 Task: Slide 20 - Thanks!.
Action: Mouse moved to (26, 78)
Screenshot: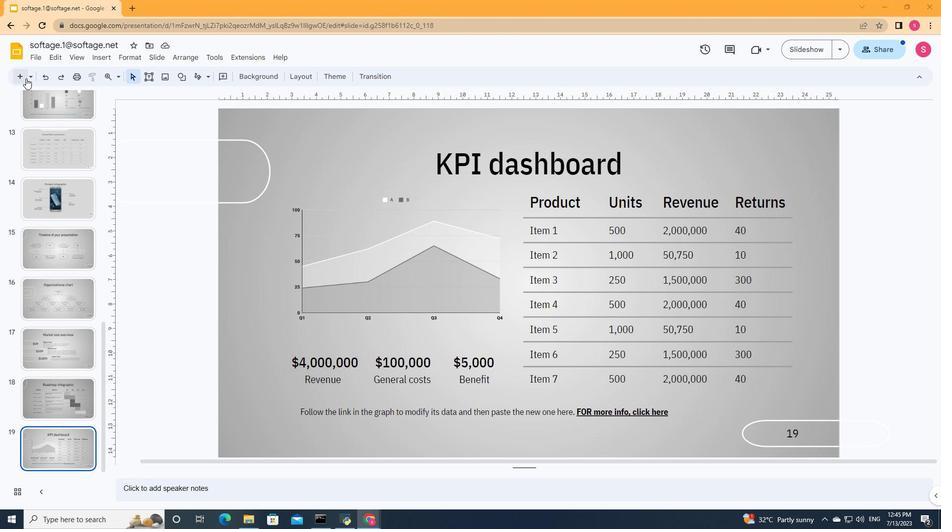 
Action: Mouse pressed left at (26, 78)
Screenshot: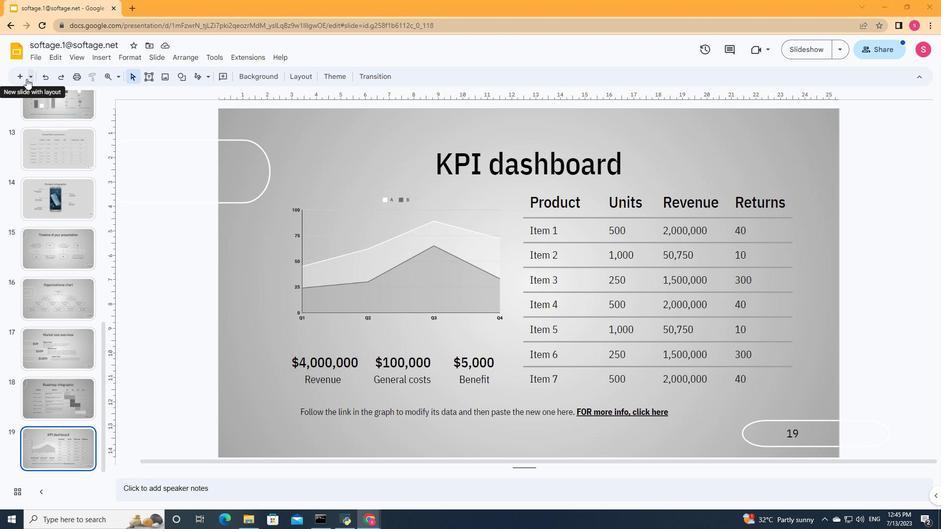 
Action: Mouse moved to (101, 154)
Screenshot: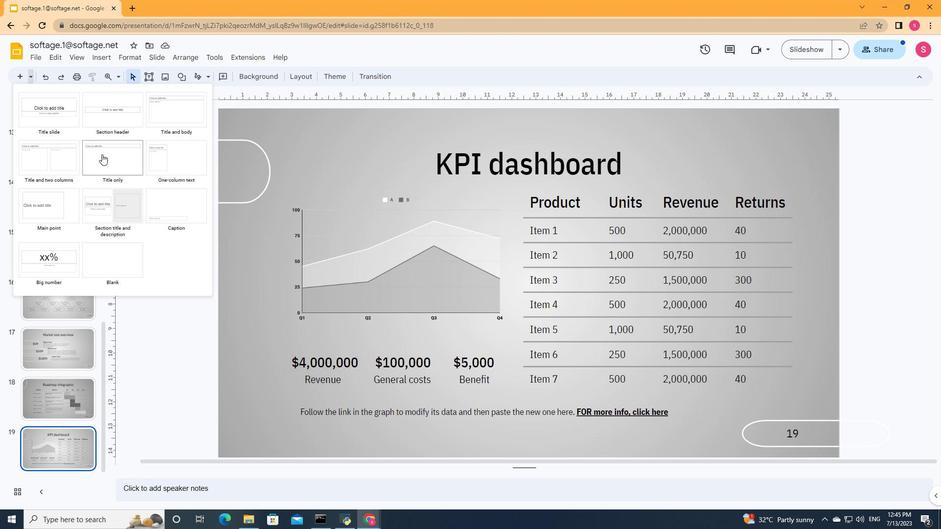 
Action: Mouse pressed left at (101, 154)
Screenshot: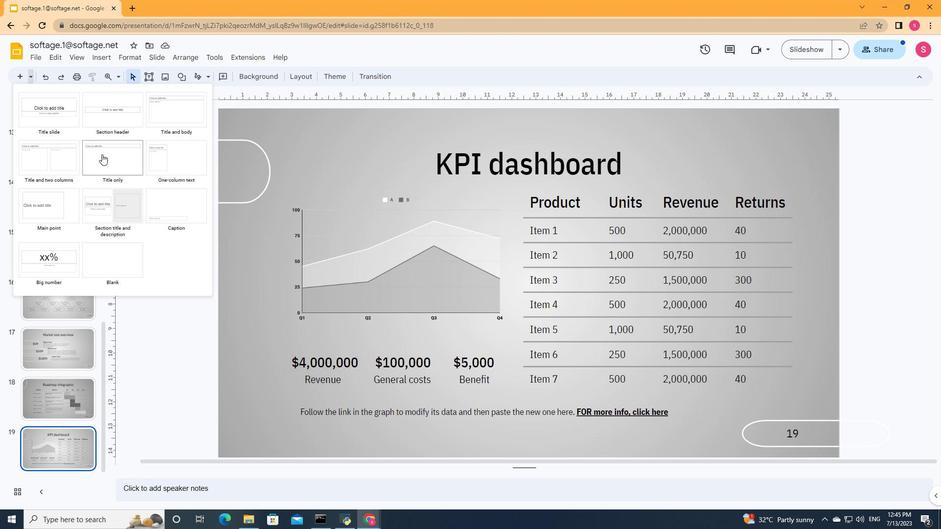 
Action: Mouse moved to (270, 166)
Screenshot: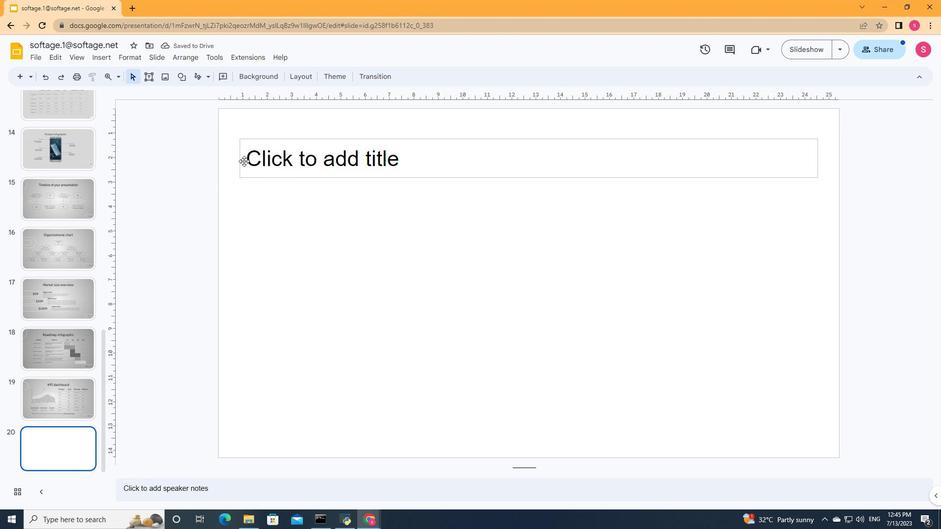 
Action: Mouse pressed left at (270, 166)
Screenshot: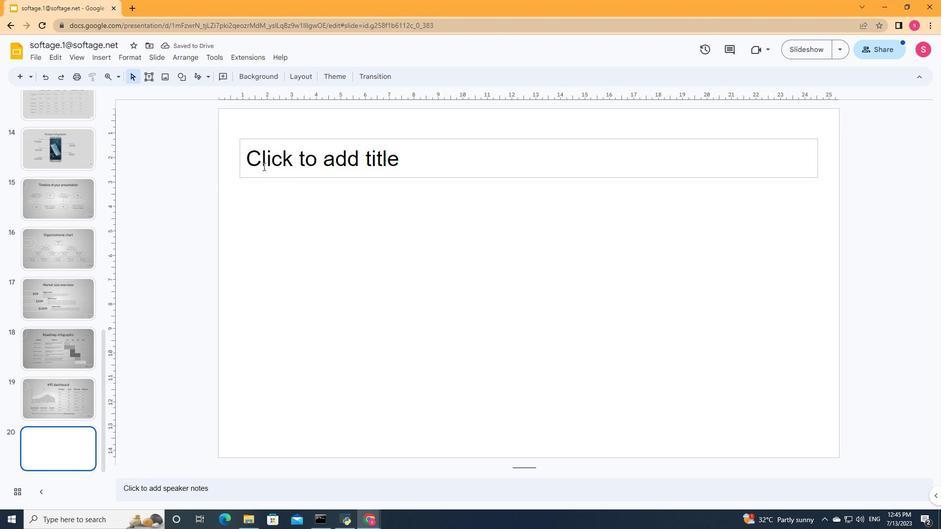 
Action: Key pressed <Key.shift>Thanks<Key.shift><Key.shift><Key.shift><Key.shift><Key.shift><Key.shift><Key.shift><Key.shift><Key.shift><Key.shift>!
Screenshot: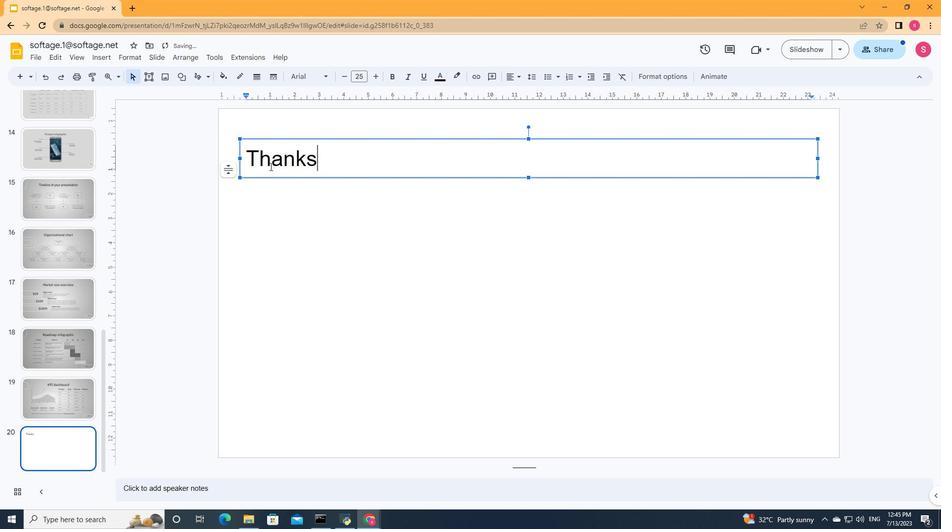 
Action: Mouse moved to (240, 158)
Screenshot: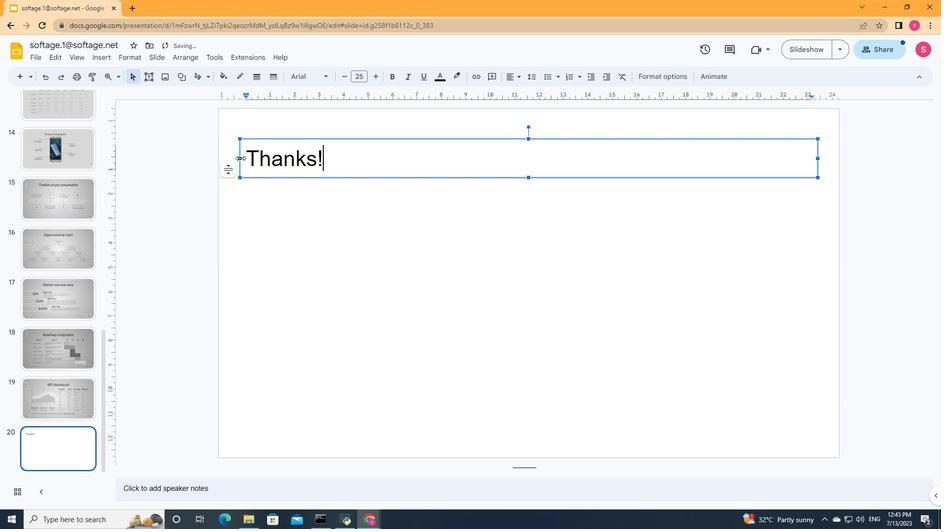
Action: Mouse pressed left at (240, 158)
Screenshot: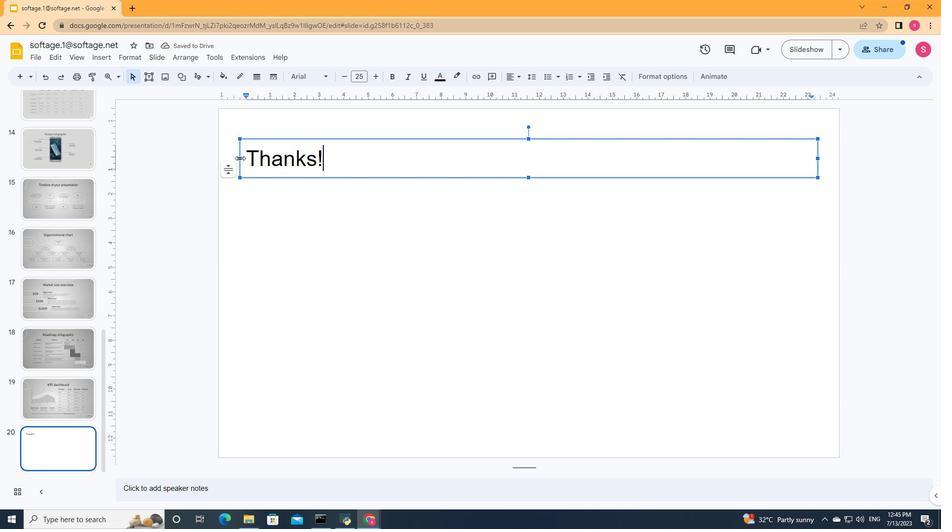 
Action: Mouse moved to (818, 156)
Screenshot: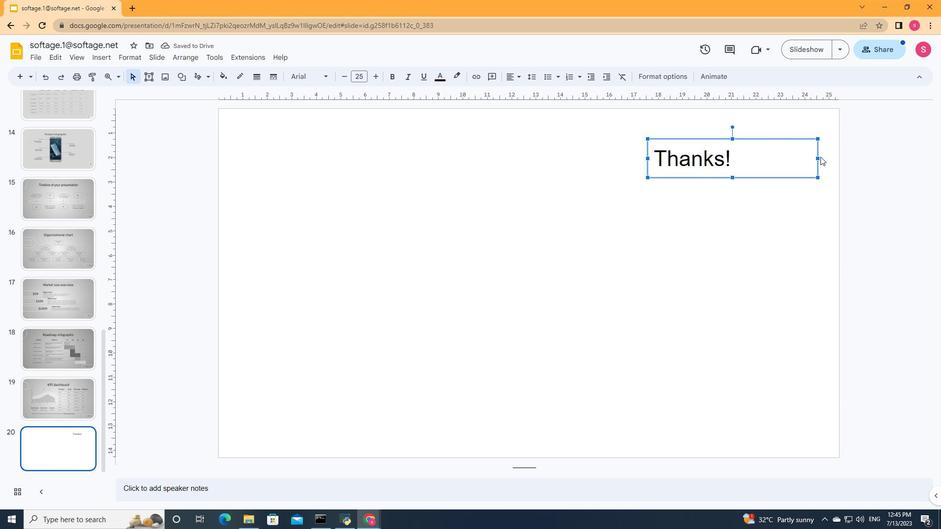 
Action: Mouse pressed left at (818, 156)
Screenshot: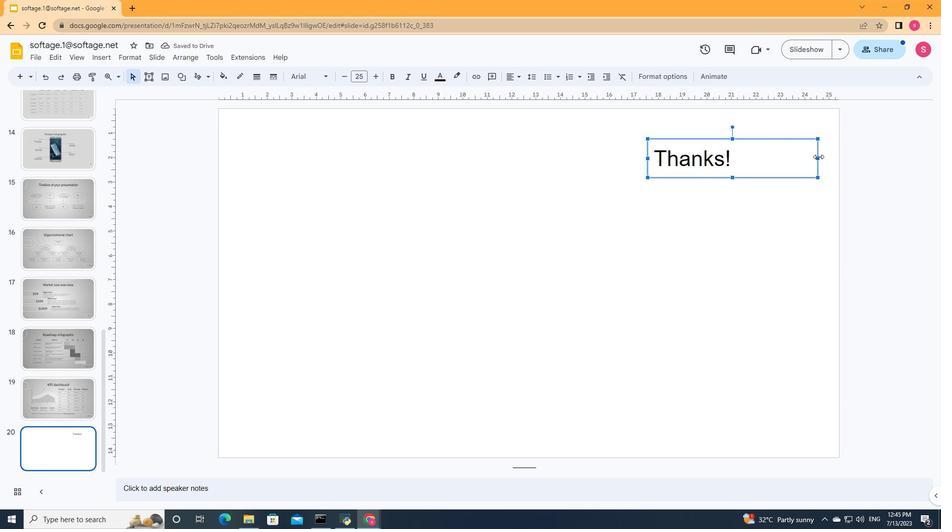 
Action: Mouse moved to (647, 159)
Screenshot: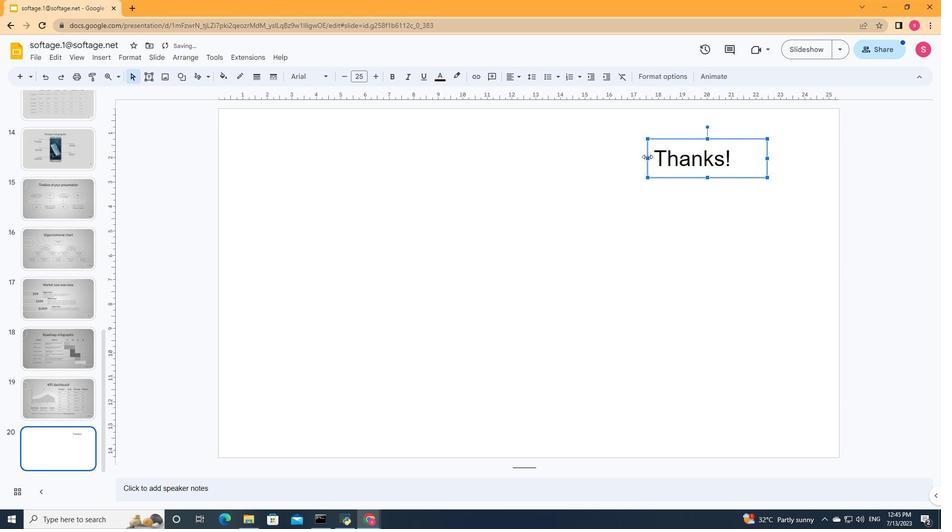 
Action: Mouse pressed left at (647, 159)
Screenshot: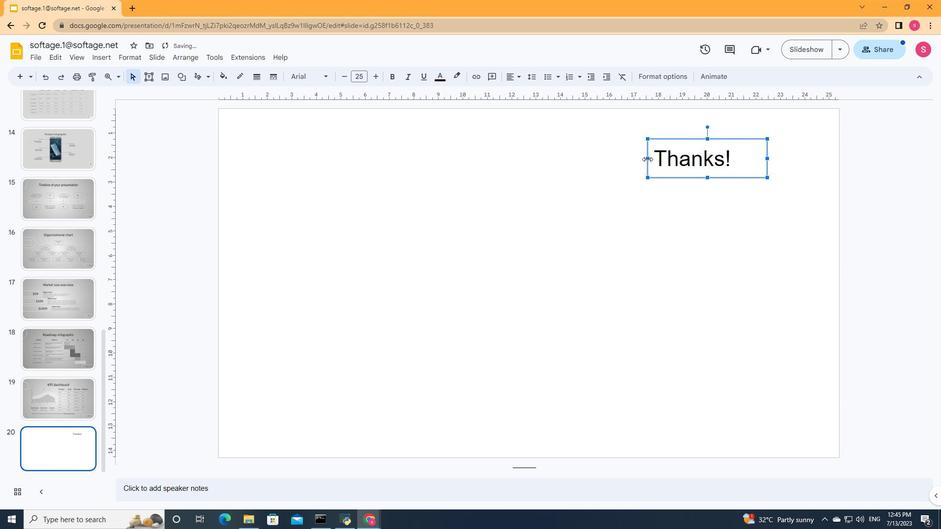 
Action: Mouse moved to (663, 159)
Screenshot: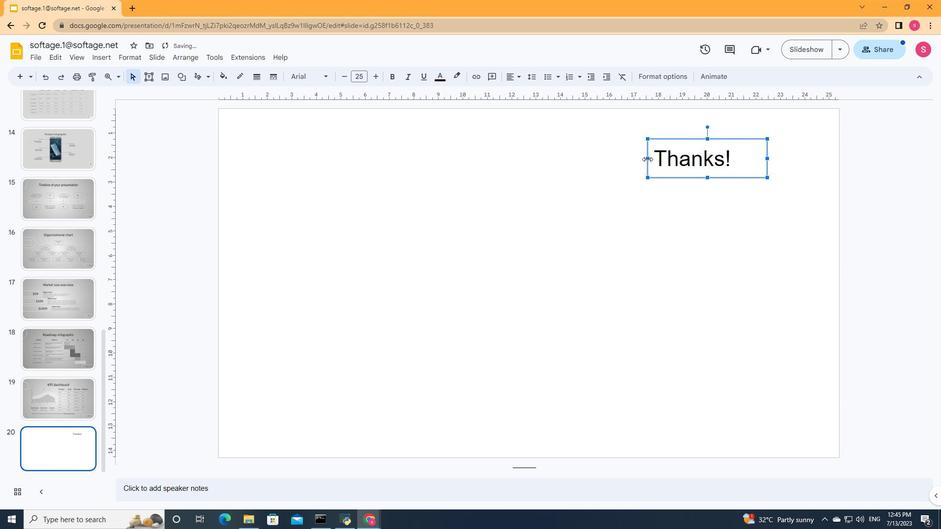 
Action: Mouse pressed left at (663, 159)
Screenshot: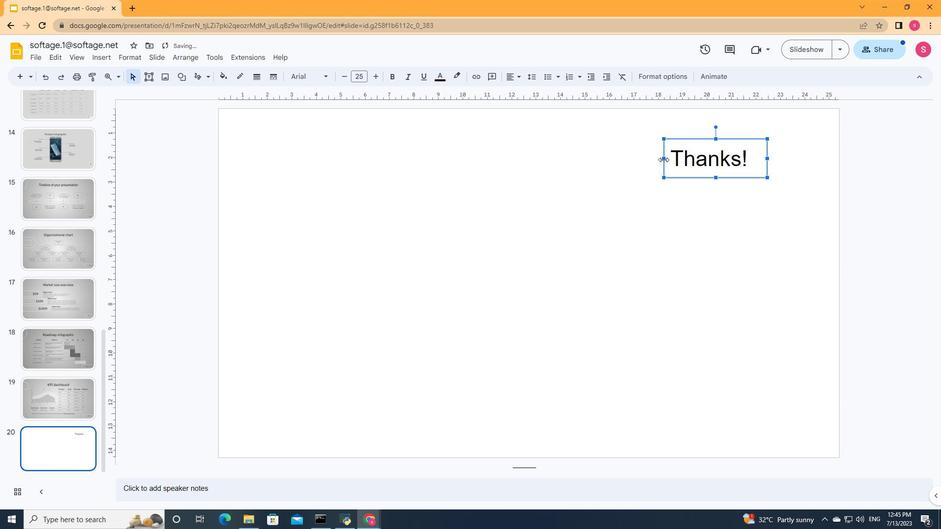 
Action: Mouse moved to (757, 160)
Screenshot: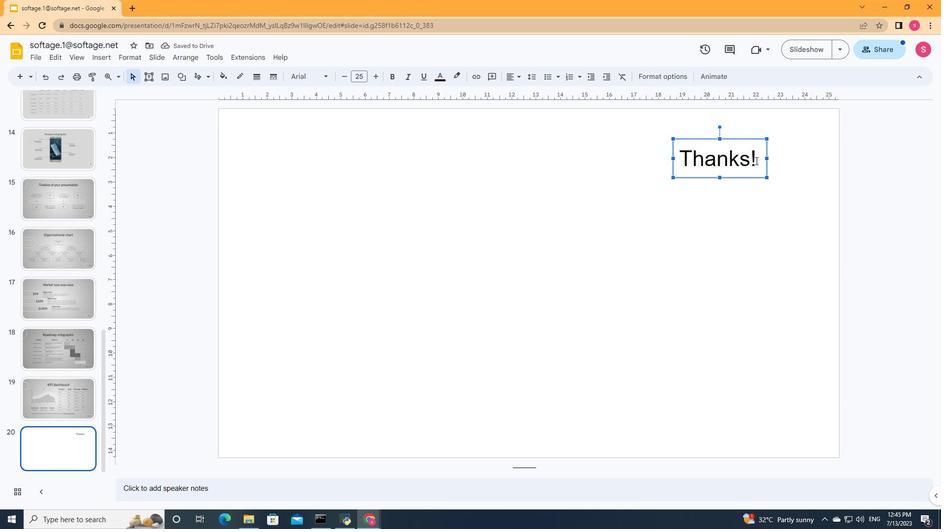 
Action: Mouse pressed left at (757, 160)
Screenshot: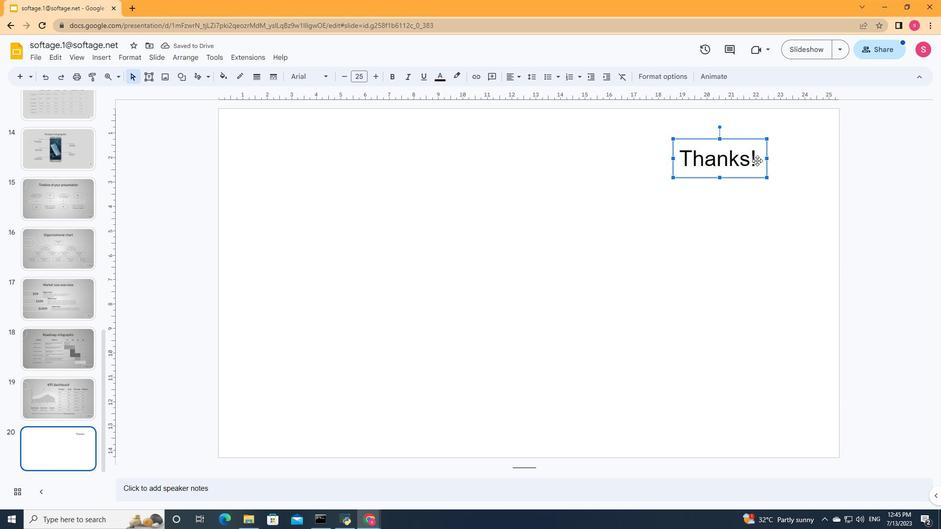
Action: Mouse pressed left at (757, 160)
Screenshot: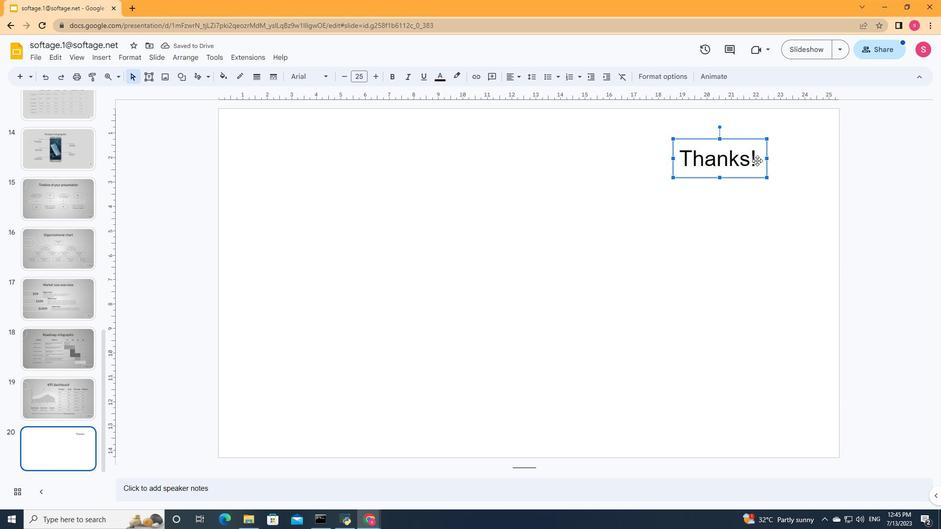 
Action: Key pressed ctrl+A
Screenshot: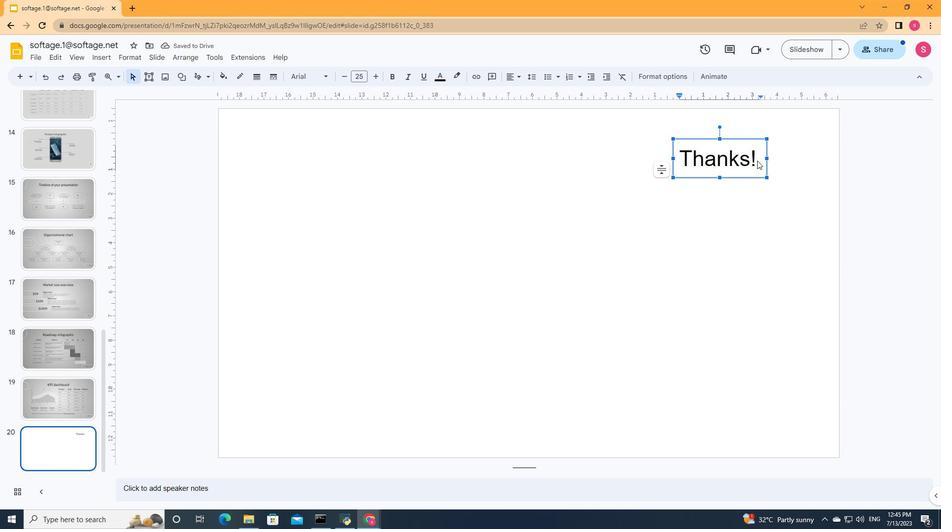
Action: Mouse moved to (373, 76)
Screenshot: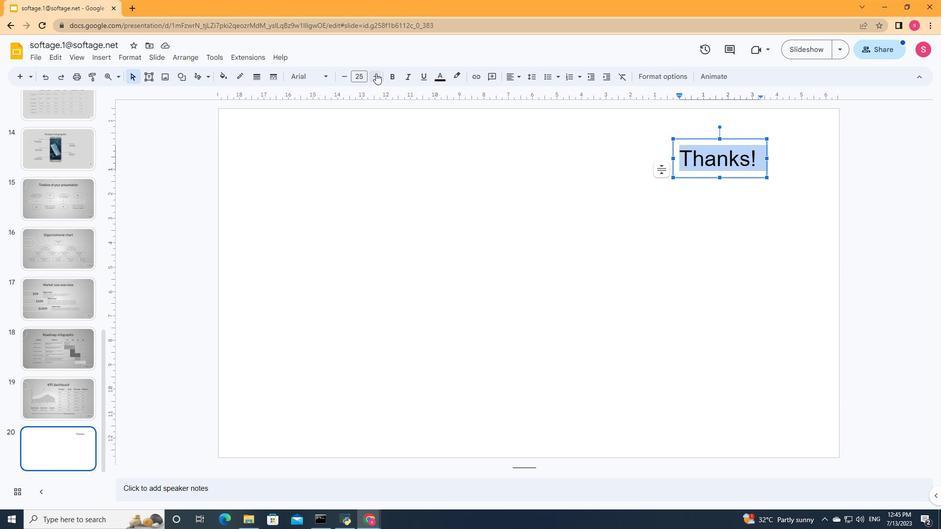 
Action: Mouse pressed left at (373, 76)
Screenshot: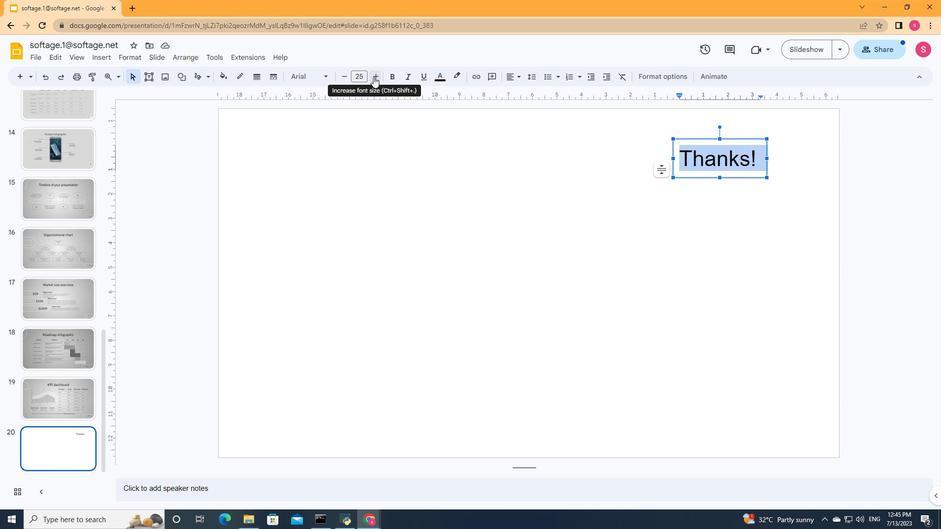 
Action: Mouse pressed left at (373, 76)
Screenshot: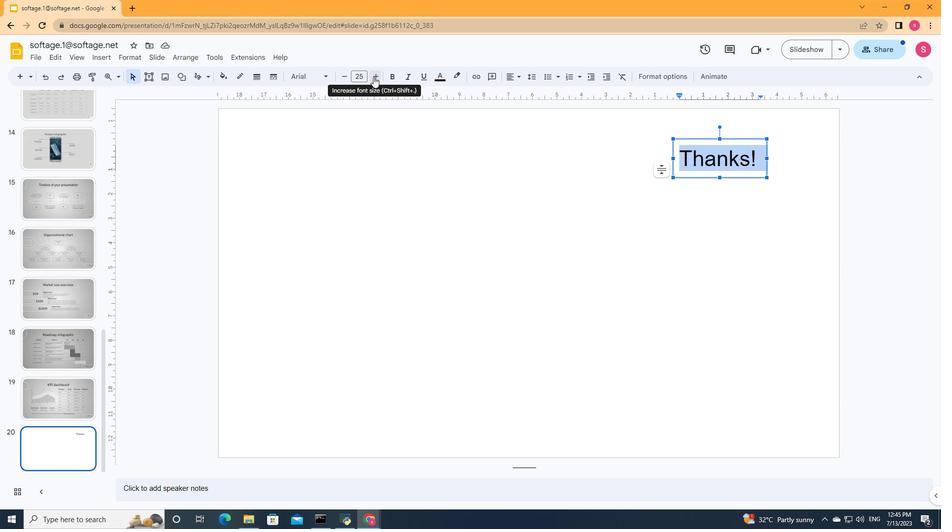 
Action: Mouse pressed left at (373, 76)
Screenshot: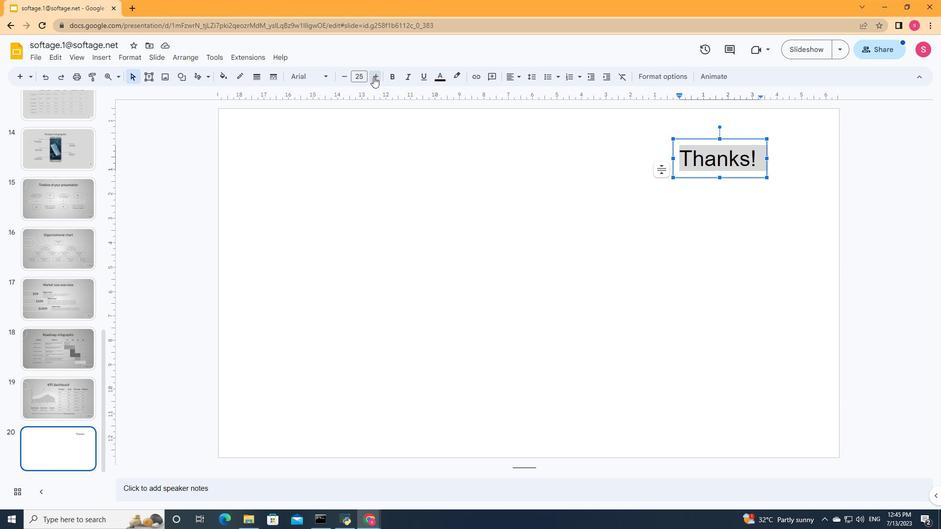 
Action: Mouse pressed left at (373, 76)
Screenshot: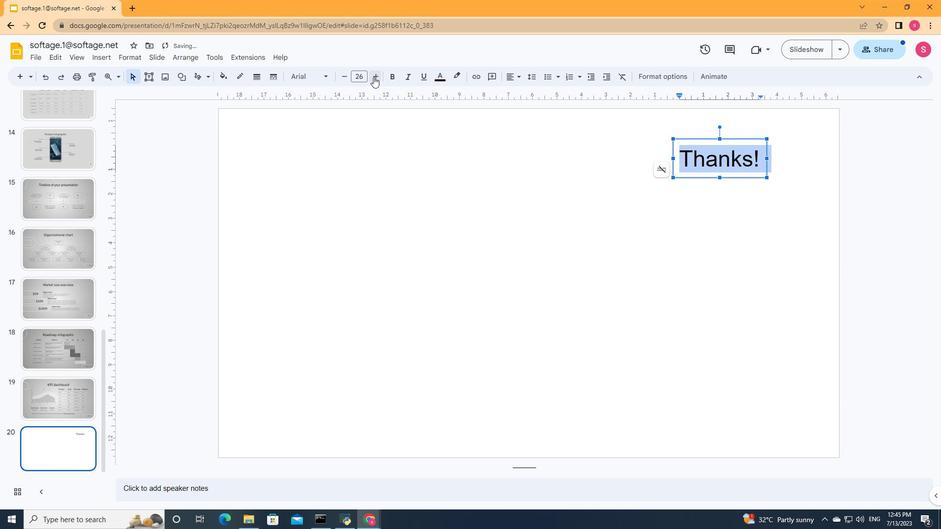 
Action: Mouse pressed left at (373, 76)
Screenshot: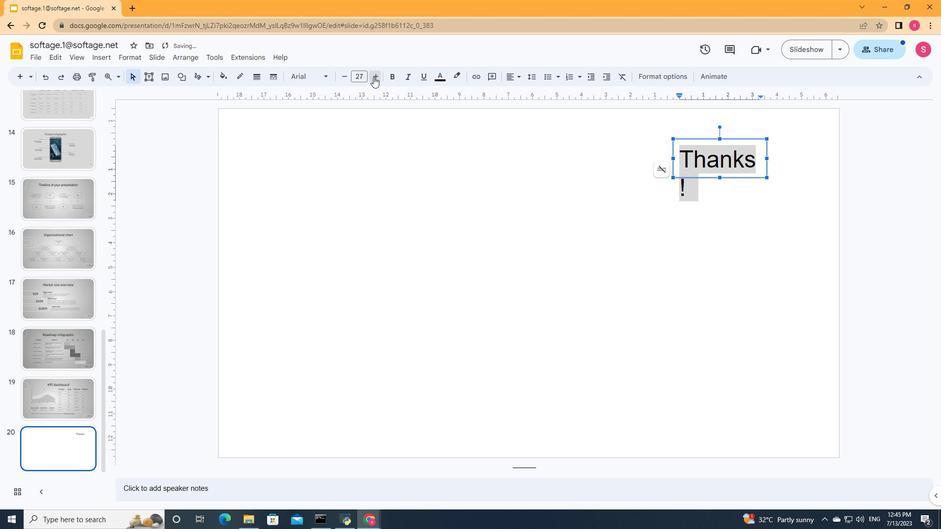 
Action: Mouse pressed left at (373, 76)
Screenshot: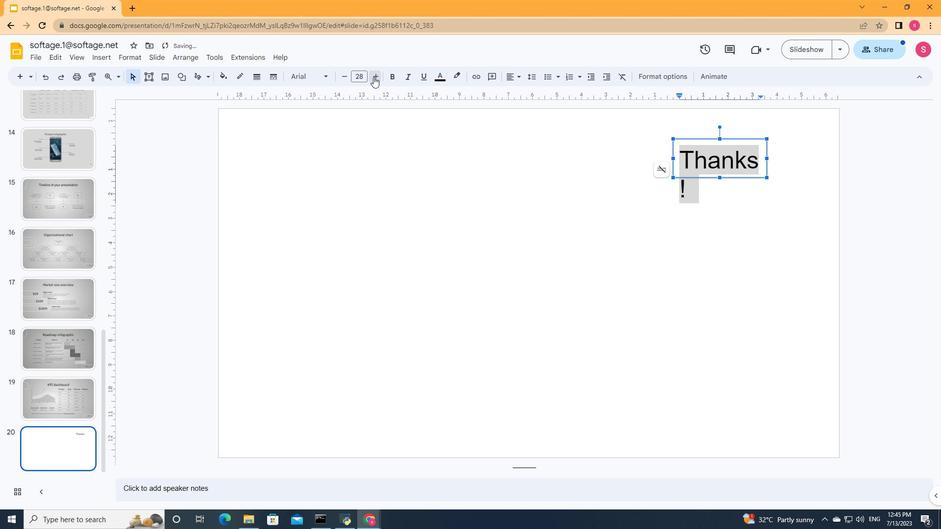 
Action: Mouse pressed left at (373, 76)
Screenshot: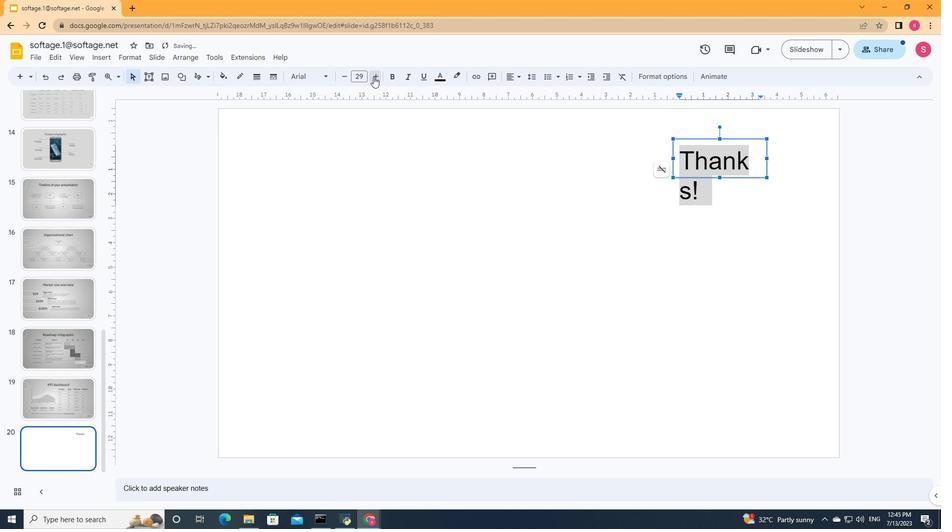 
Action: Mouse pressed left at (373, 76)
Screenshot: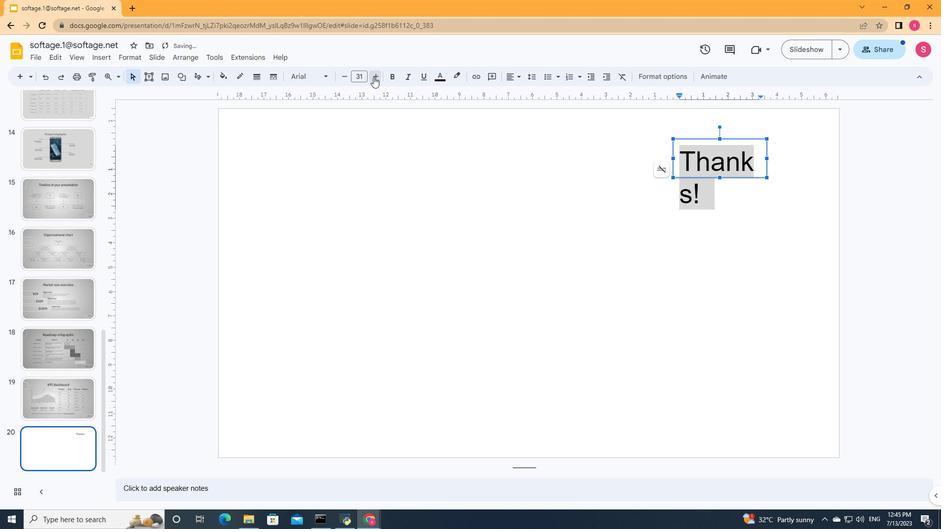 
Action: Mouse pressed left at (373, 76)
Screenshot: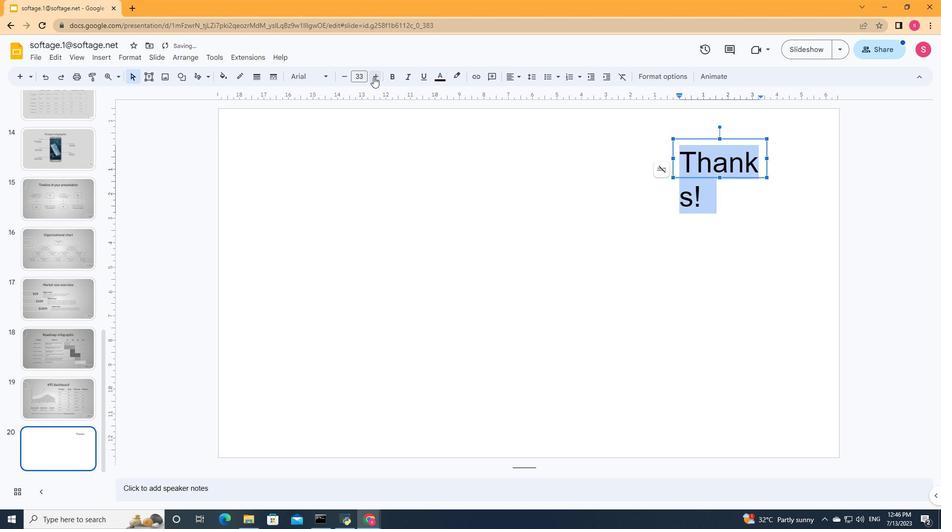 
Action: Mouse pressed left at (373, 76)
Screenshot: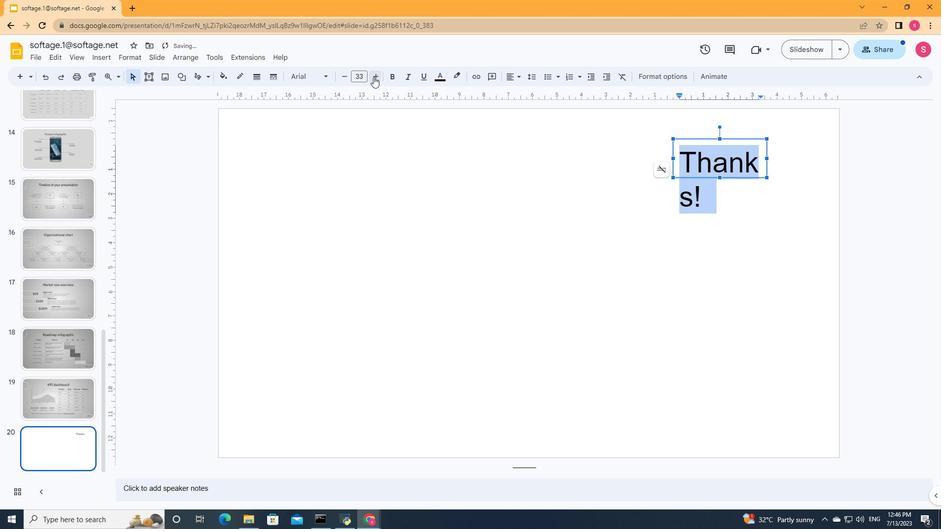
Action: Mouse moved to (673, 158)
Screenshot: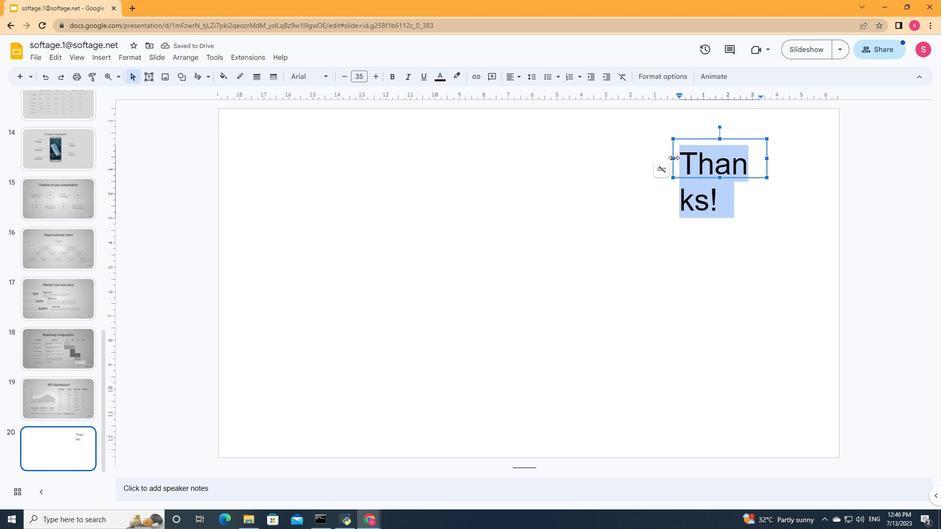 
Action: Mouse pressed left at (673, 158)
Screenshot: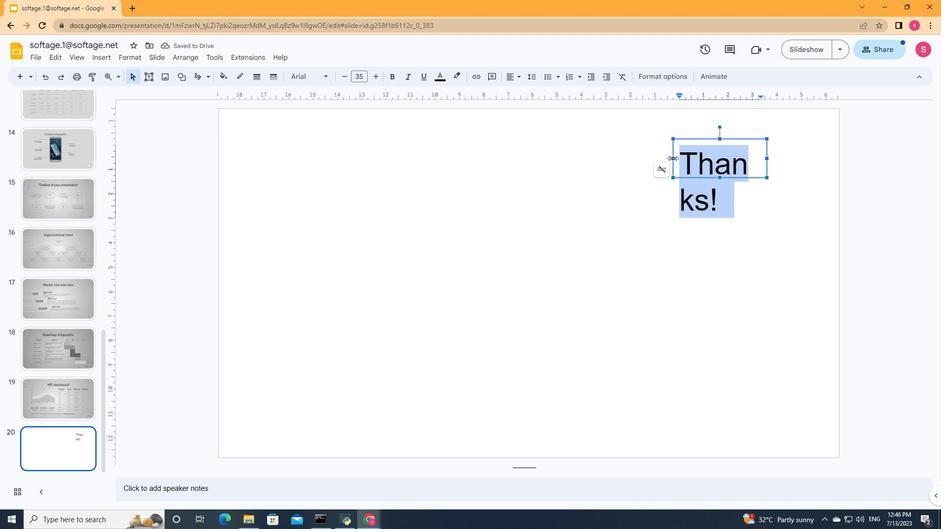 
Action: Mouse moved to (711, 197)
Screenshot: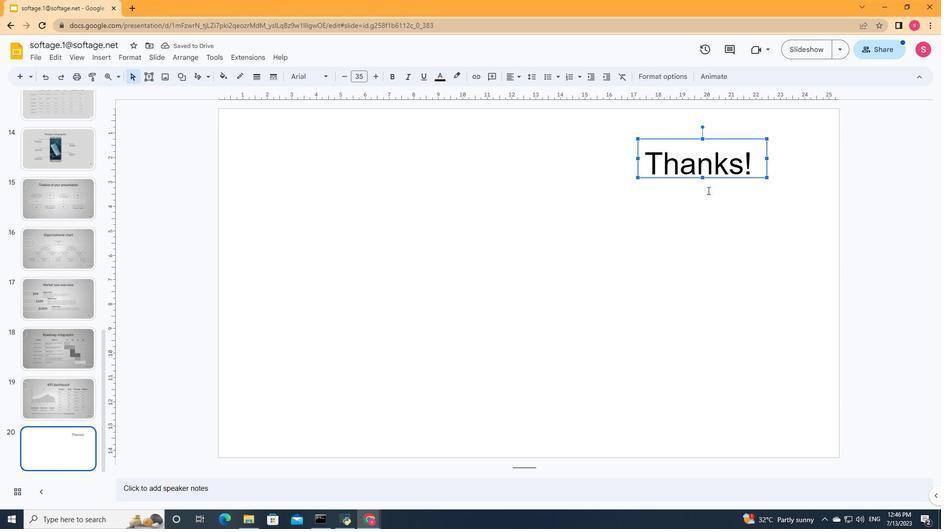 
Action: Mouse pressed left at (711, 197)
Screenshot: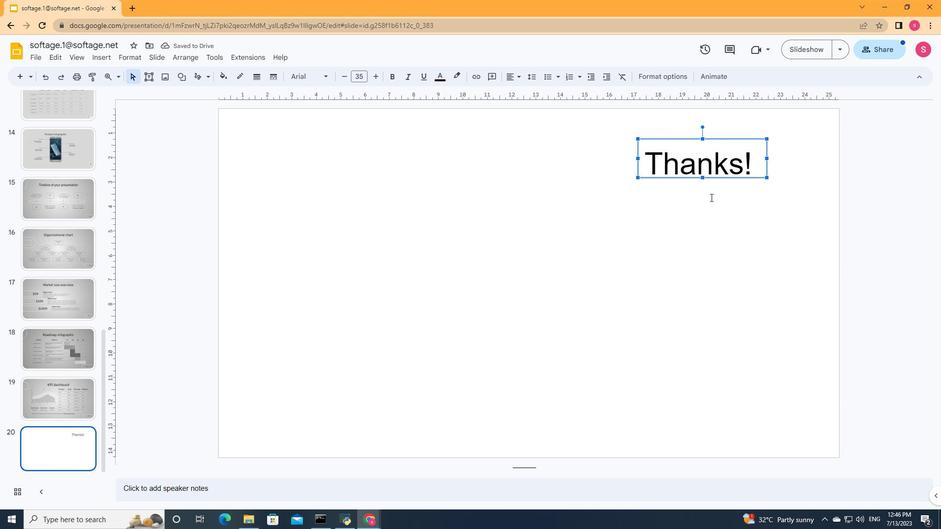 
Action: Mouse moved to (712, 208)
Screenshot: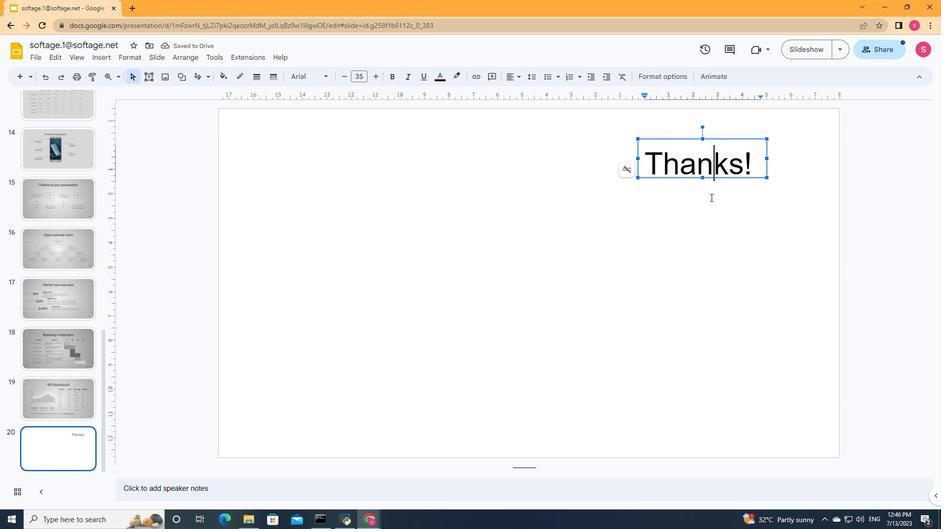 
Action: Mouse pressed left at (712, 208)
Screenshot: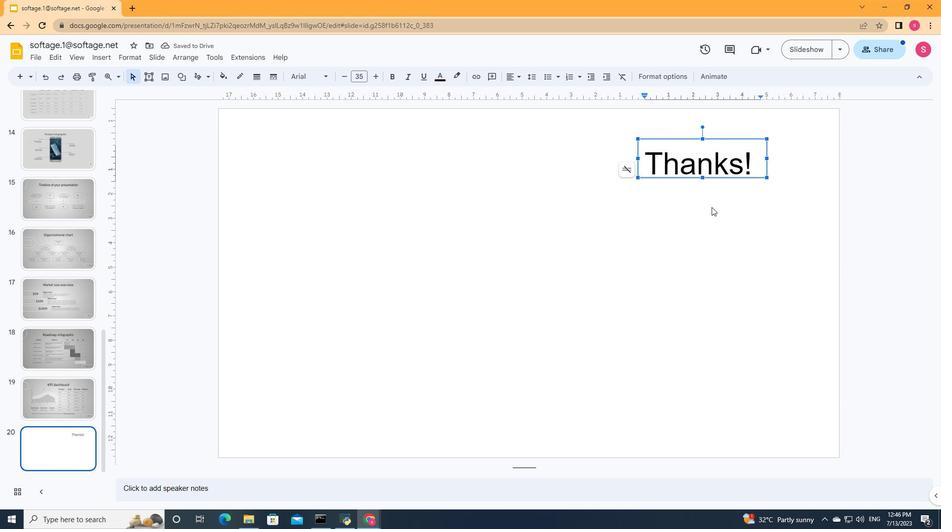 
Action: Mouse moved to (712, 208)
Screenshot: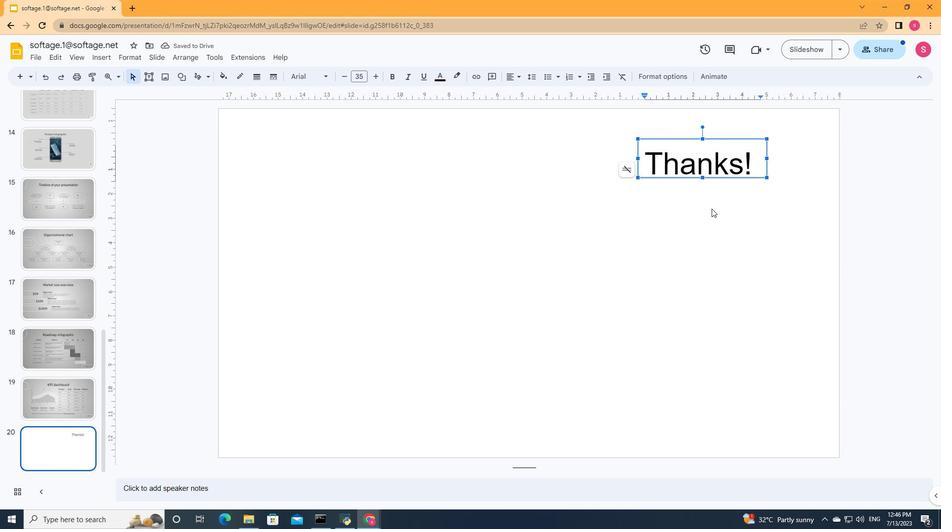 
Action: Mouse pressed left at (712, 208)
Screenshot: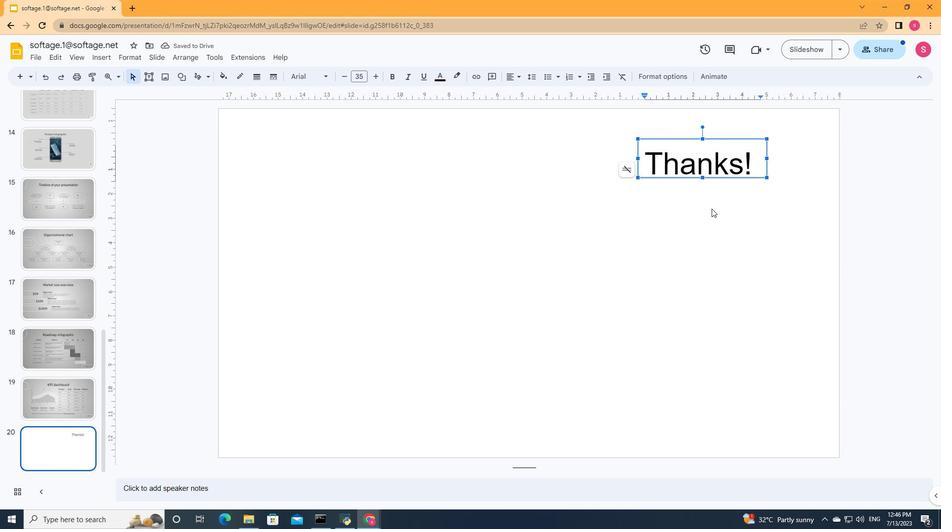 
Action: Mouse moved to (721, 168)
Screenshot: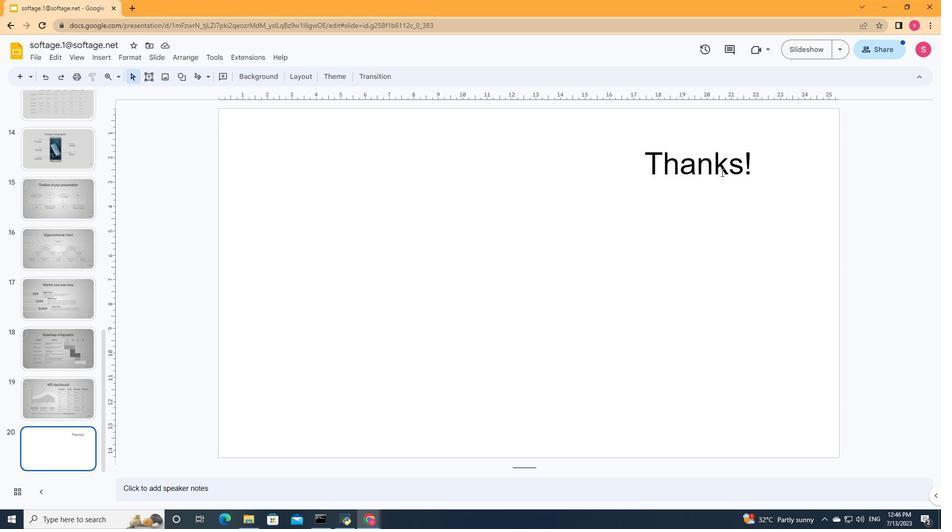 
Action: Mouse pressed left at (721, 168)
Screenshot: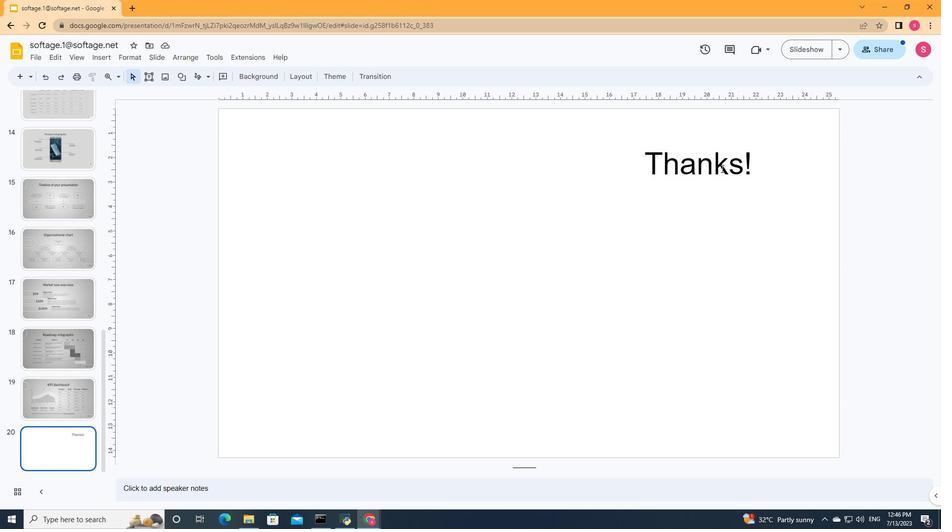 
Action: Mouse moved to (329, 76)
Screenshot: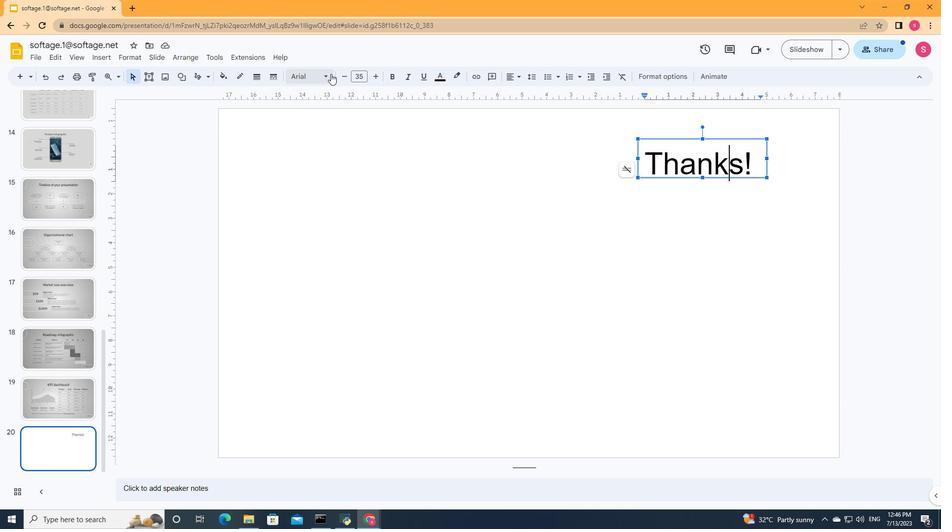 
Action: Mouse pressed left at (329, 76)
Screenshot: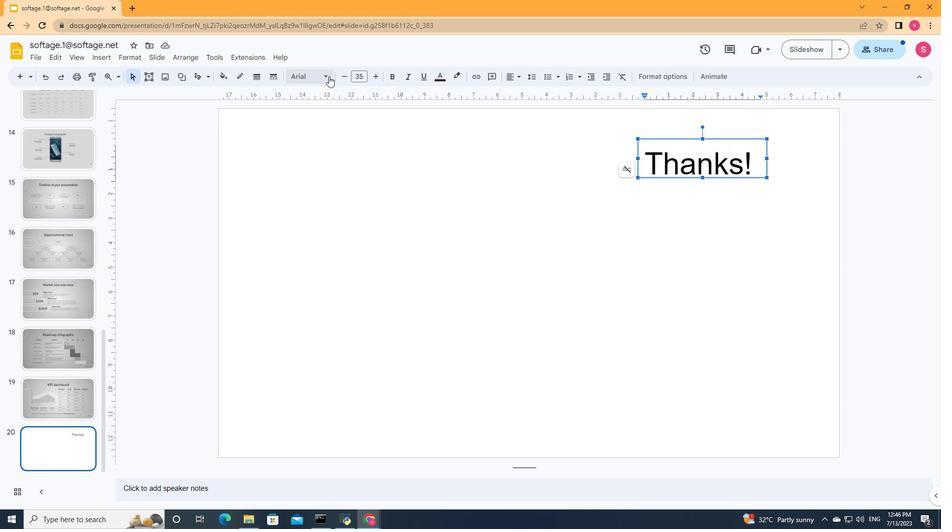 
Action: Mouse moved to (687, 137)
Screenshot: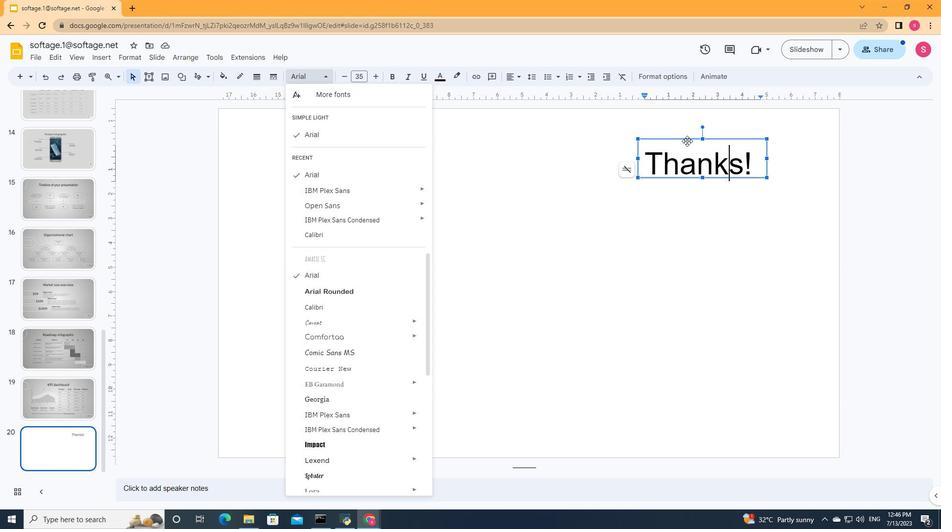 
Action: Mouse pressed left at (687, 137)
Screenshot: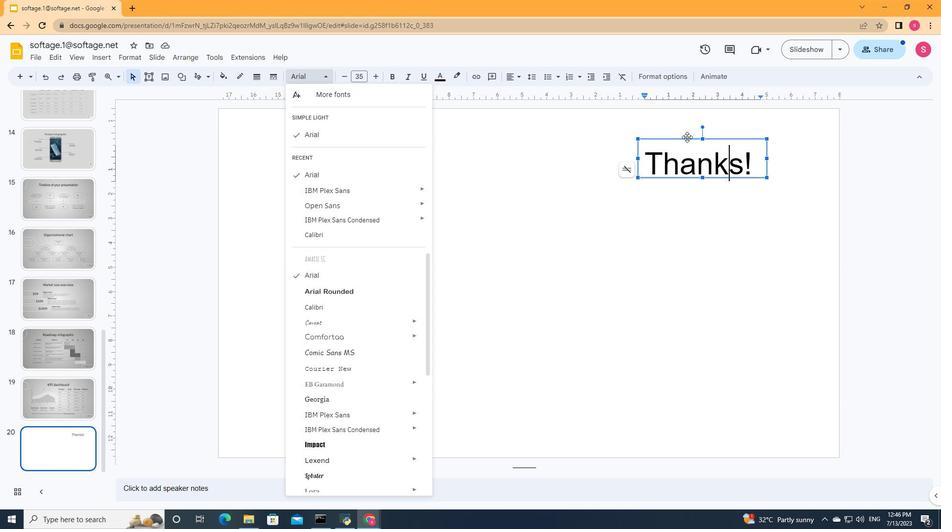 
Action: Mouse moved to (324, 74)
Screenshot: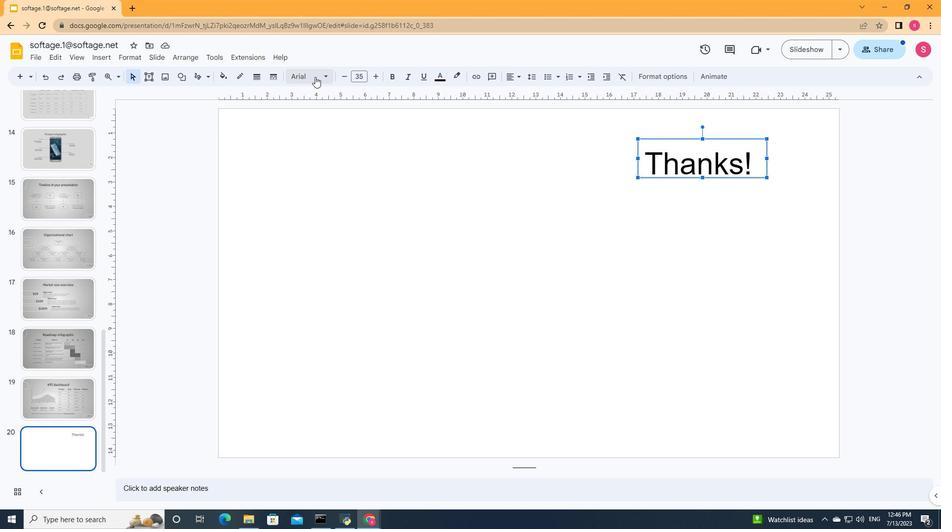
Action: Mouse pressed left at (324, 74)
Screenshot: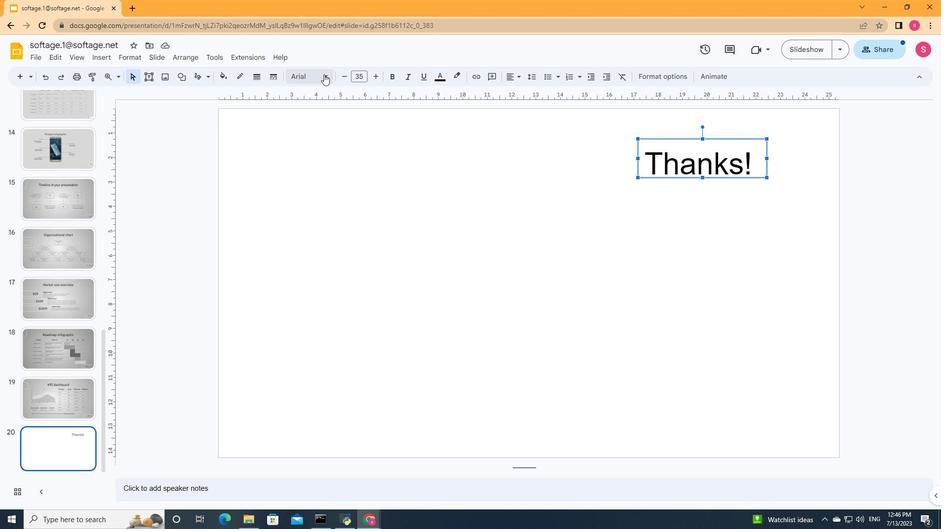 
Action: Mouse moved to (332, 216)
Screenshot: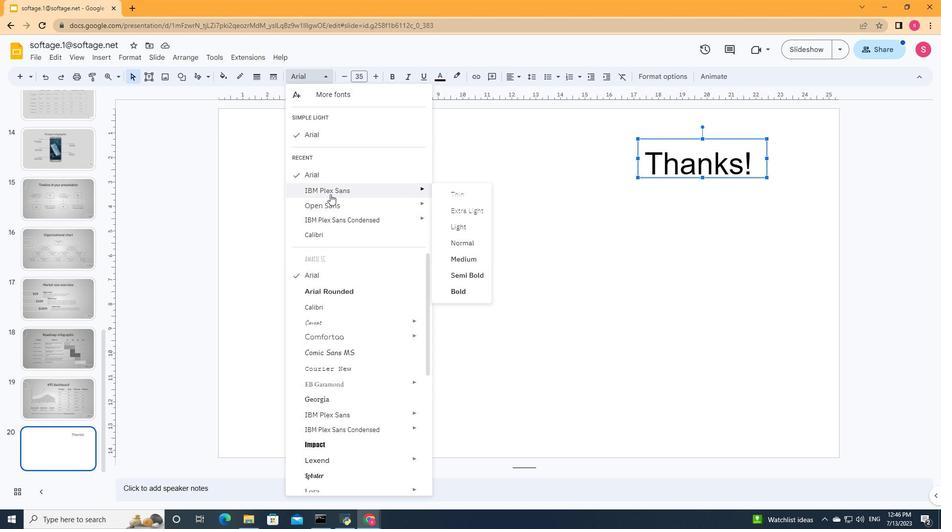 
Action: Mouse pressed left at (332, 216)
Screenshot: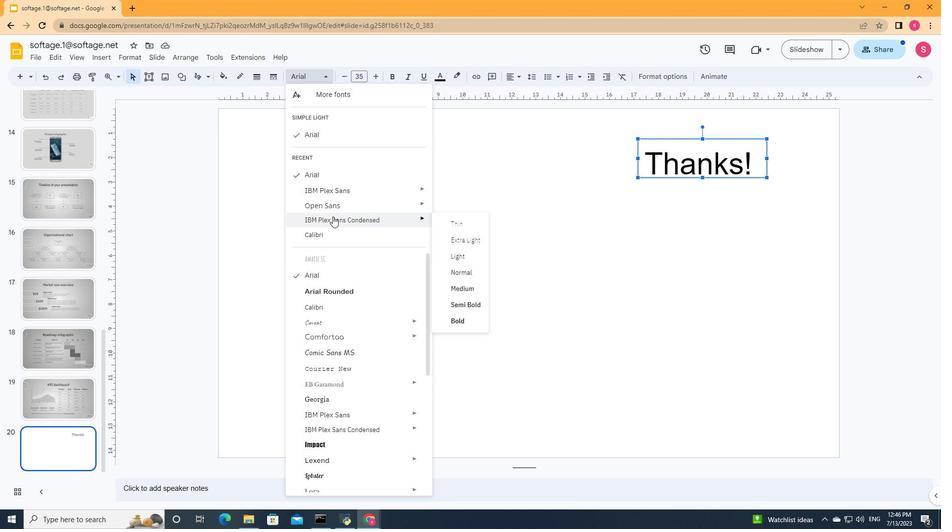 
Action: Mouse moved to (328, 79)
Screenshot: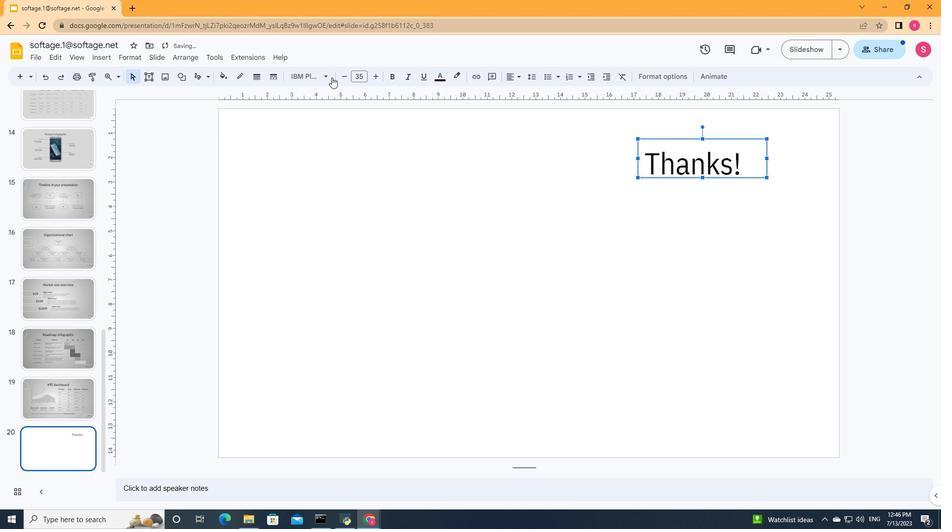 
Action: Mouse pressed left at (328, 79)
Screenshot: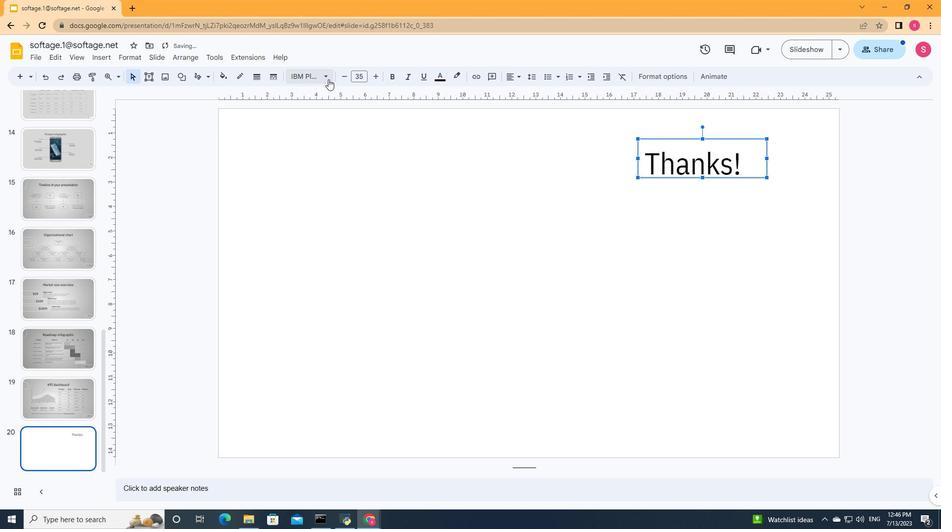 
Action: Mouse moved to (463, 246)
Screenshot: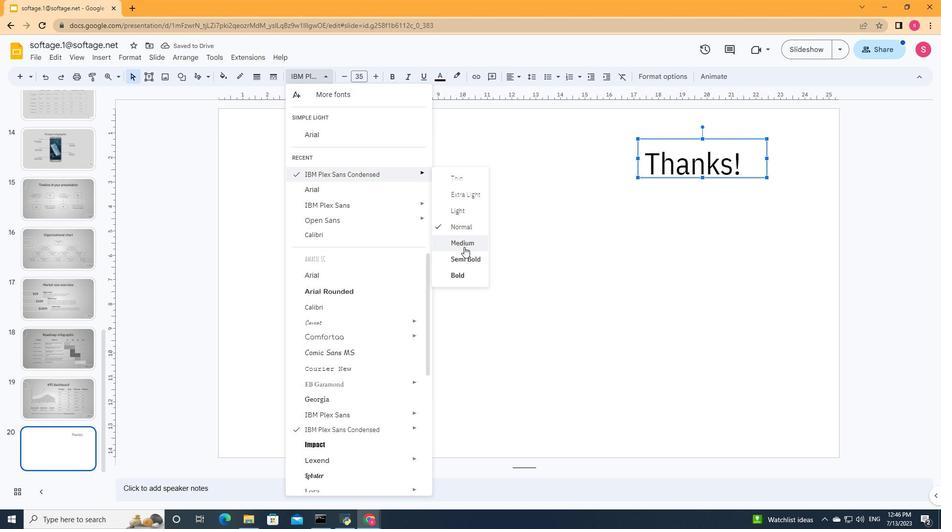 
Action: Mouse pressed left at (463, 246)
Screenshot: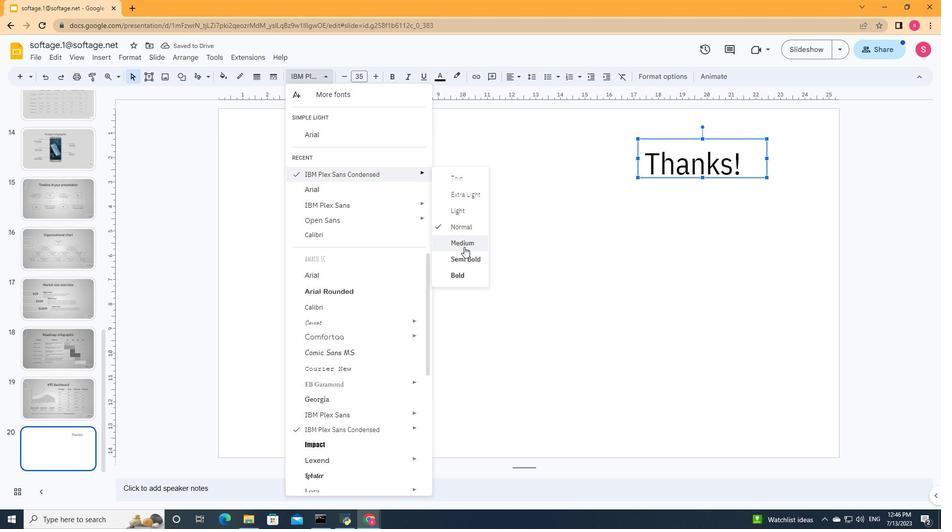 
Action: Mouse moved to (152, 80)
Screenshot: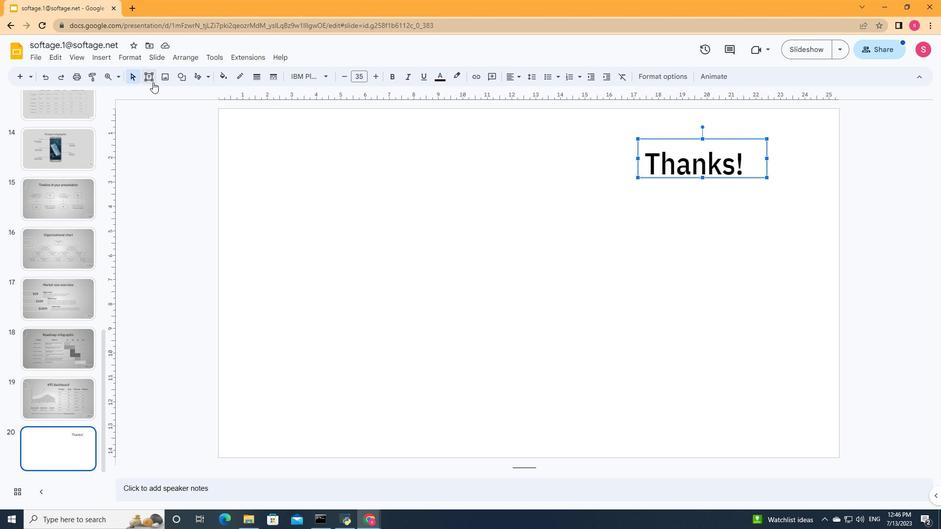 
Action: Mouse pressed left at (152, 80)
Screenshot: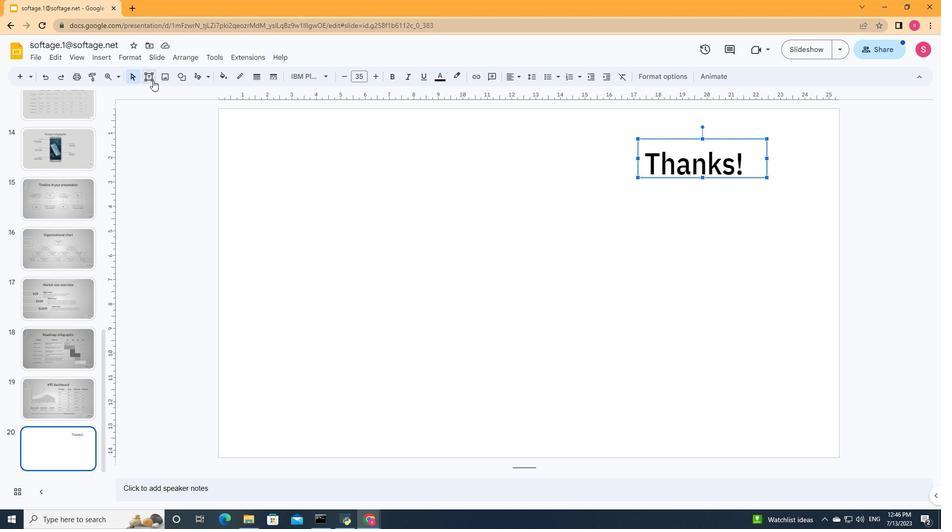 
Action: Mouse moved to (632, 198)
Screenshot: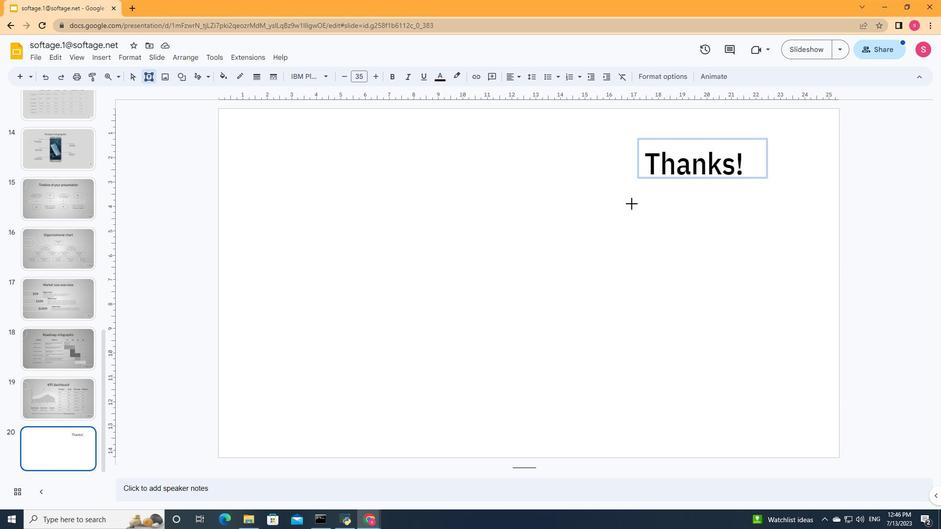 
Action: Mouse pressed left at (632, 198)
Screenshot: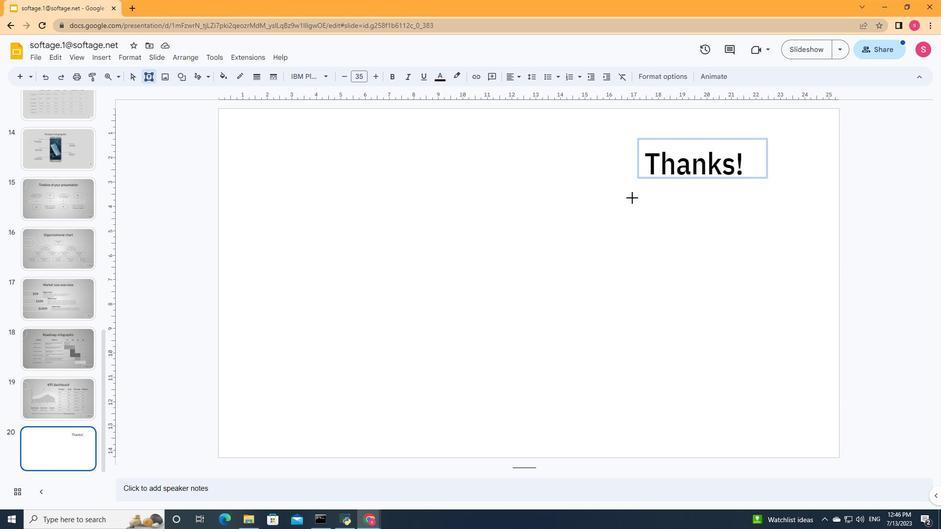 
Action: Mouse moved to (709, 214)
Screenshot: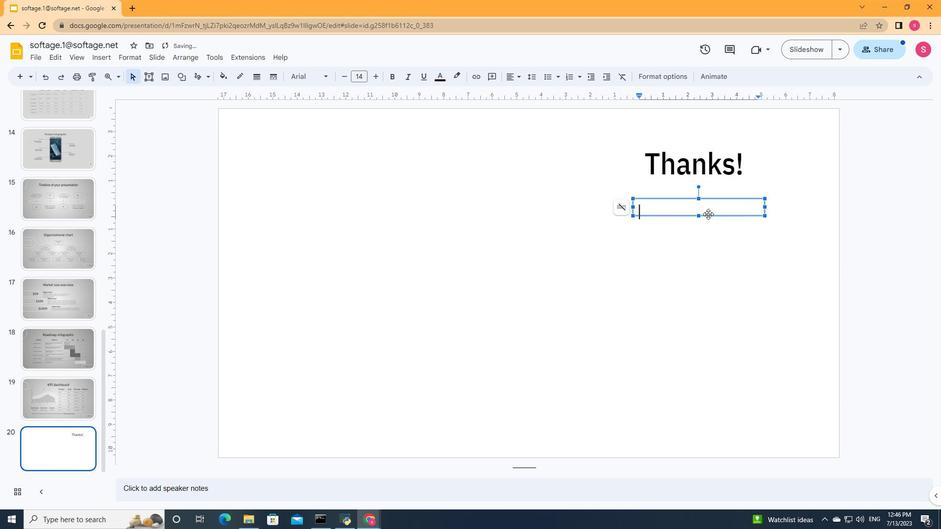
Action: Key pressed <Key.shift>Do<Key.space>you<Key.space>have<Key.space>any<Key.space>questions
Screenshot: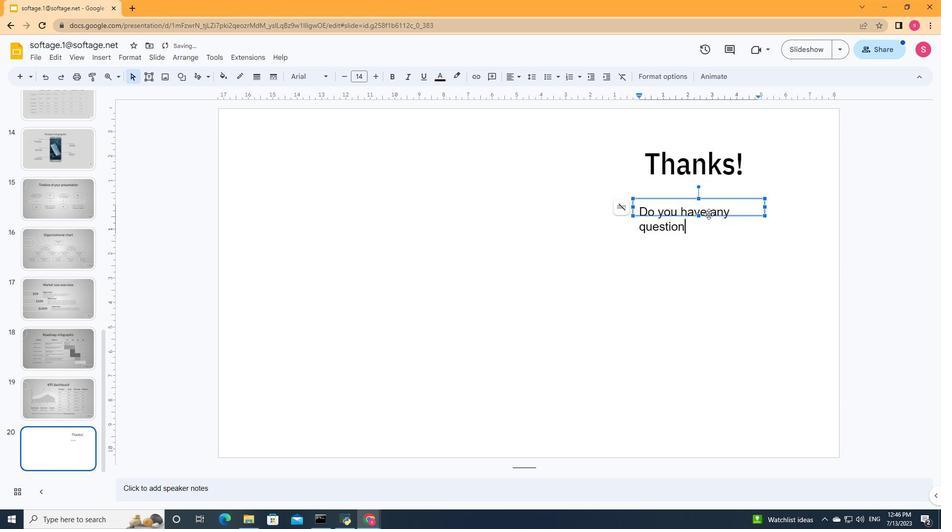 
Action: Mouse moved to (727, 205)
Screenshot: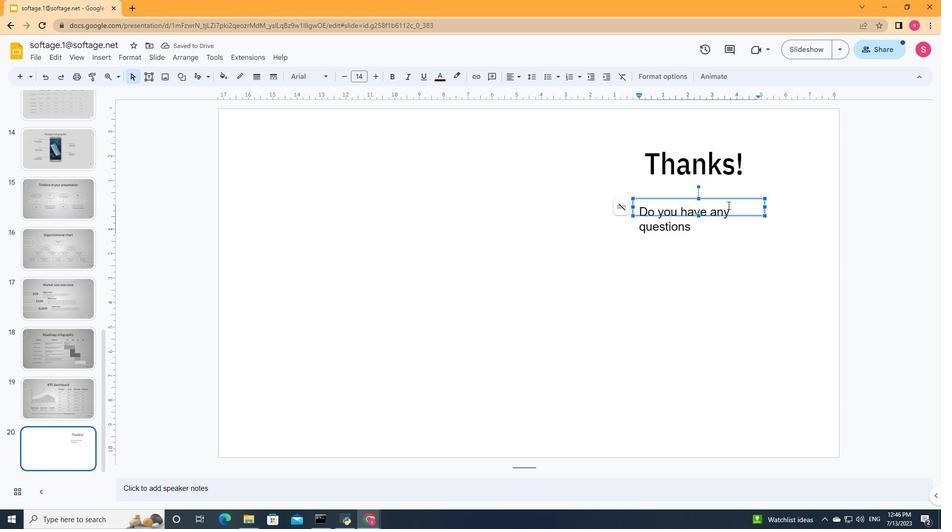 
Action: Key pressed <Key.shift><Key.shift><Key.shift><Key.shift><Key.shift><Key.shift><Key.shift><Key.shift><Key.shift><Key.shift><Key.shift><Key.shift><Key.shift>?
Screenshot: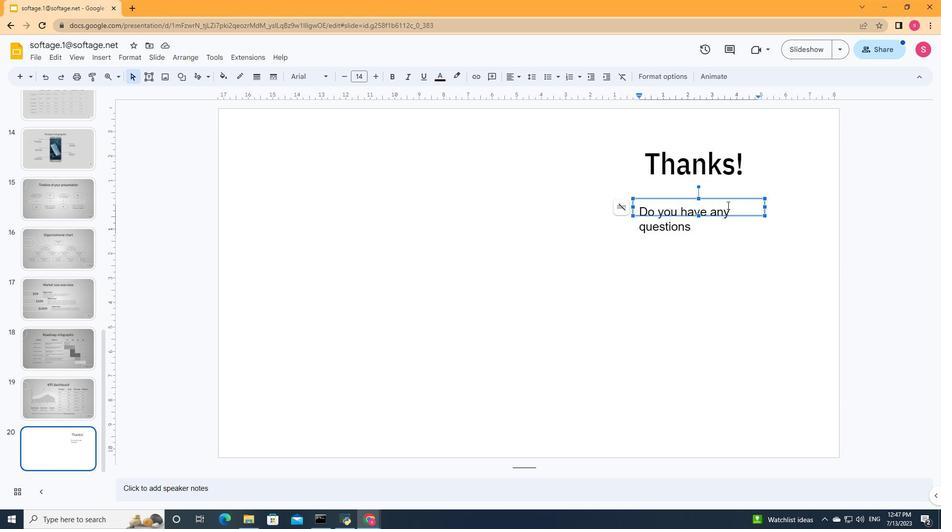 
Action: Mouse moved to (731, 215)
Screenshot: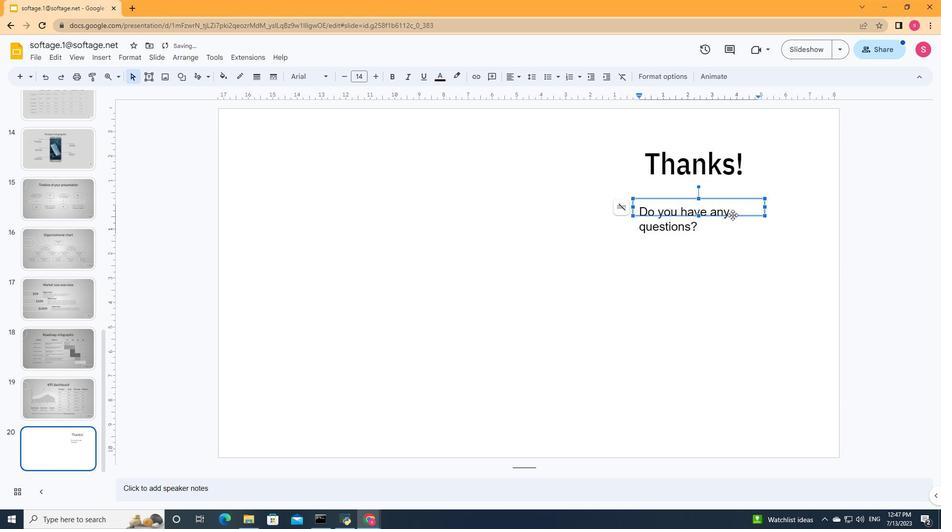 
Action: Key pressed ctrl+A
Screenshot: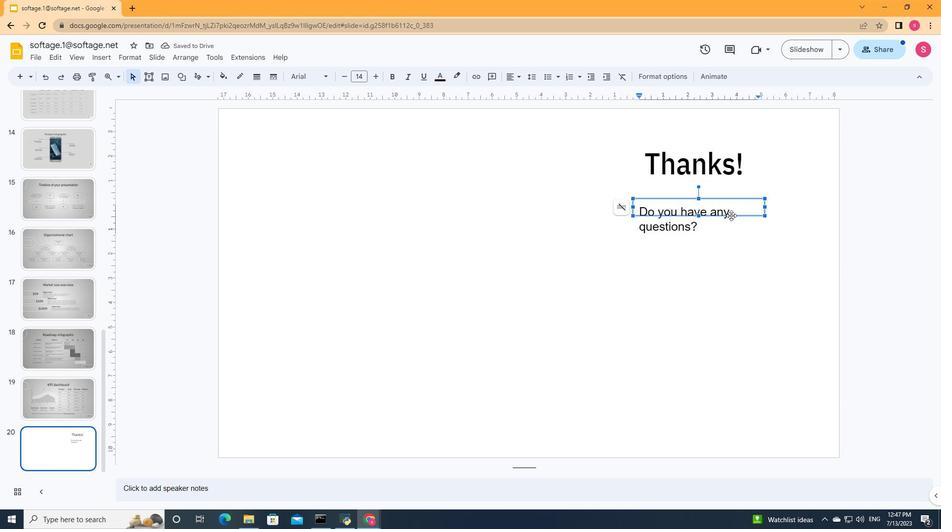 
Action: Mouse moved to (342, 78)
Screenshot: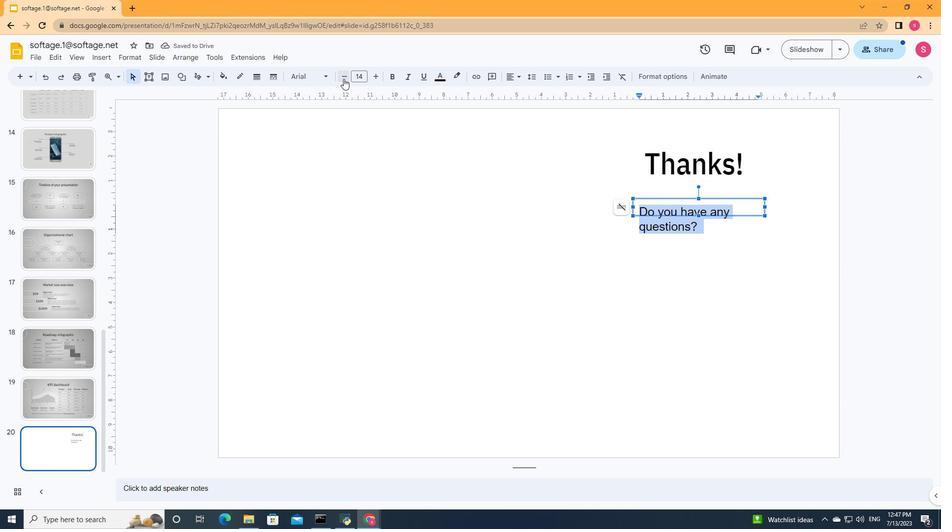 
Action: Mouse pressed left at (342, 78)
Screenshot: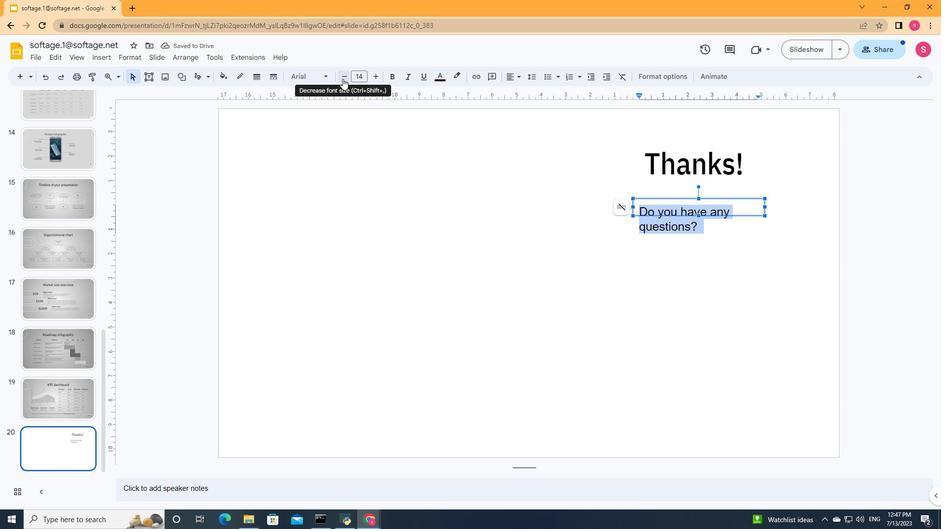 
Action: Mouse pressed left at (342, 78)
Screenshot: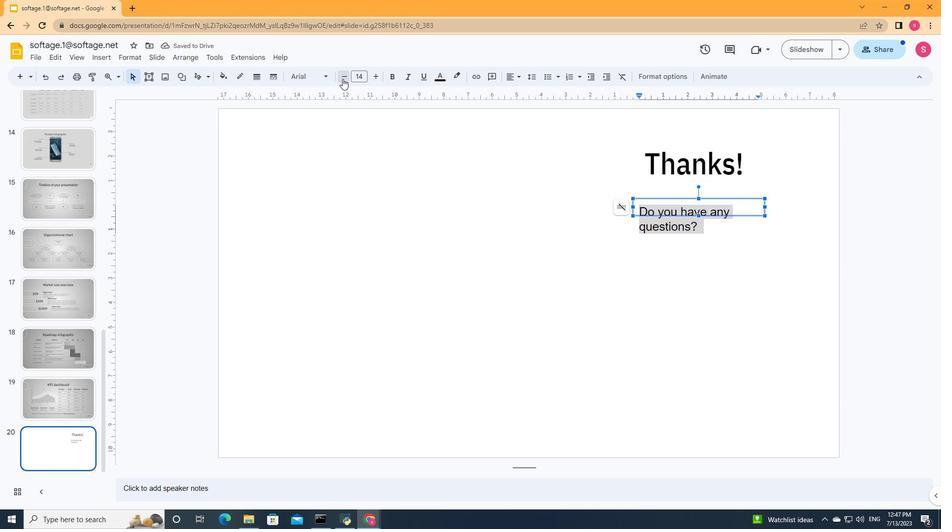 
Action: Mouse moved to (765, 208)
Screenshot: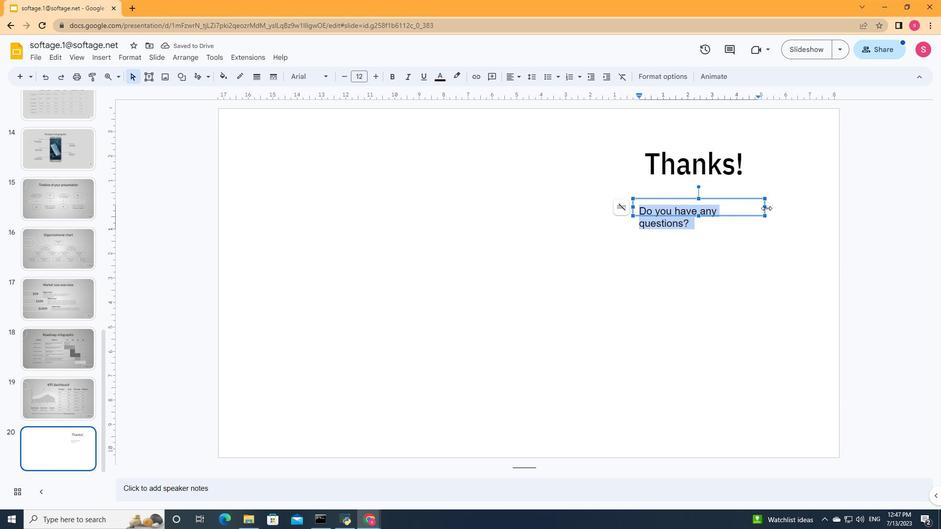 
Action: Mouse pressed left at (765, 208)
Screenshot: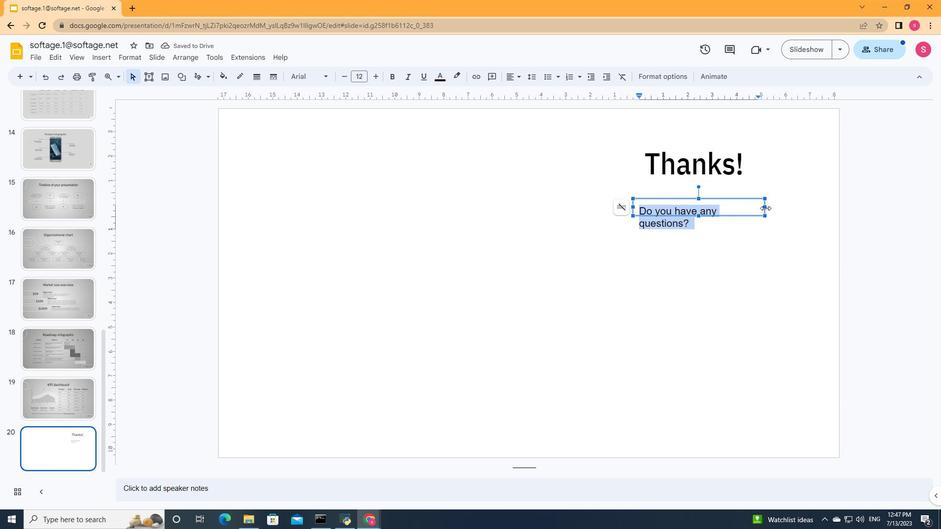 
Action: Mouse moved to (774, 207)
Screenshot: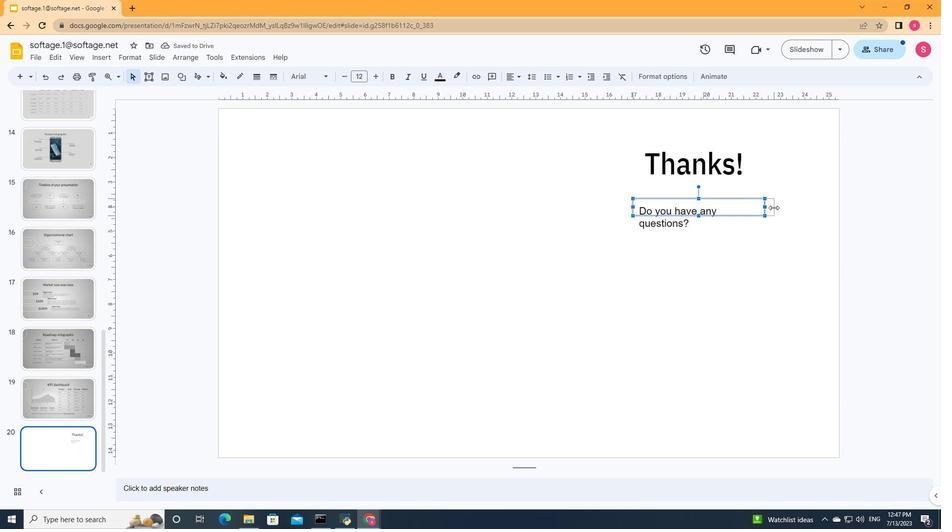 
Action: Mouse pressed left at (774, 207)
Screenshot: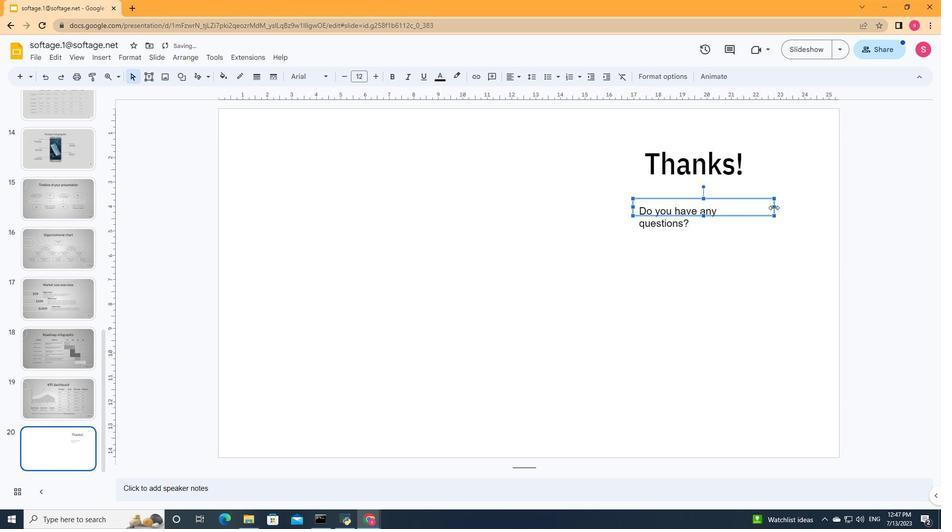 
Action: Mouse moved to (799, 207)
Screenshot: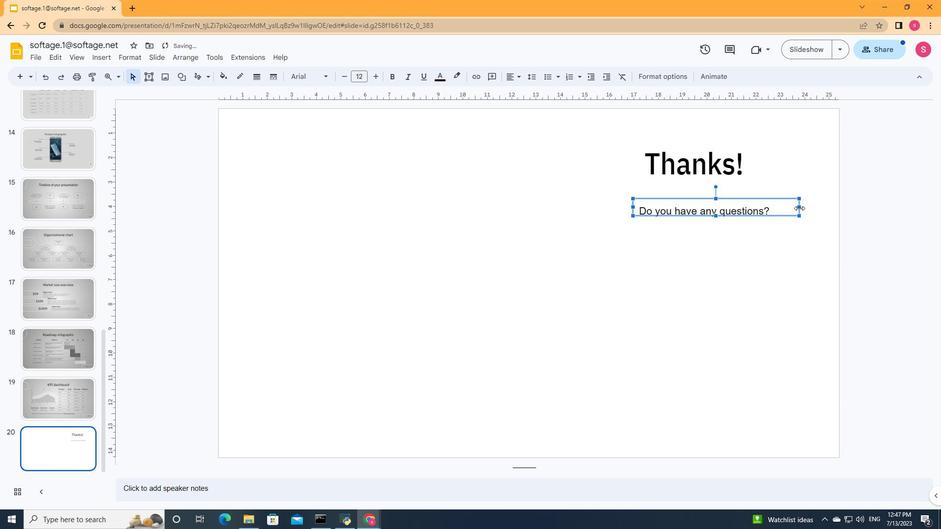 
Action: Mouse pressed left at (799, 207)
Screenshot: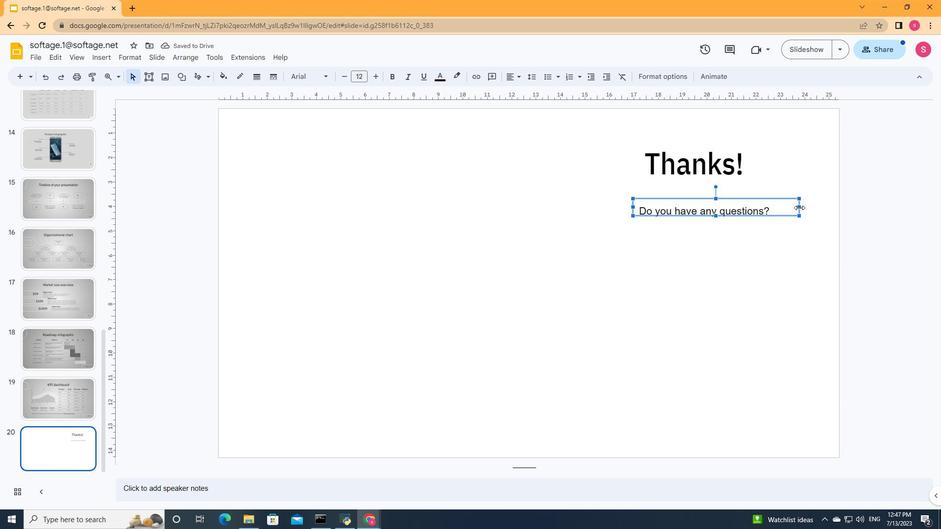 
Action: Mouse moved to (792, 207)
Screenshot: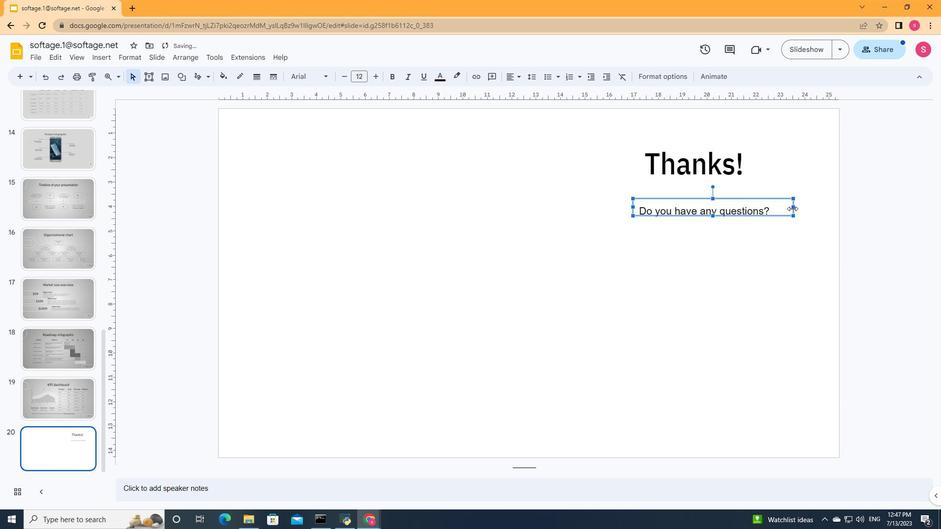 
Action: Mouse pressed left at (792, 207)
Screenshot: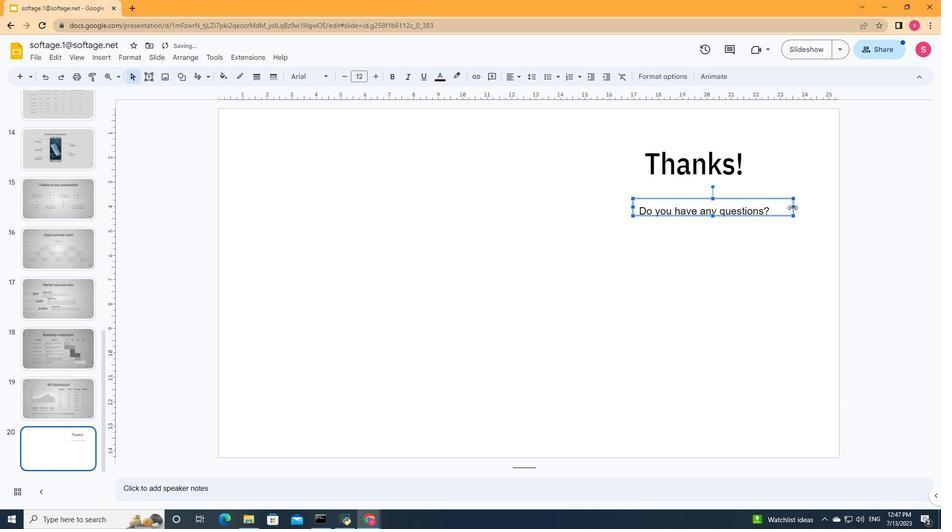 
Action: Mouse moved to (780, 206)
Screenshot: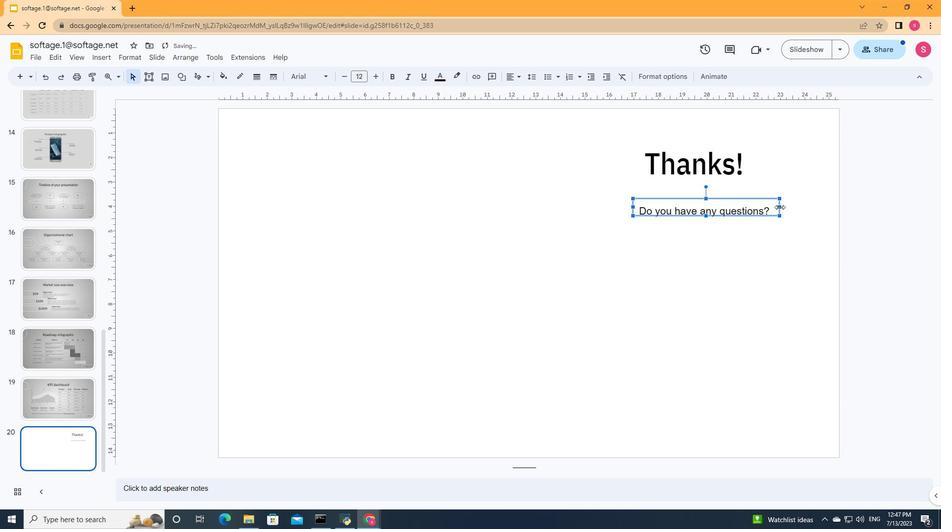 
Action: Mouse pressed left at (780, 206)
Screenshot: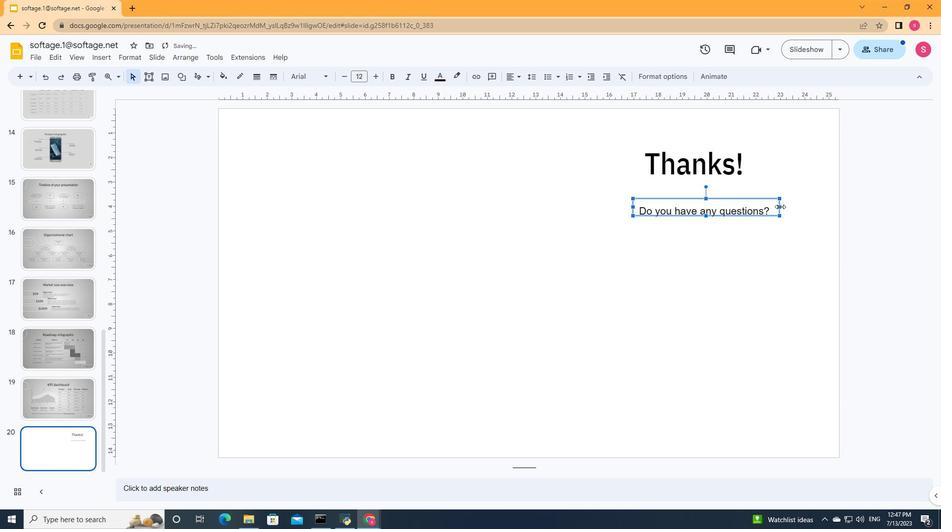 
Action: Mouse moved to (773, 208)
Screenshot: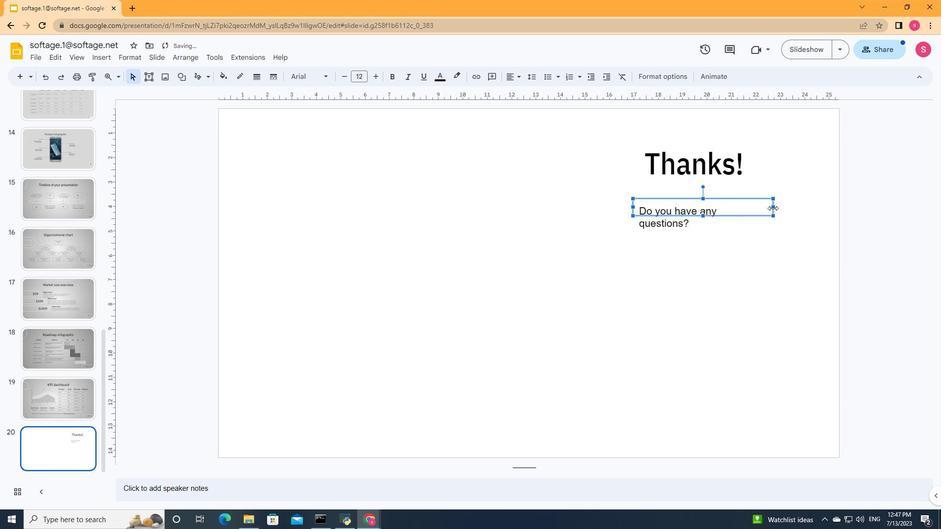 
Action: Mouse pressed left at (773, 208)
Screenshot: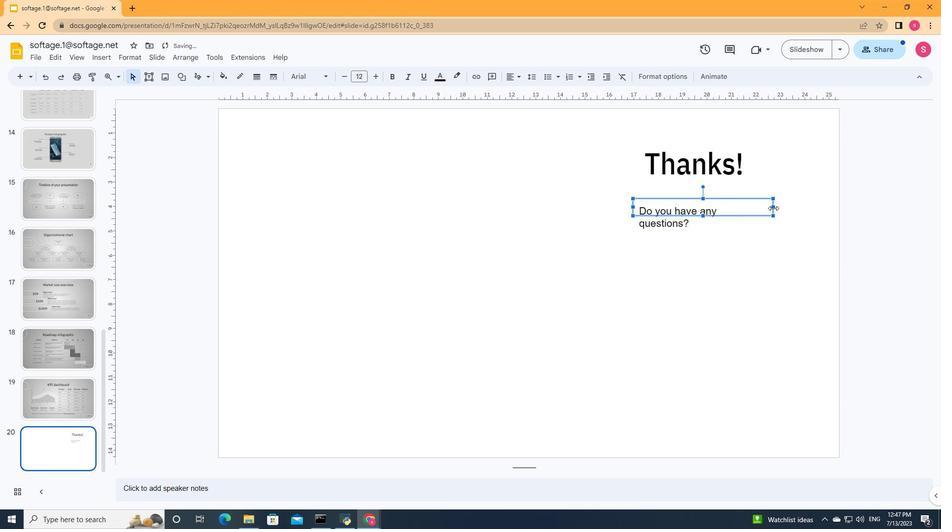 
Action: Mouse moved to (682, 202)
Screenshot: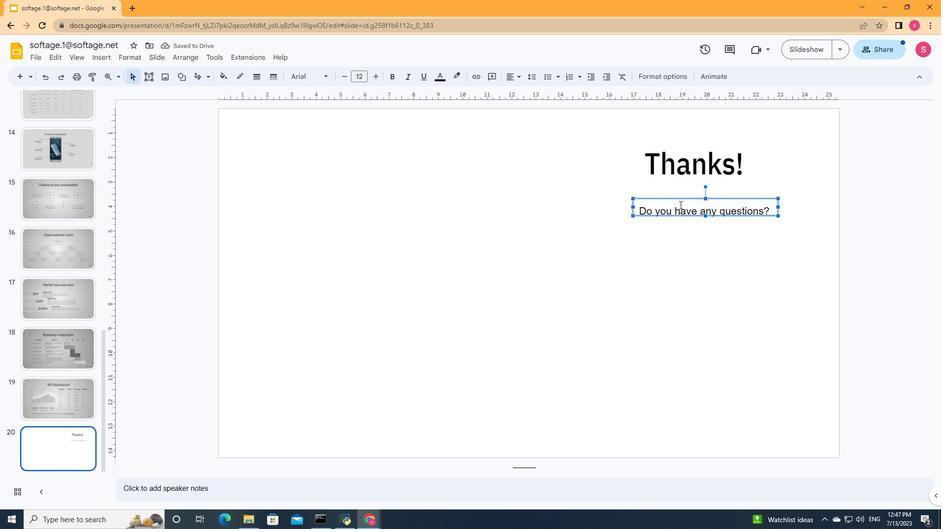 
Action: Mouse pressed left at (682, 202)
Screenshot: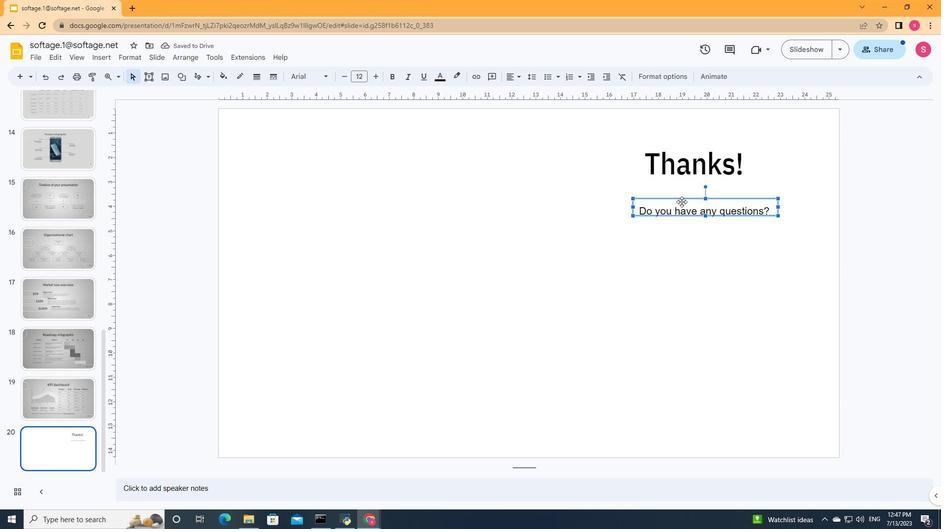 
Action: Mouse moved to (740, 203)
Screenshot: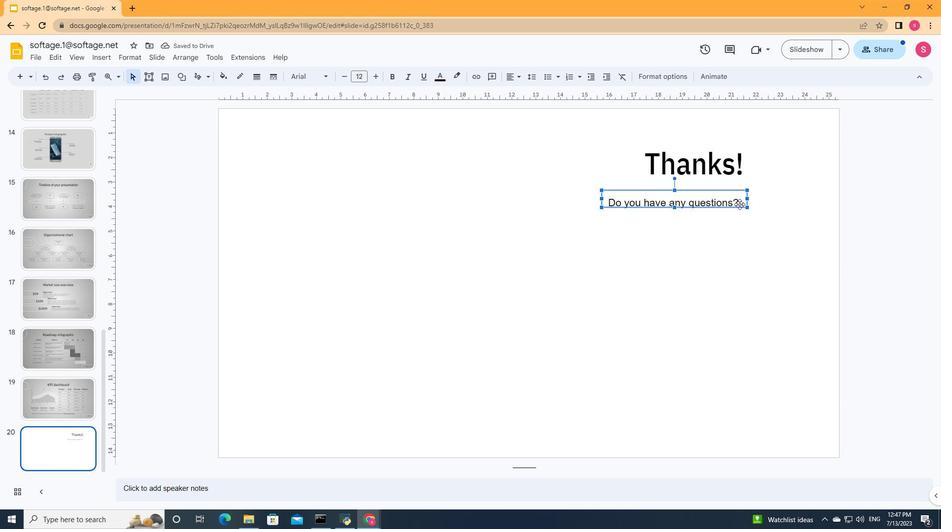 
Action: Mouse pressed left at (740, 203)
Screenshot: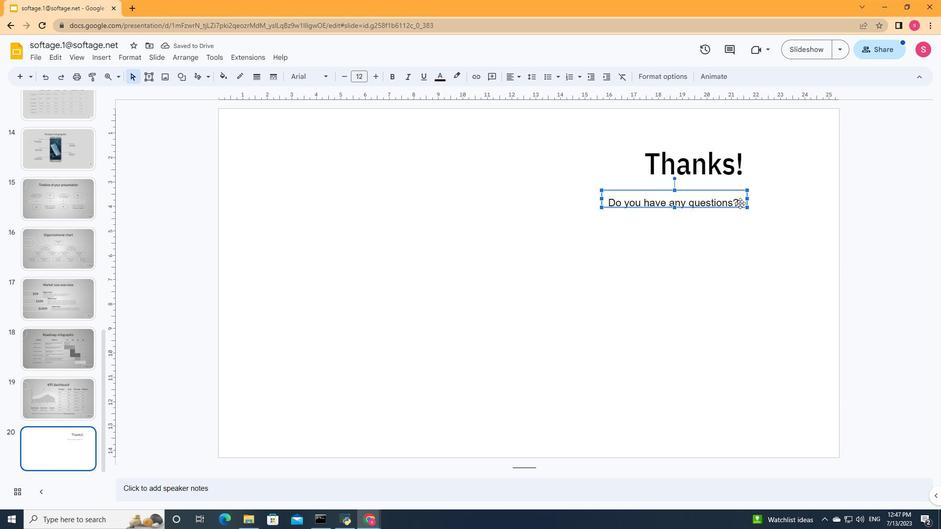 
Action: Mouse pressed left at (740, 203)
Screenshot: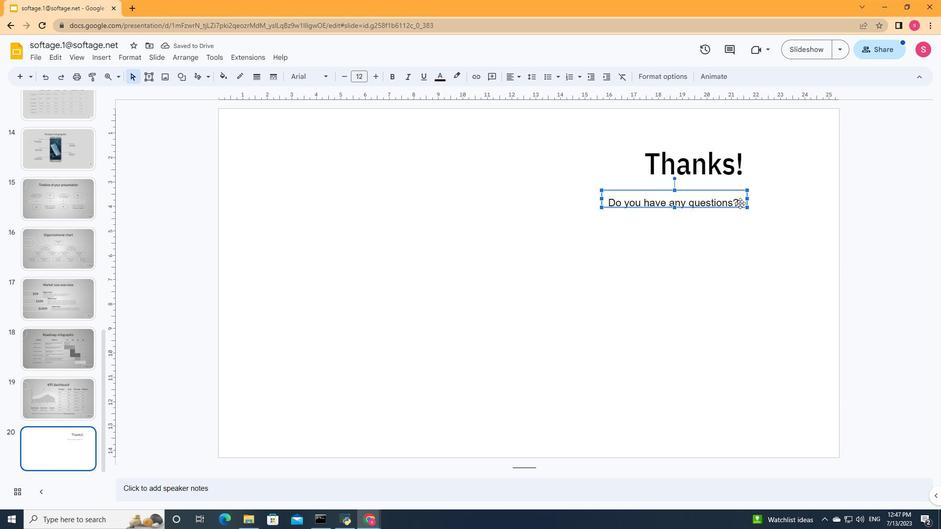 
Action: Key pressed ctrl+A
Screenshot: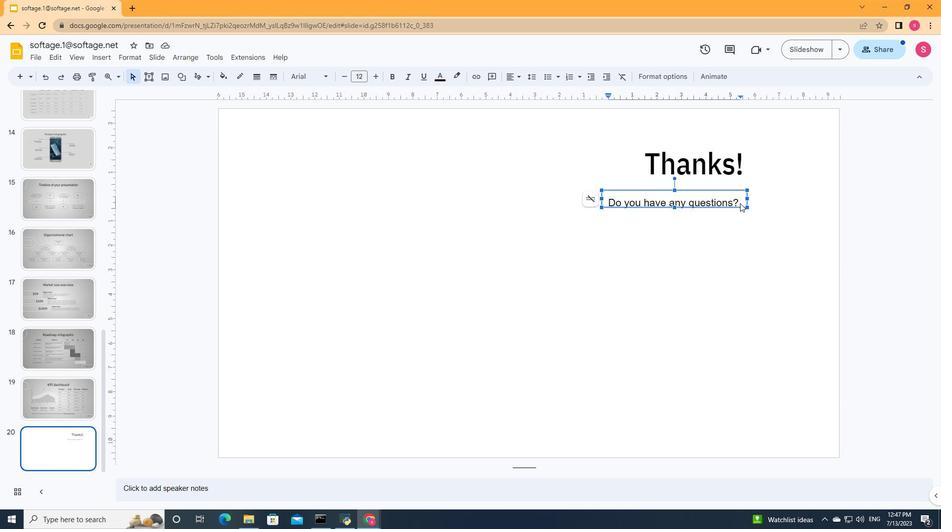
Action: Mouse moved to (324, 78)
Screenshot: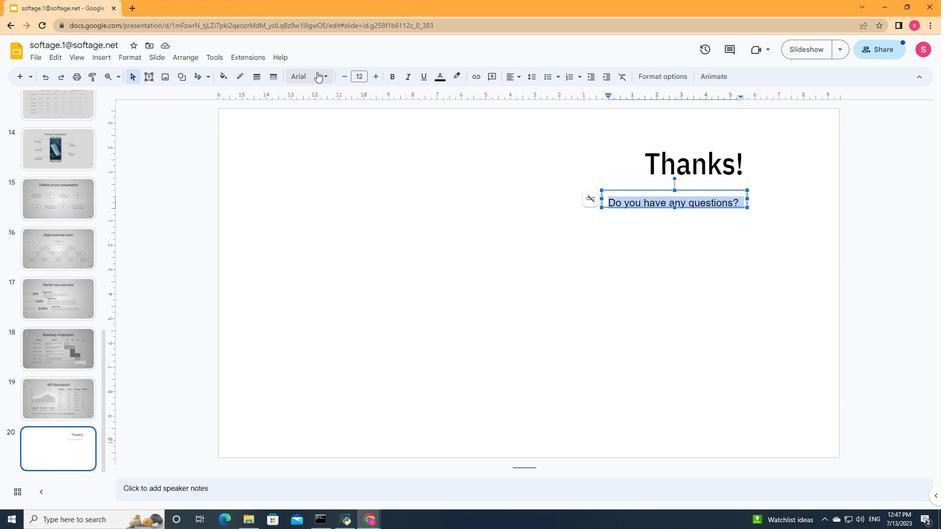 
Action: Mouse pressed left at (324, 78)
Screenshot: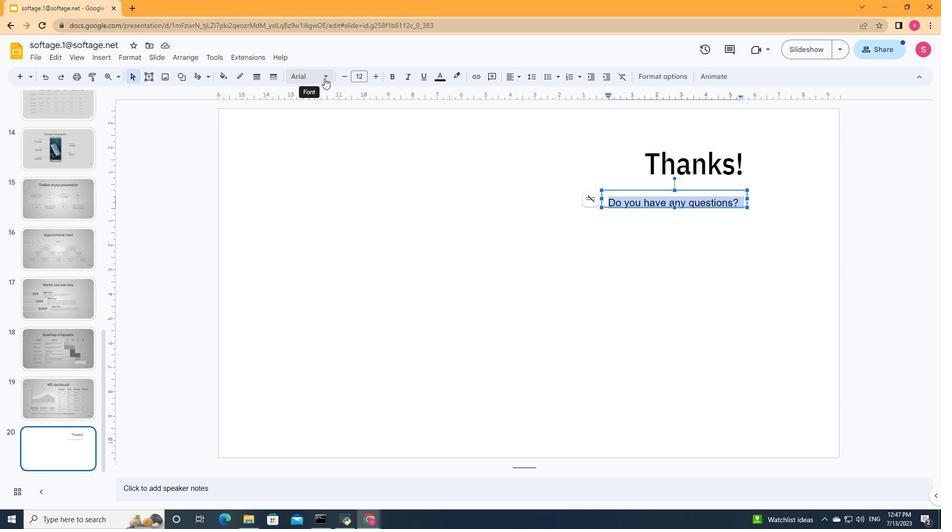 
Action: Mouse moved to (331, 178)
Screenshot: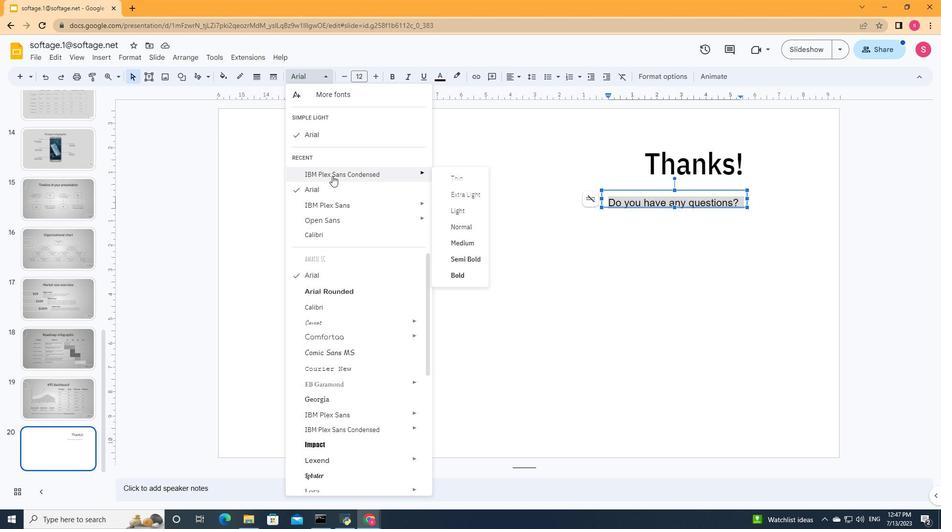 
Action: Mouse pressed left at (331, 178)
Screenshot: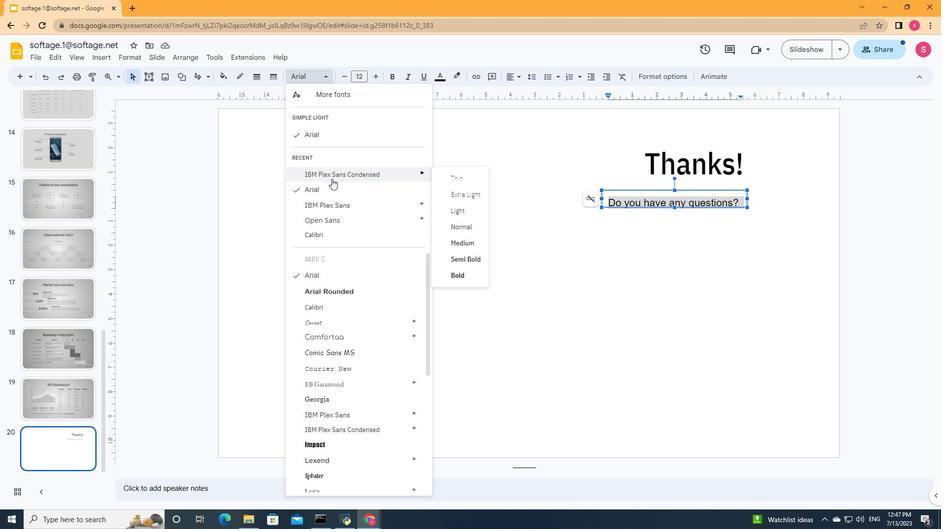 
Action: Mouse moved to (732, 228)
Screenshot: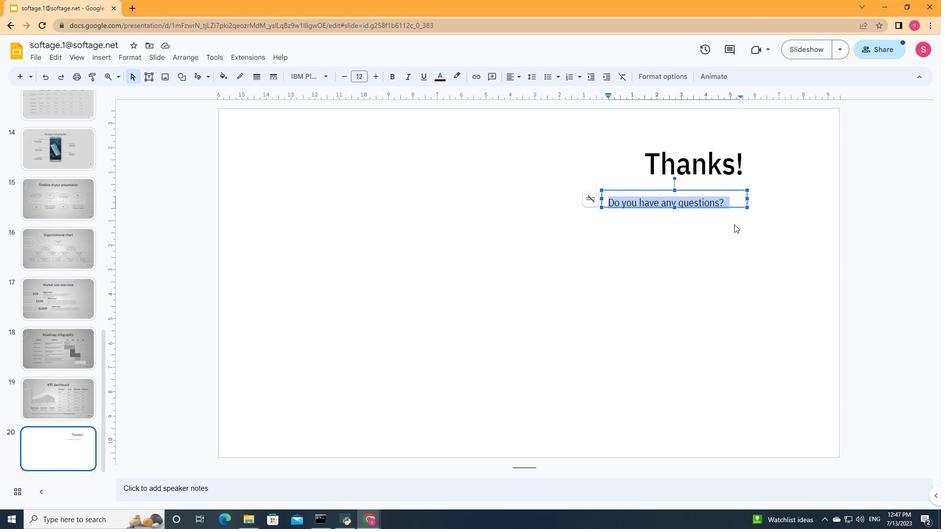 
Action: Mouse pressed left at (732, 228)
Screenshot: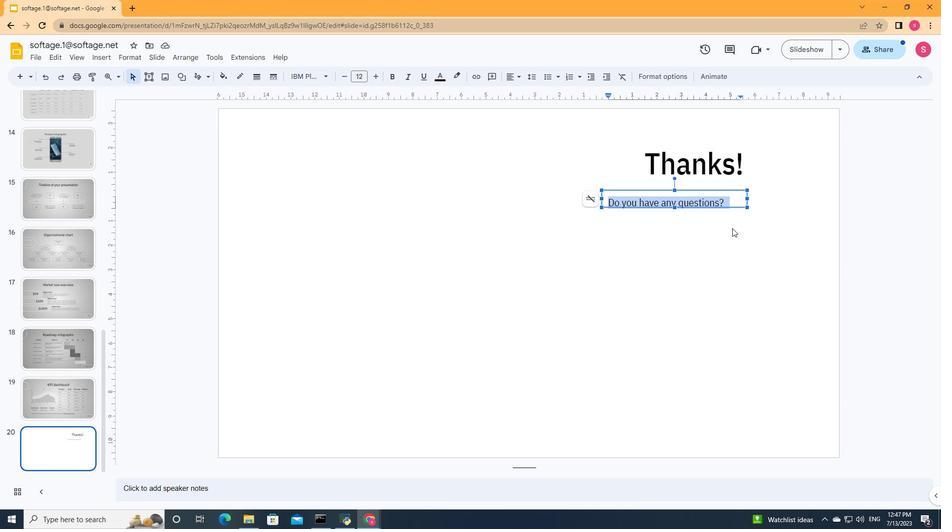
Action: Mouse moved to (732, 206)
Screenshot: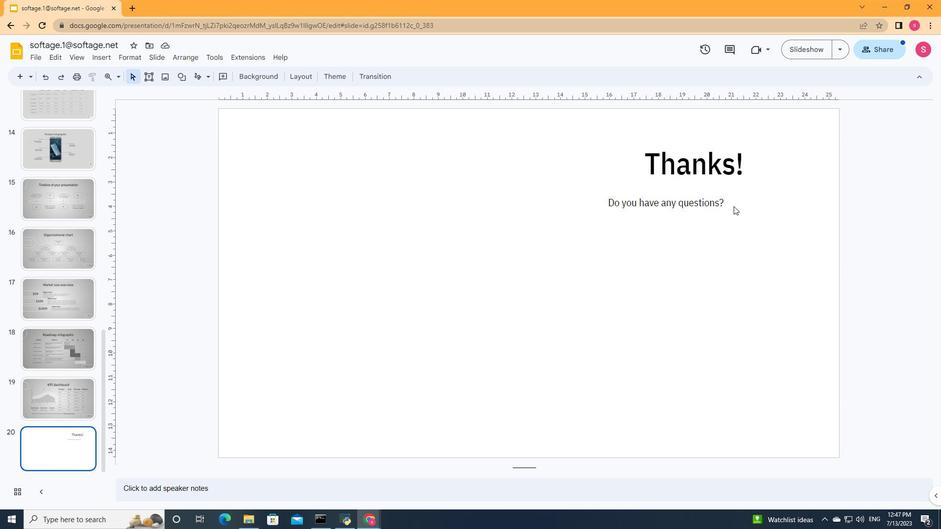 
Action: Mouse pressed left at (732, 206)
Screenshot: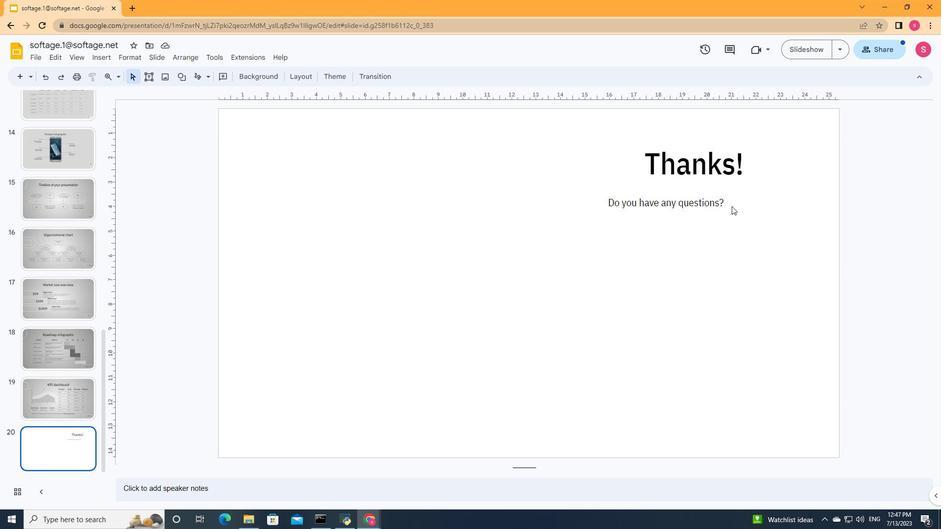 
Action: Mouse moved to (523, 173)
Screenshot: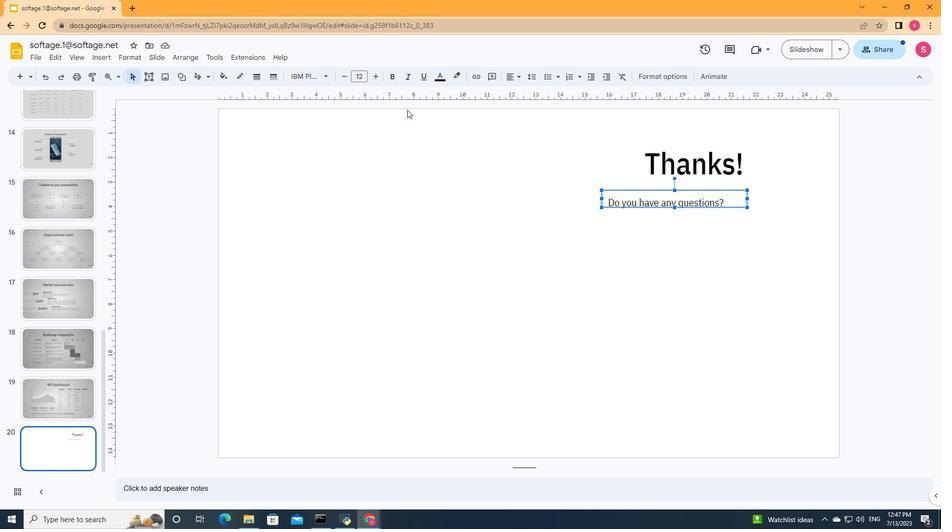 
Action: Key pressed <Key.right><Key.right><Key.right><Key.right><Key.up><Key.down><Key.left><Key.left><Key.left><Key.left><Key.left><Key.right>
Screenshot: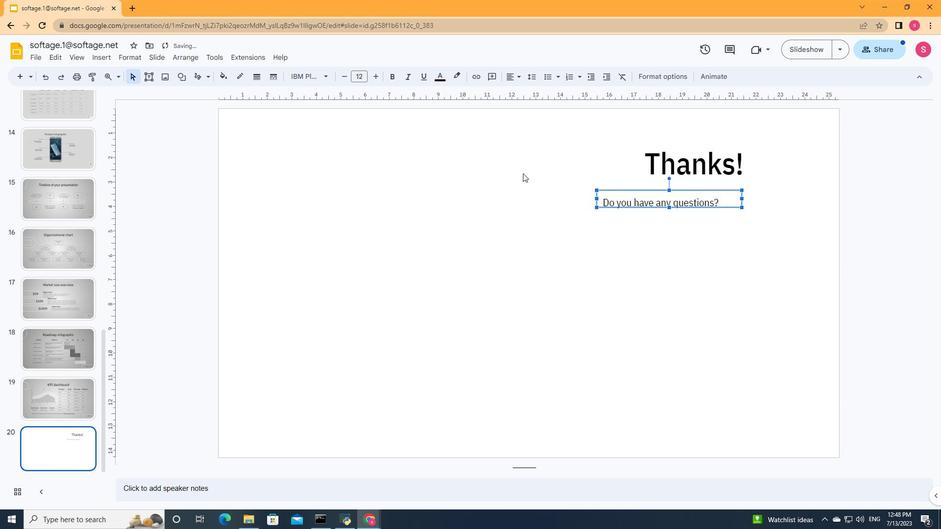 
Action: Mouse moved to (629, 201)
Screenshot: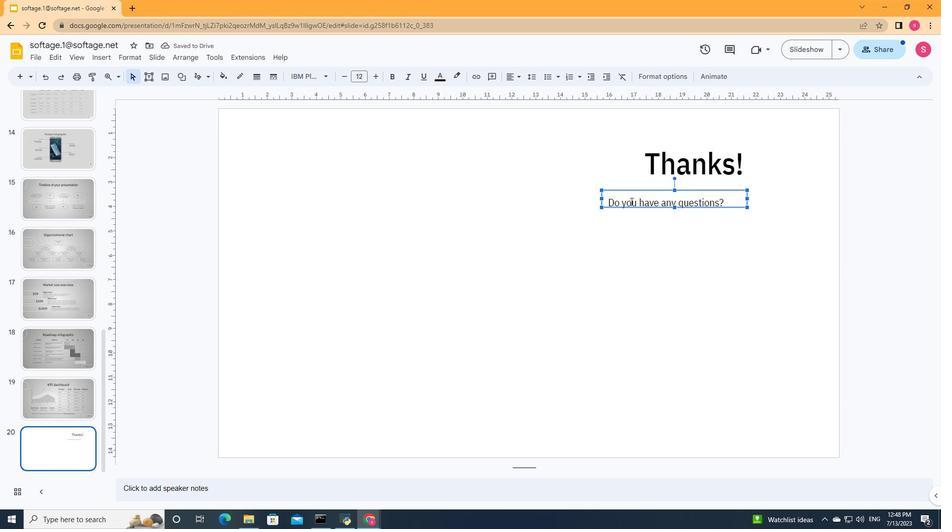 
Action: Mouse pressed left at (629, 201)
Screenshot: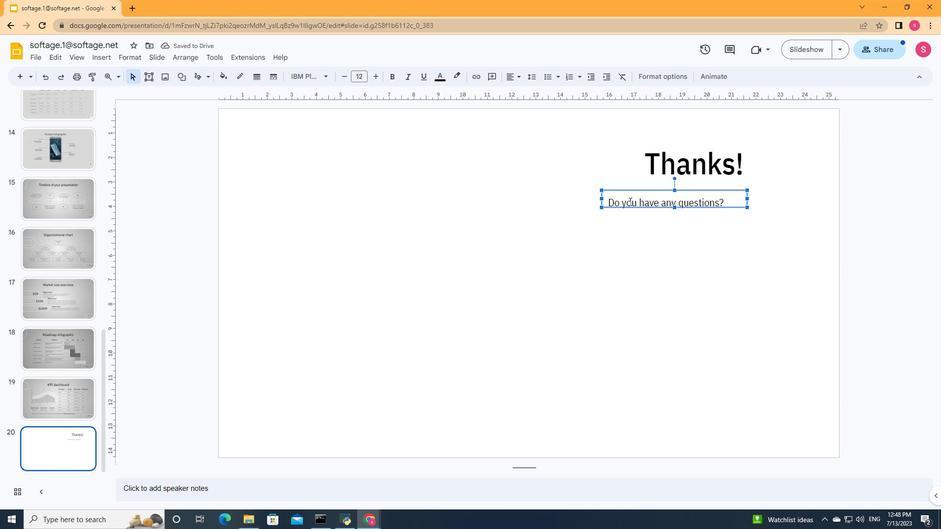 
Action: Mouse moved to (608, 200)
Screenshot: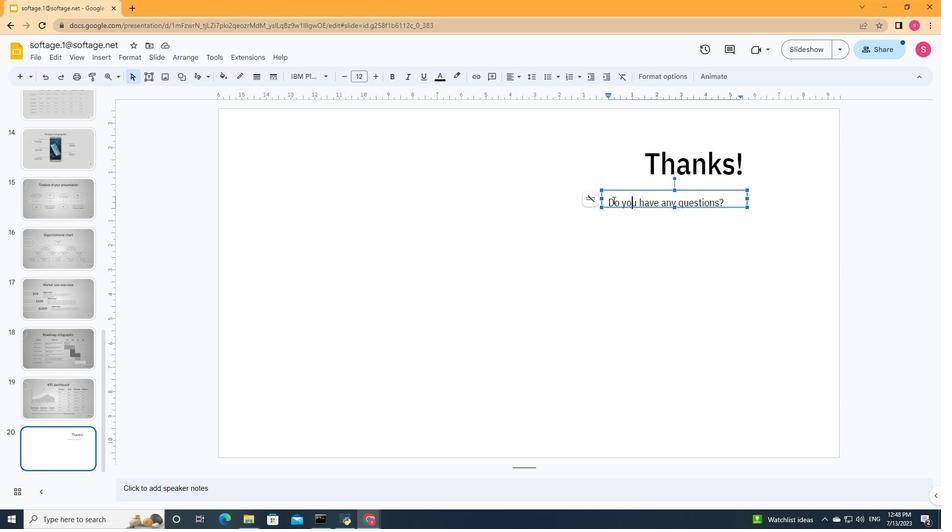 
Action: Mouse pressed left at (608, 200)
Screenshot: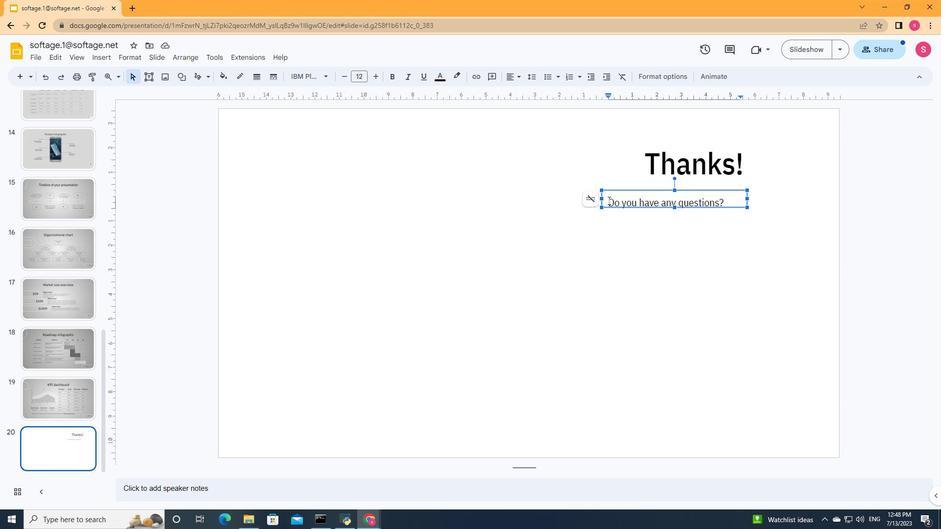 
Action: Mouse pressed left at (608, 200)
Screenshot: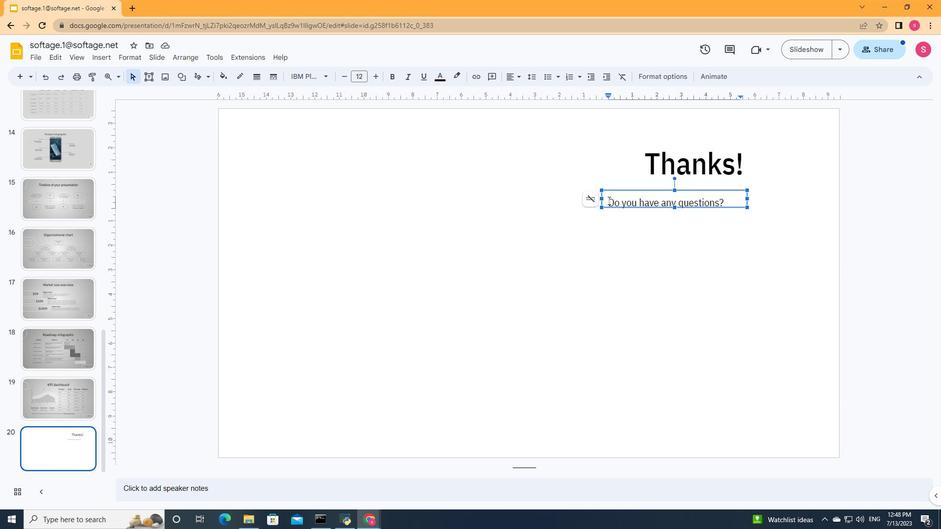 
Action: Mouse moved to (521, 77)
Screenshot: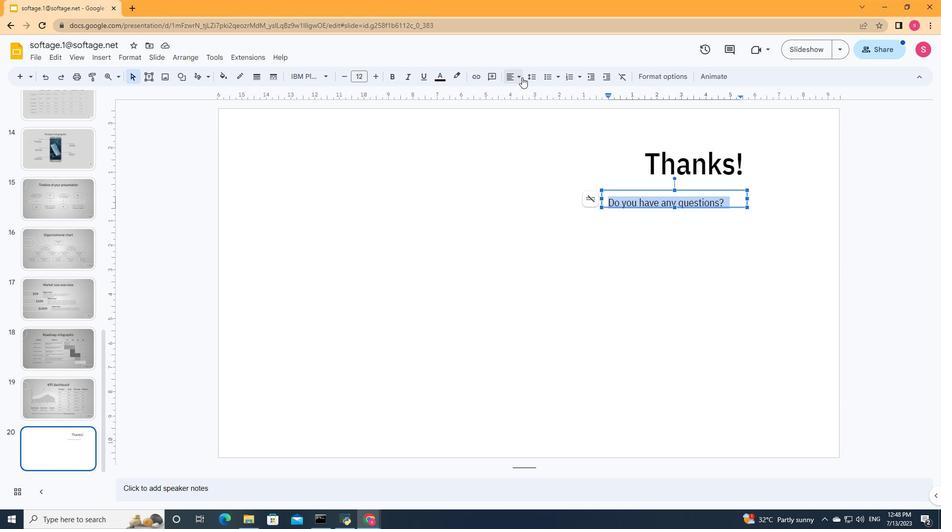 
Action: Mouse pressed left at (521, 77)
Screenshot: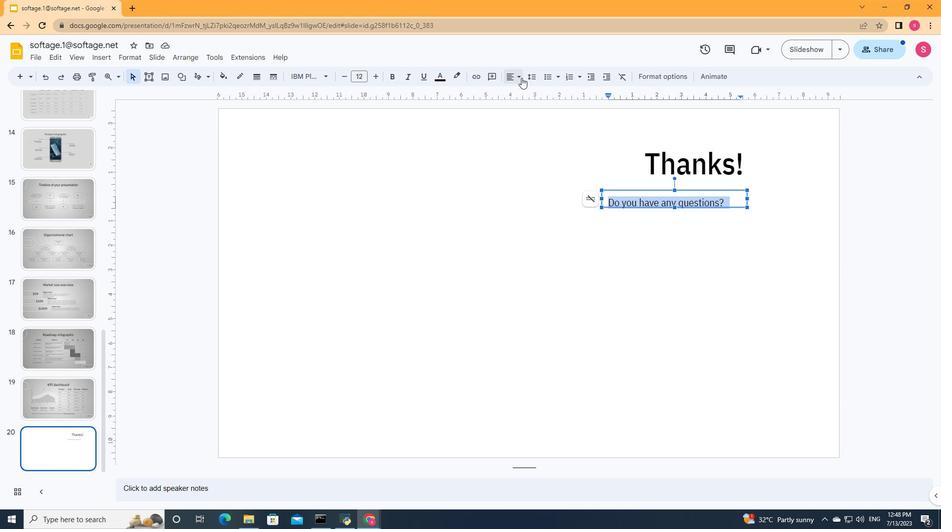 
Action: Mouse moved to (539, 92)
Screenshot: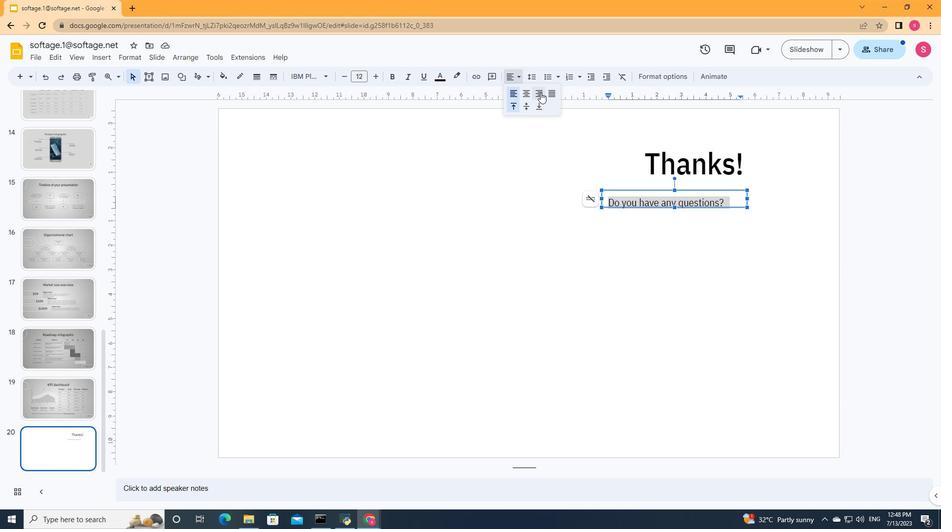 
Action: Mouse pressed left at (539, 92)
Screenshot: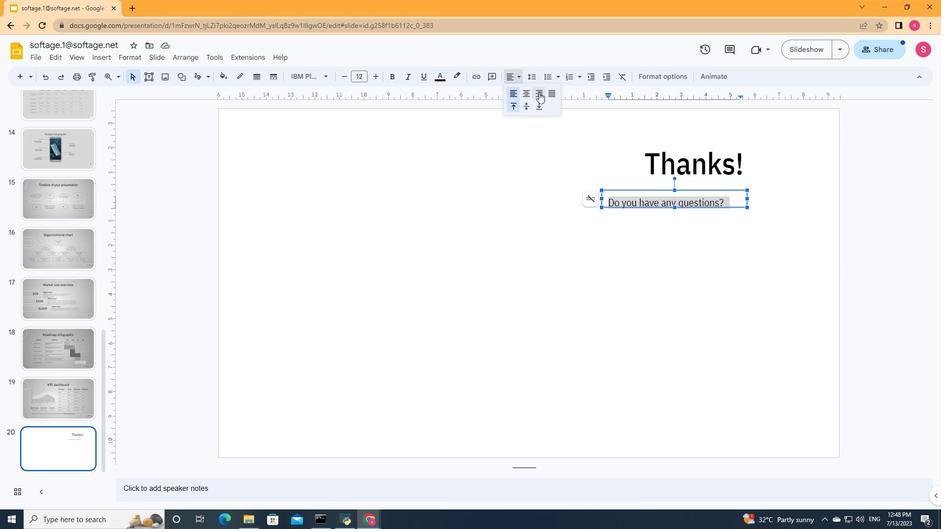 
Action: Mouse moved to (660, 225)
Screenshot: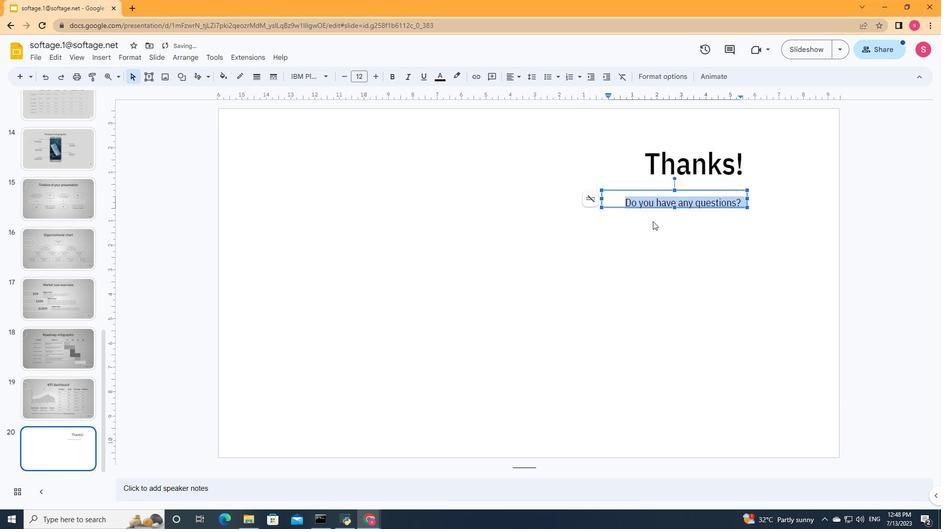 
Action: Mouse pressed left at (660, 225)
Screenshot: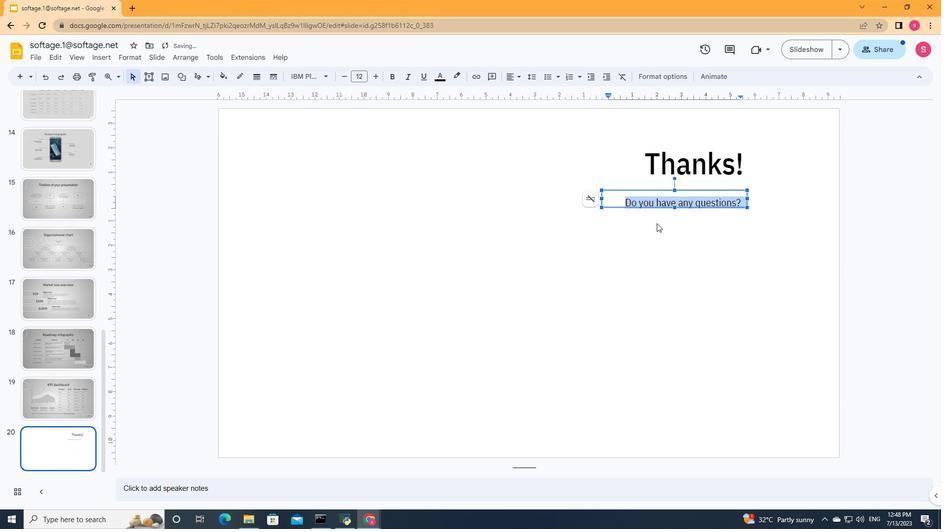 
Action: Mouse moved to (634, 205)
Screenshot: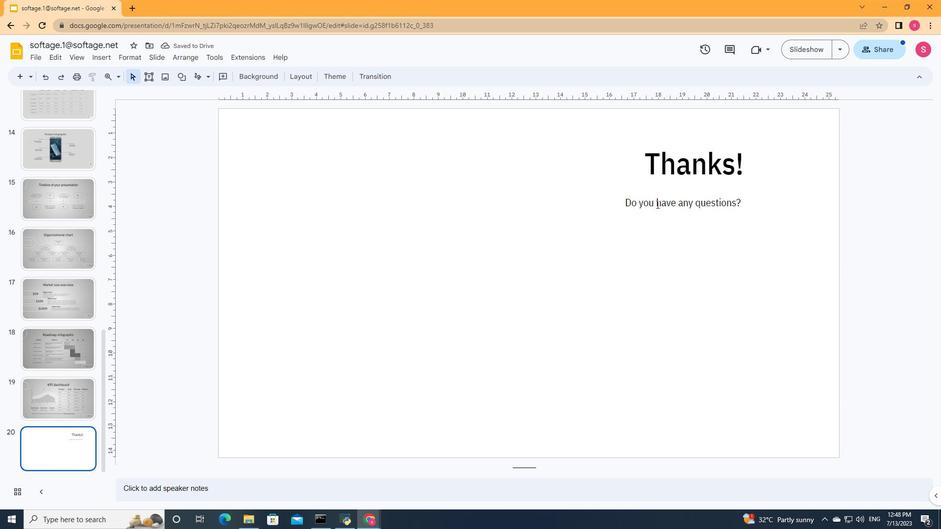 
Action: Mouse pressed left at (634, 205)
Screenshot: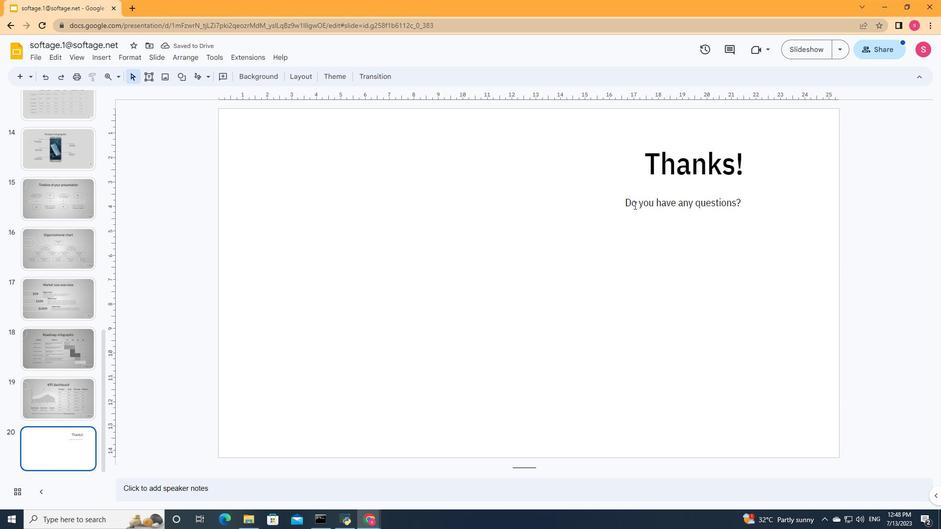
Action: Mouse moved to (668, 191)
Screenshot: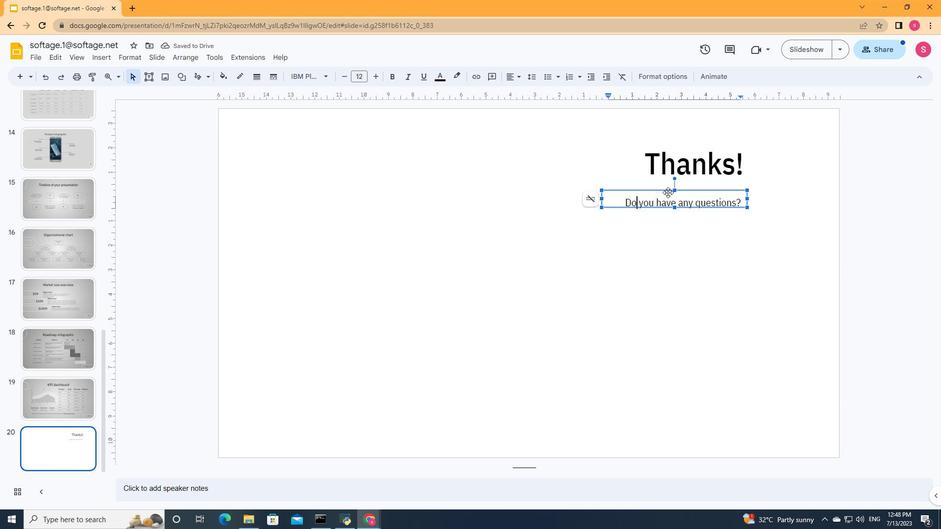
Action: Mouse pressed left at (668, 191)
Screenshot: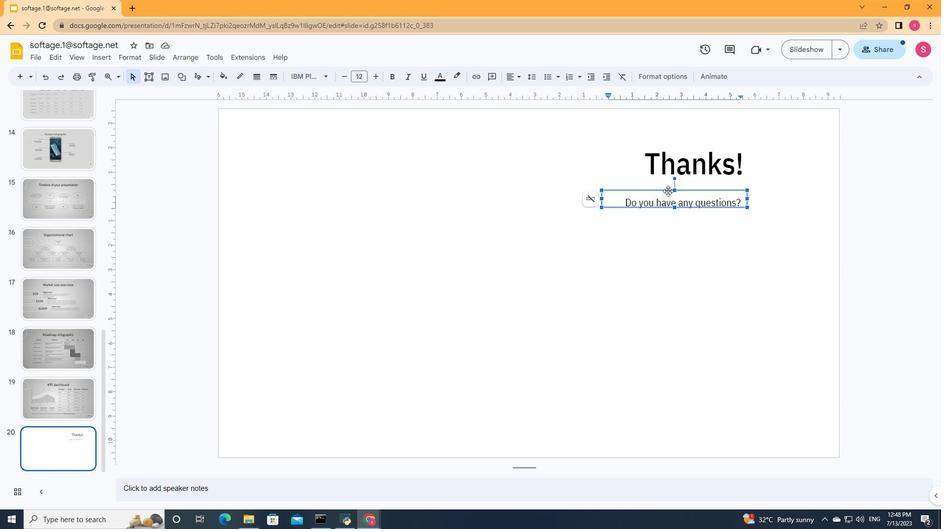 
Action: Mouse moved to (670, 226)
Screenshot: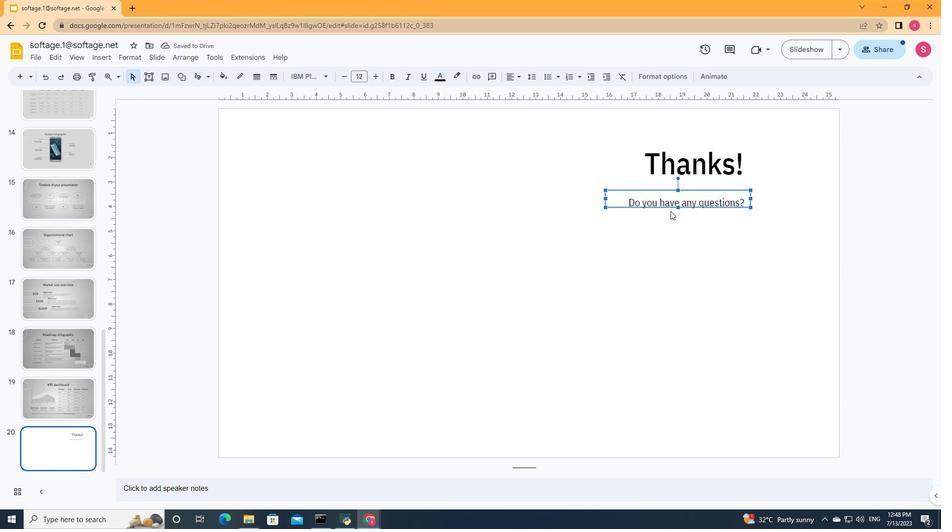 
Action: Mouse pressed left at (670, 226)
Screenshot: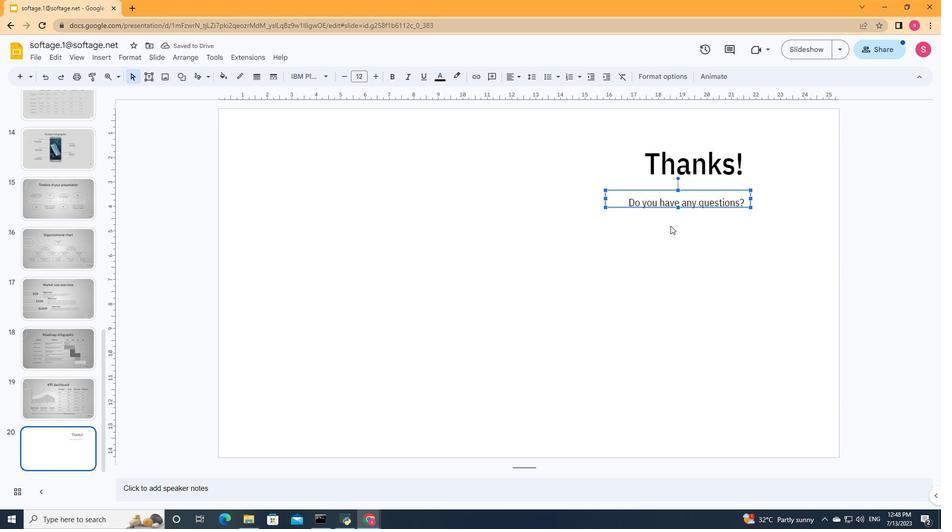 
Action: Mouse moved to (679, 203)
Screenshot: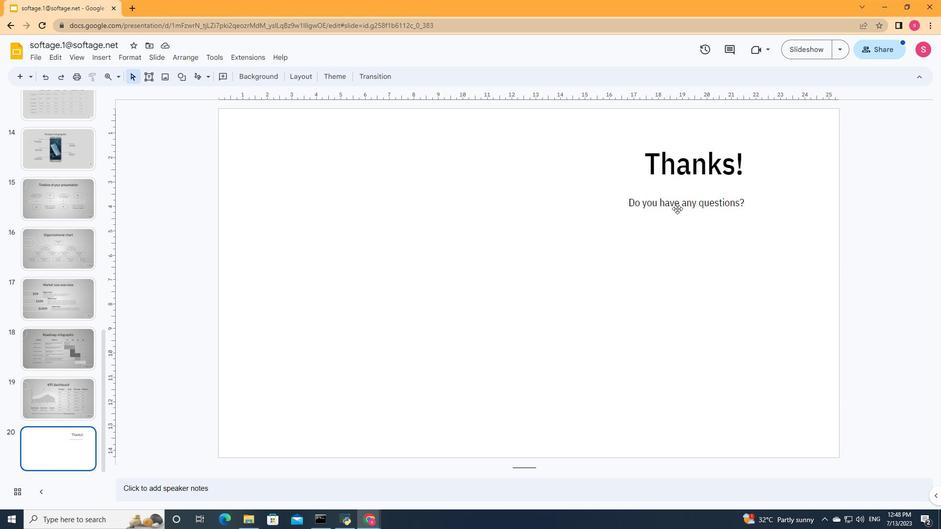 
Action: Mouse pressed left at (679, 203)
Screenshot: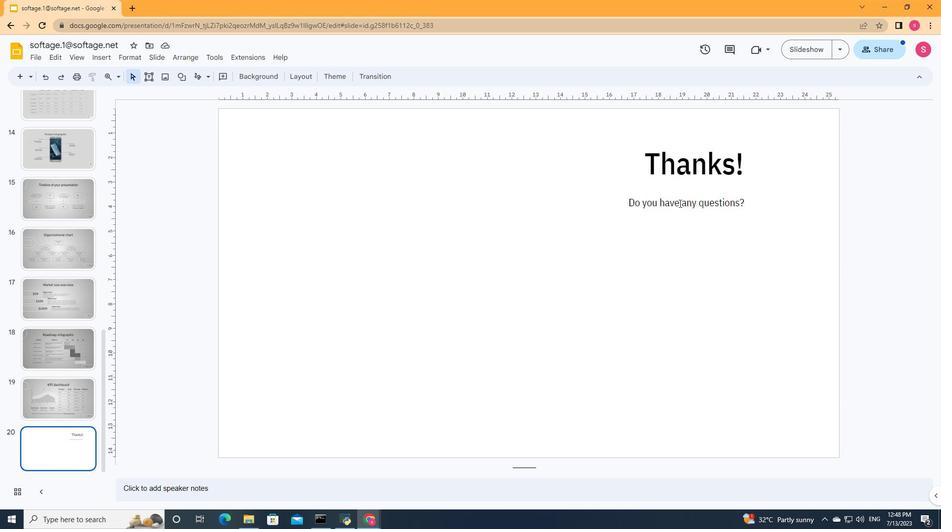 
Action: Mouse moved to (685, 203)
Screenshot: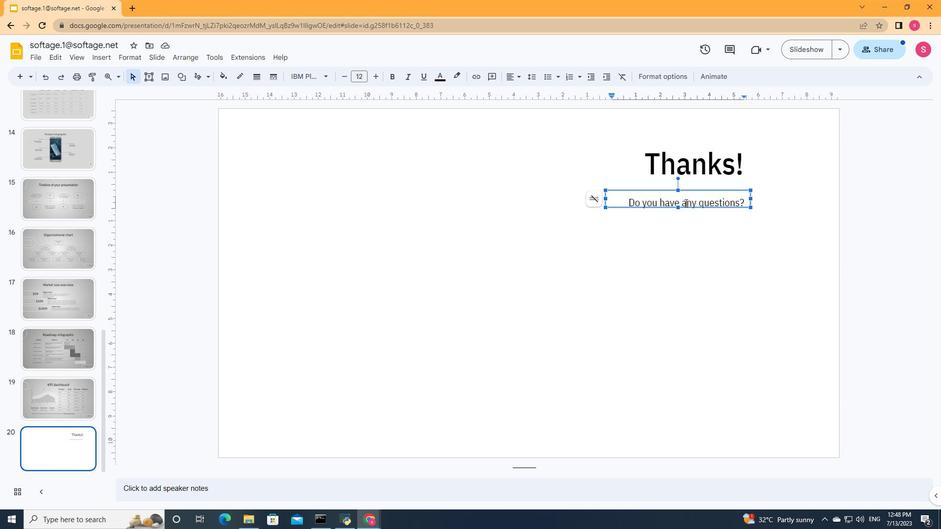 
Action: Key pressed ctrl+Cctrl+V
Screenshot: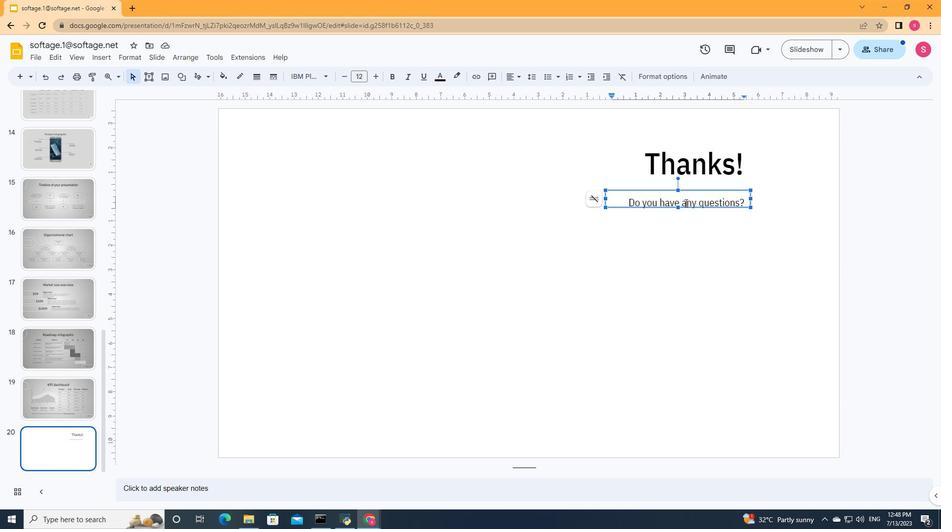 
Action: Mouse moved to (762, 288)
Screenshot: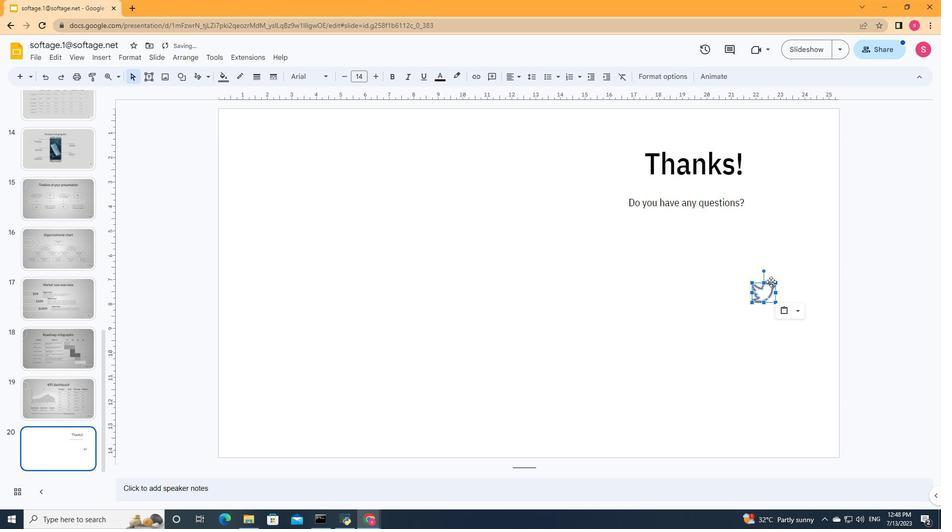 
Action: Mouse pressed left at (762, 288)
Screenshot: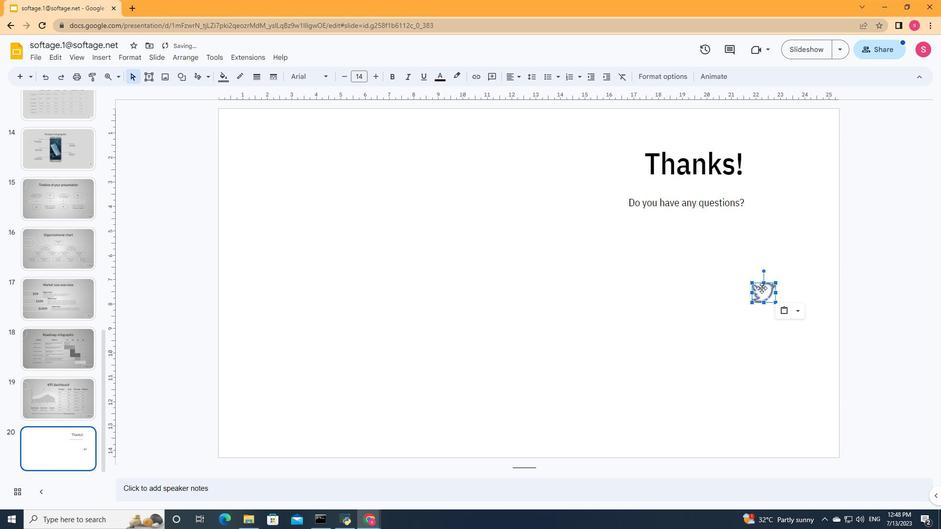 
Action: Mouse moved to (762, 288)
Screenshot: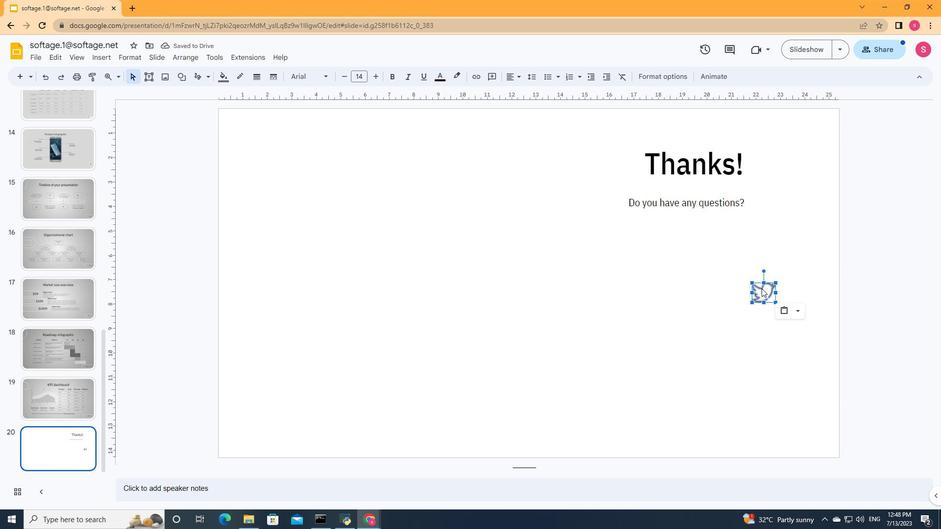 
Action: Mouse pressed left at (762, 288)
Screenshot: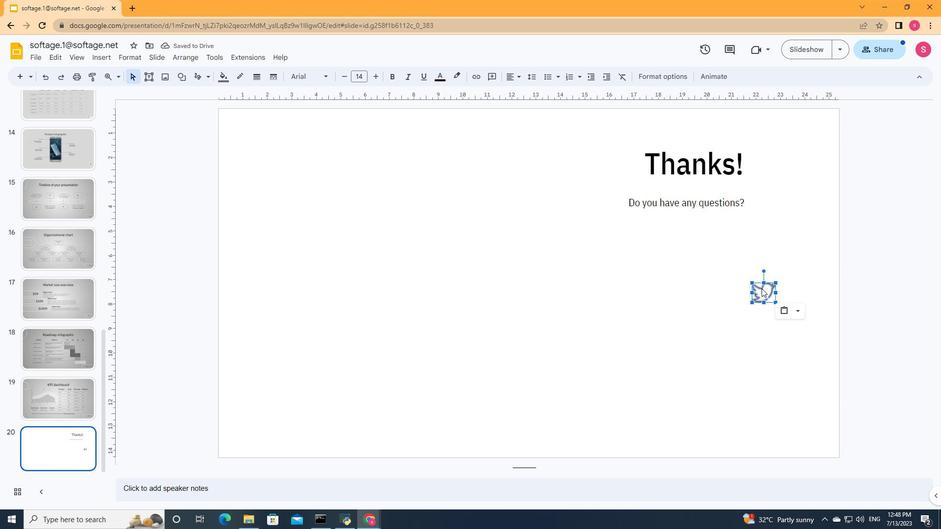 
Action: Mouse moved to (760, 283)
Screenshot: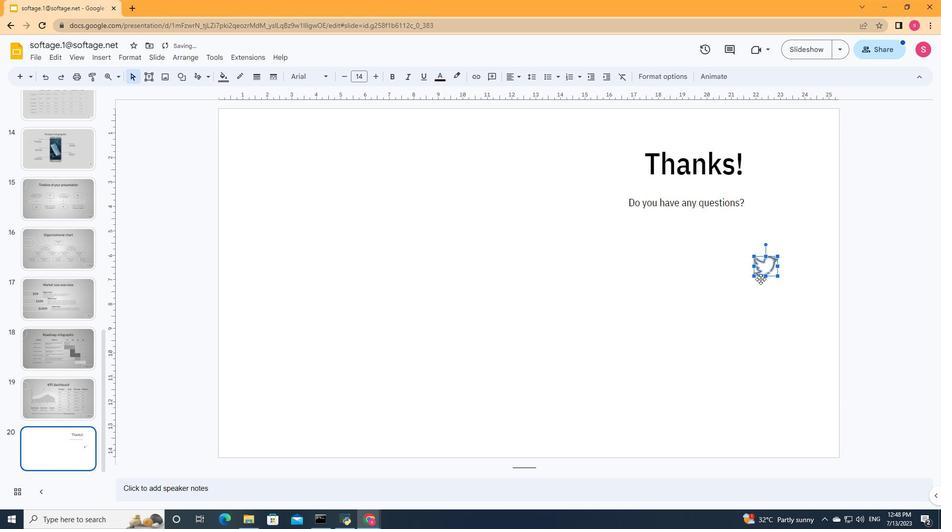 
Action: Mouse pressed left at (760, 283)
Screenshot: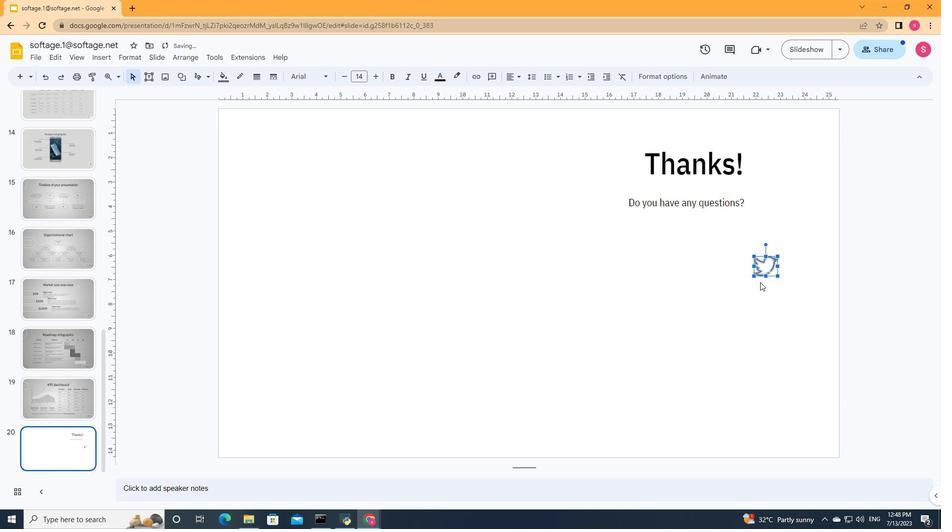 
Action: Mouse moved to (185, 76)
Screenshot: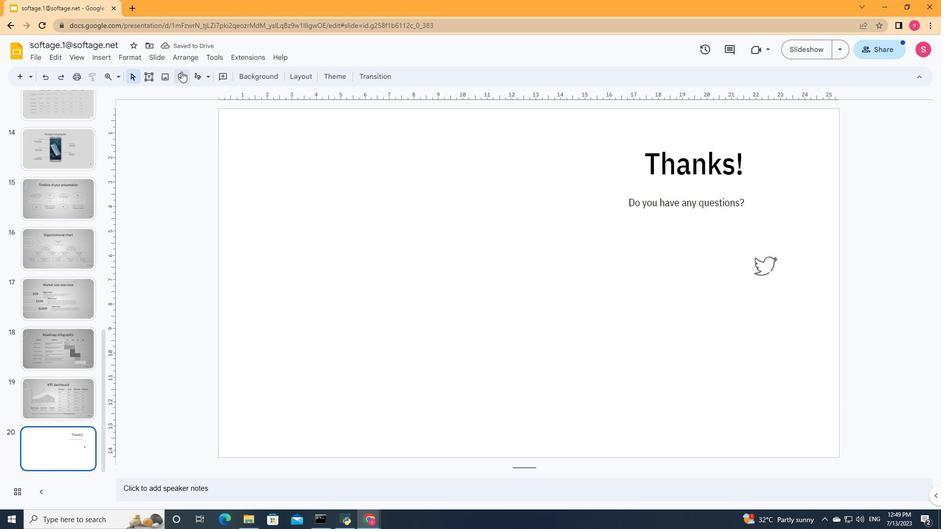 
Action: Mouse pressed left at (185, 76)
Screenshot: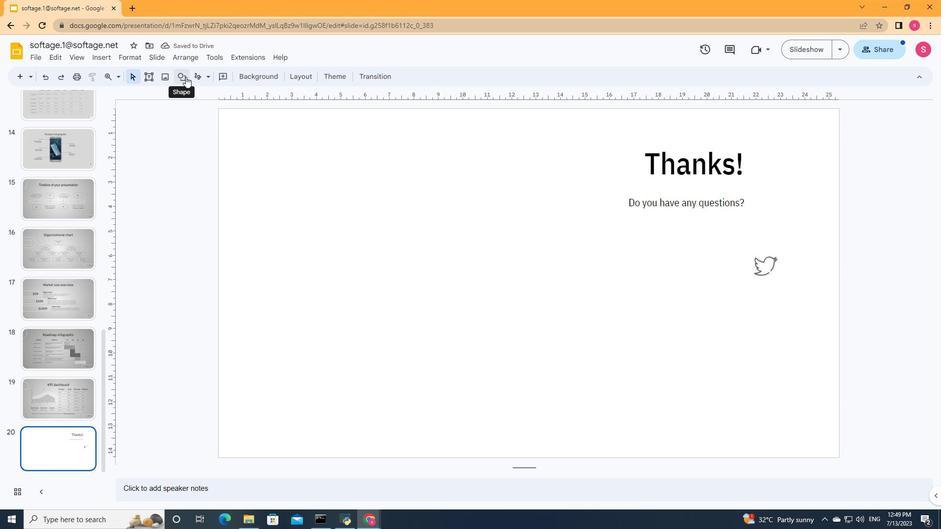 
Action: Mouse moved to (394, 157)
Screenshot: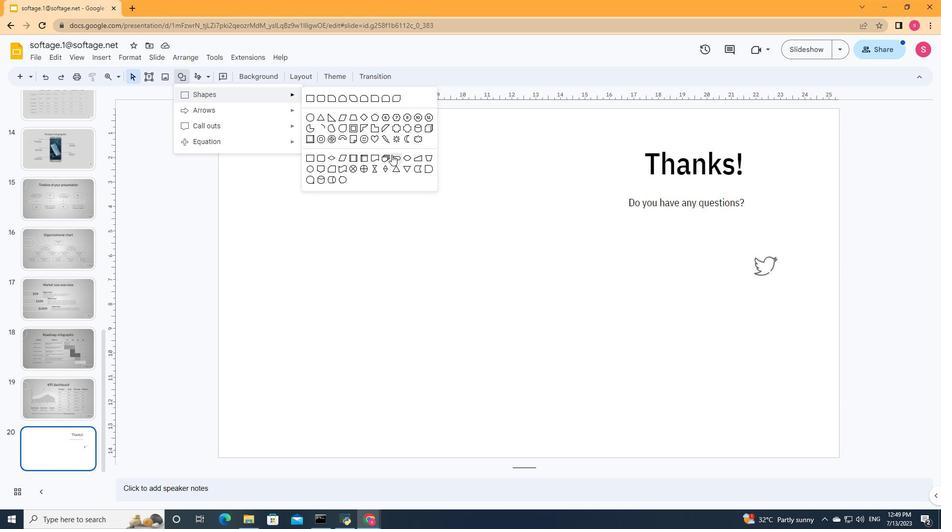 
Action: Mouse pressed left at (394, 157)
Screenshot: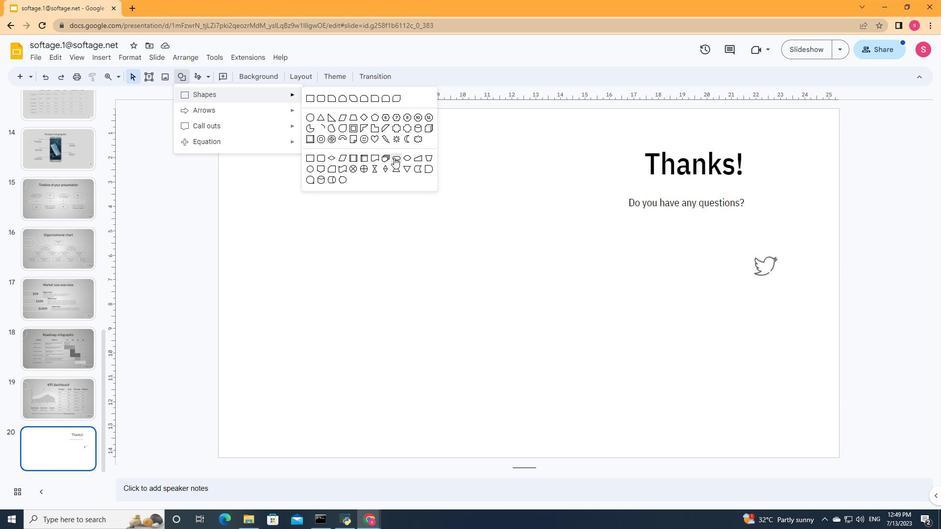 
Action: Mouse moved to (635, 252)
Screenshot: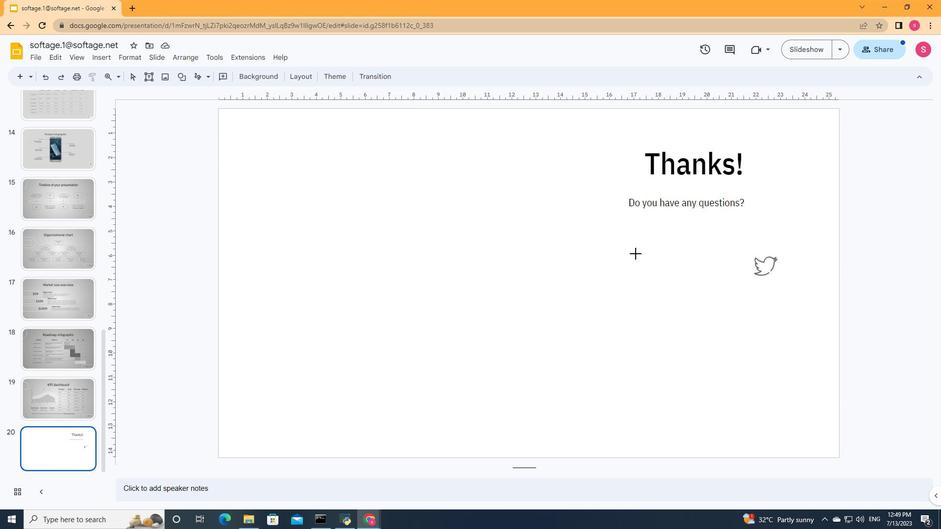 
Action: Mouse pressed left at (635, 252)
Screenshot: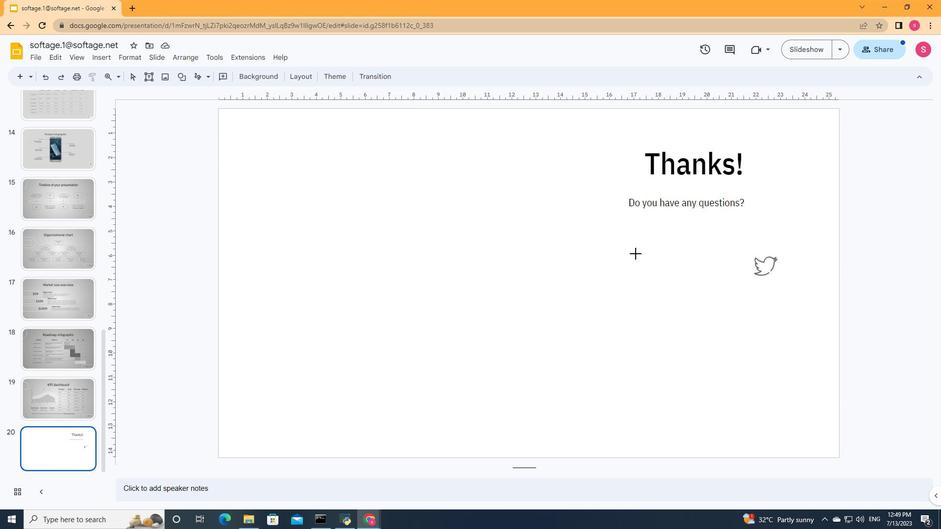 
Action: Mouse moved to (734, 273)
Screenshot: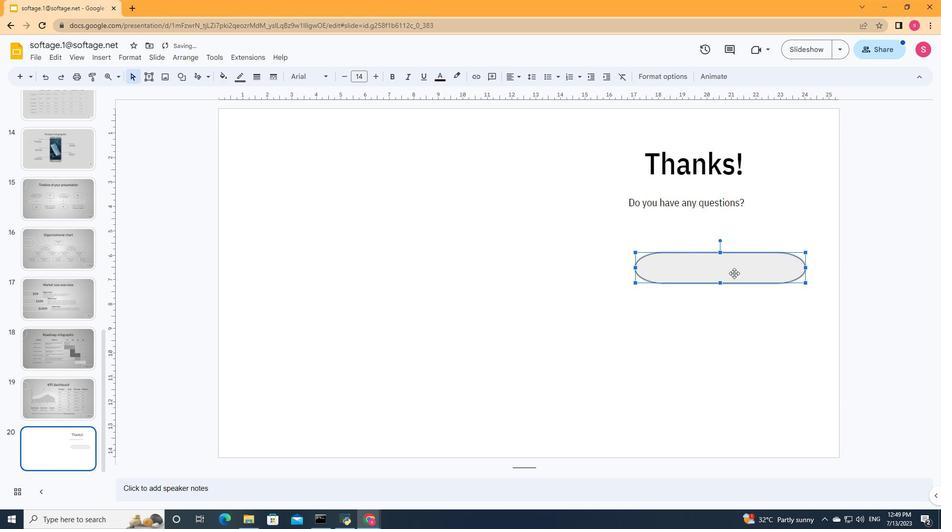 
Action: Mouse pressed left at (734, 273)
Screenshot: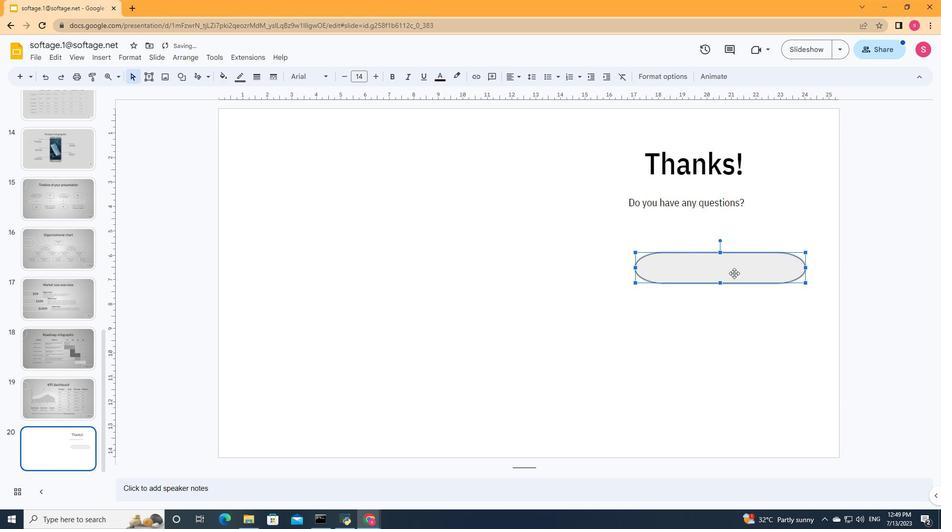 
Action: Mouse moved to (724, 267)
Screenshot: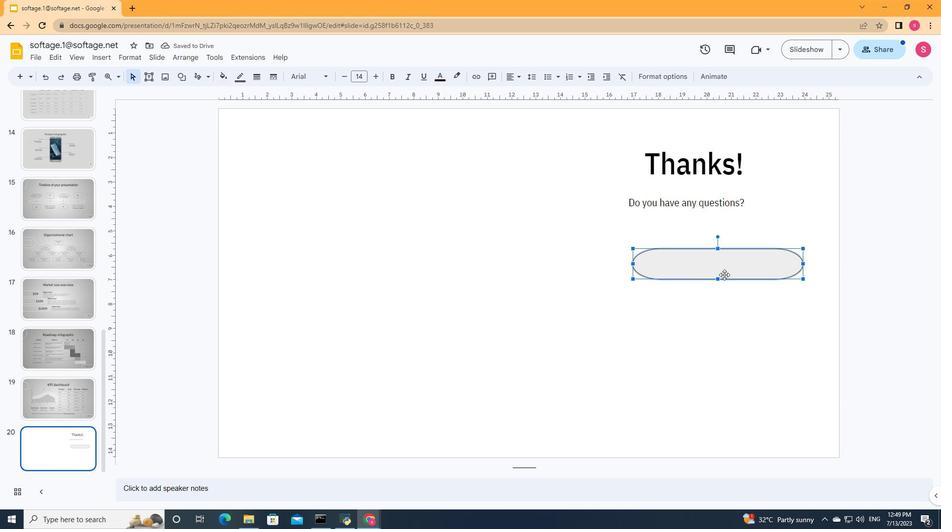 
Action: Mouse pressed left at (724, 267)
Screenshot: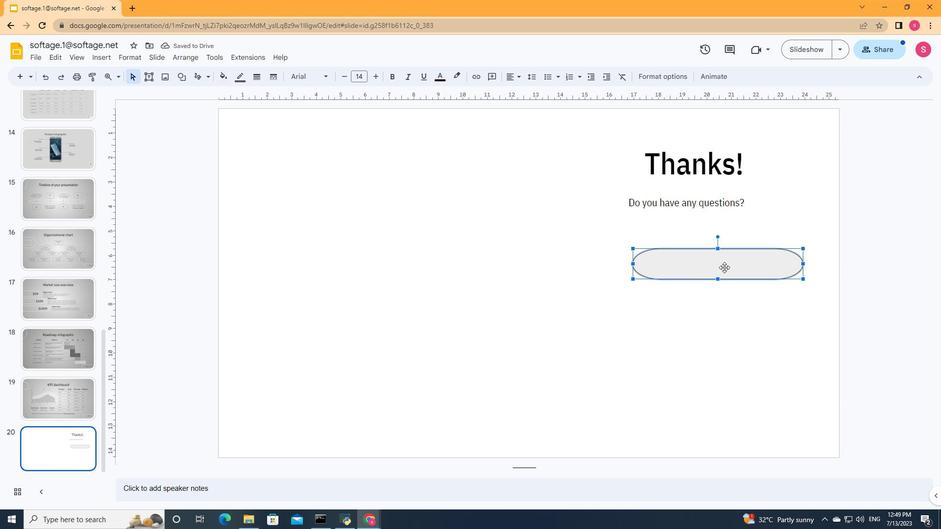 
Action: Mouse moved to (762, 268)
Screenshot: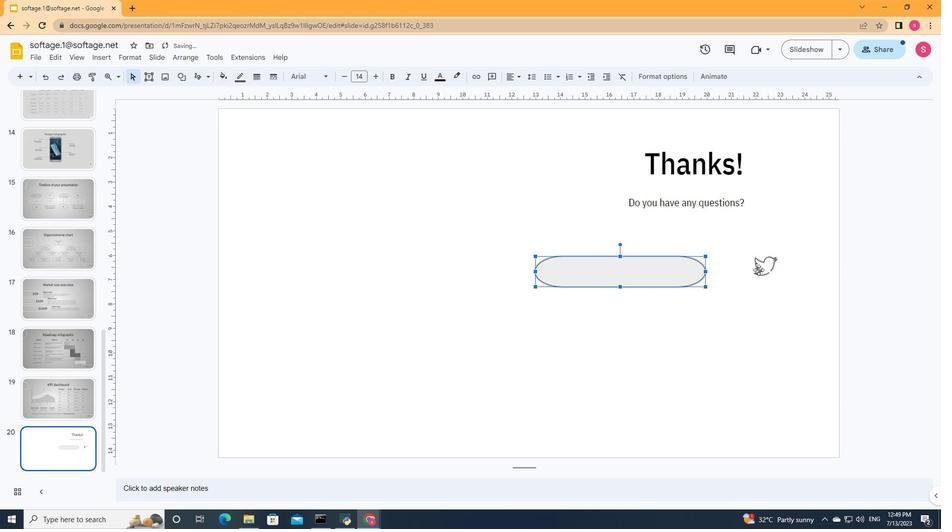 
Action: Mouse pressed left at (762, 268)
Screenshot: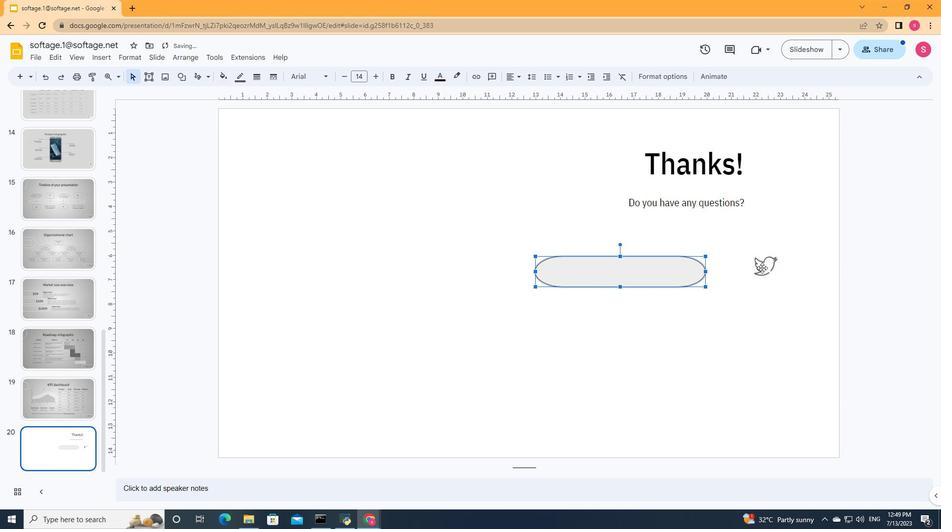 
Action: Mouse moved to (771, 265)
Screenshot: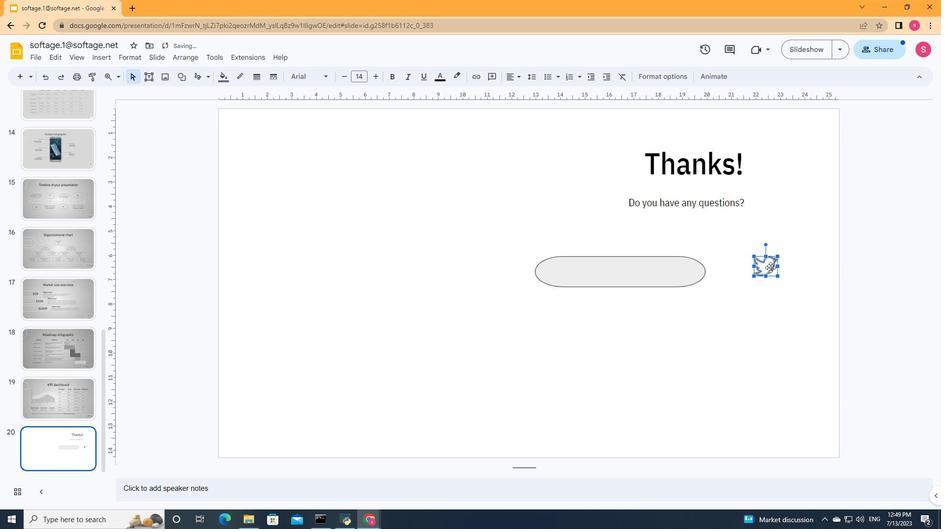 
Action: Mouse pressed left at (771, 265)
Screenshot: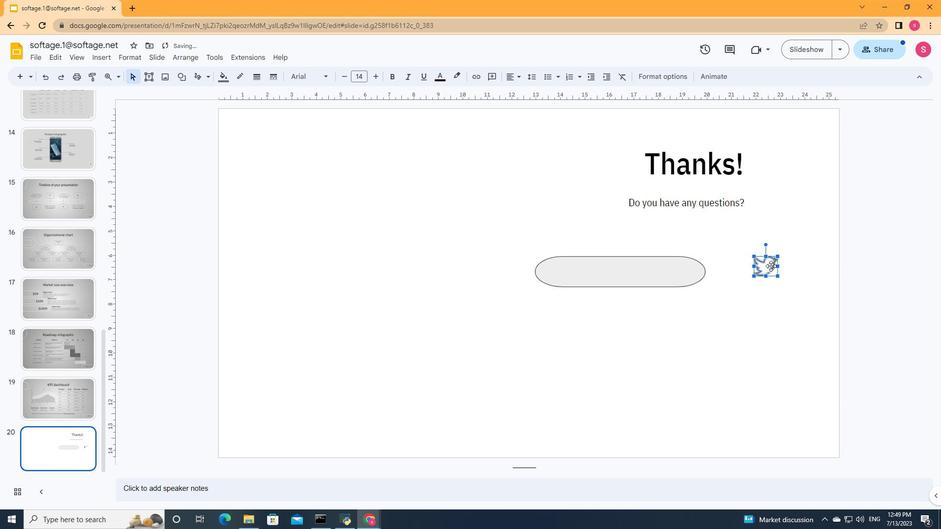 
Action: Mouse pressed left at (771, 265)
Screenshot: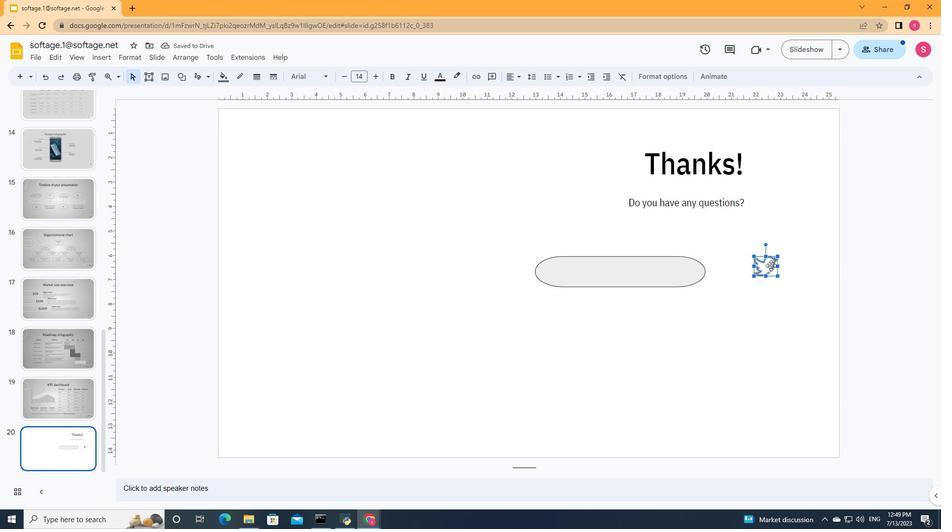 
Action: Mouse moved to (671, 271)
Screenshot: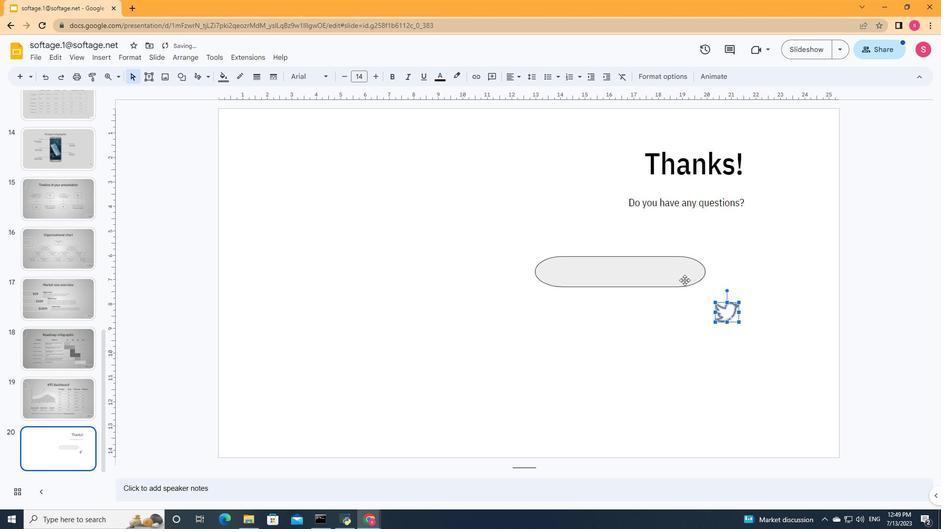 
Action: Mouse pressed left at (671, 271)
Screenshot: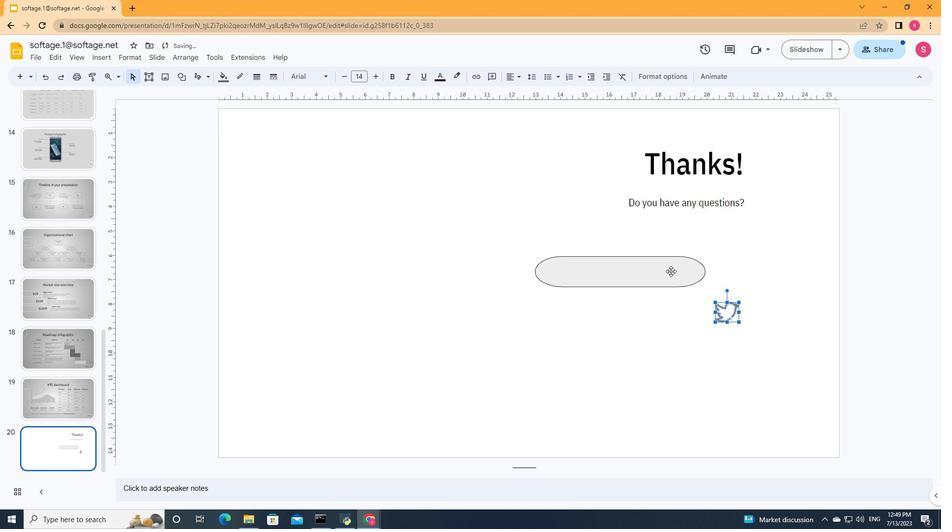 
Action: Mouse moved to (581, 265)
Screenshot: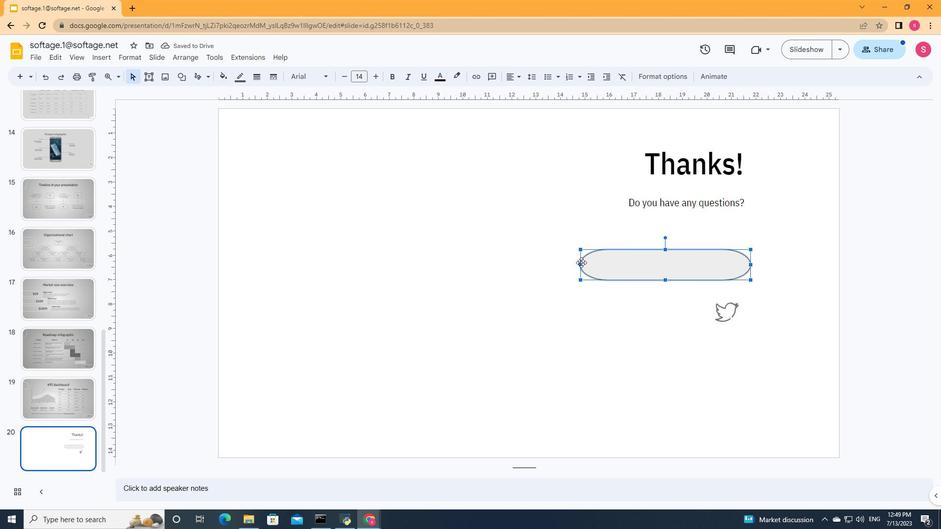 
Action: Mouse pressed left at (581, 265)
Screenshot: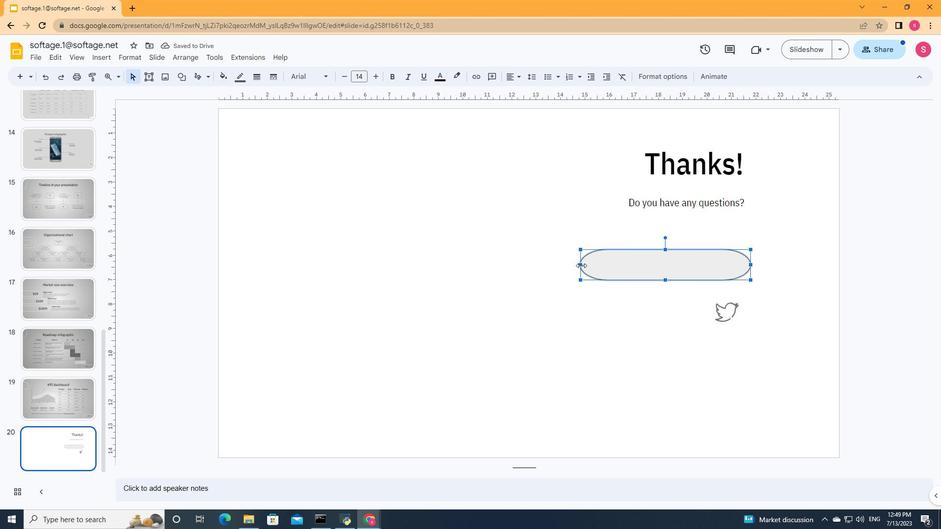 
Action: Mouse moved to (229, 77)
Screenshot: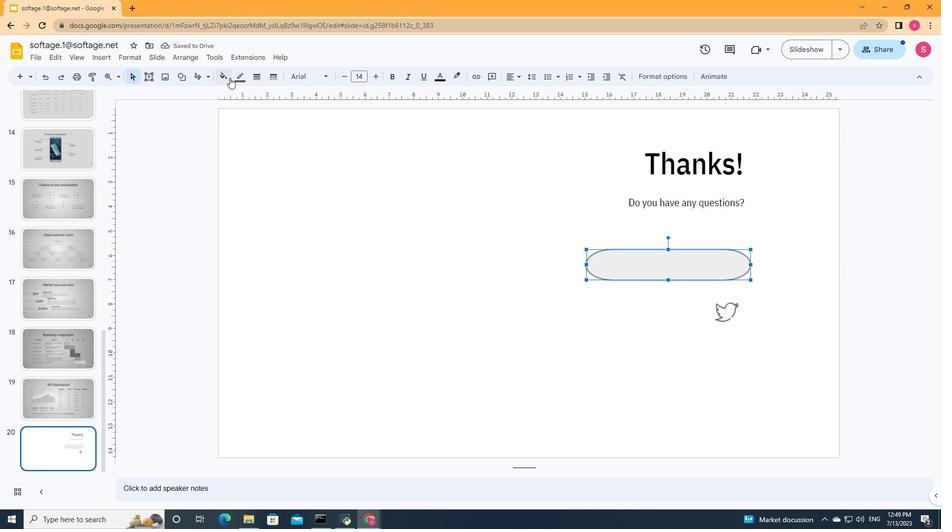 
Action: Mouse pressed left at (229, 77)
Screenshot: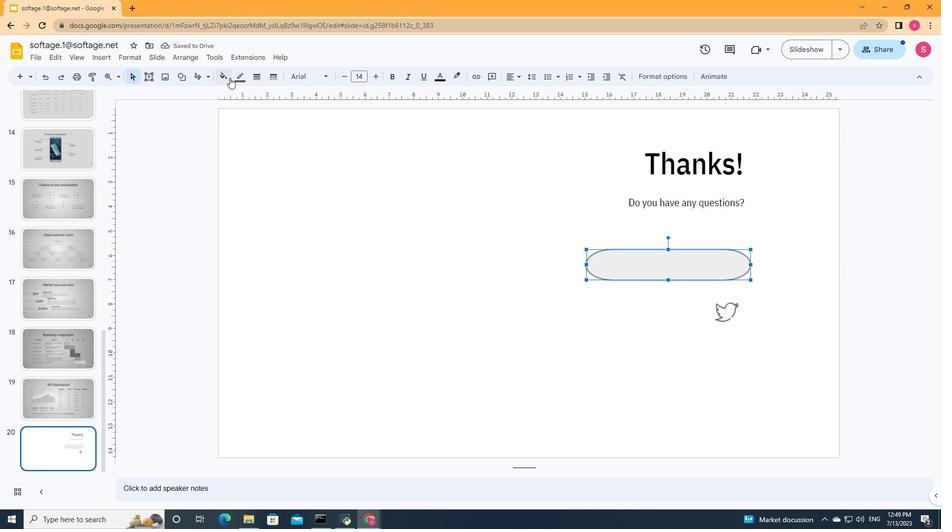 
Action: Mouse moved to (264, 271)
Screenshot: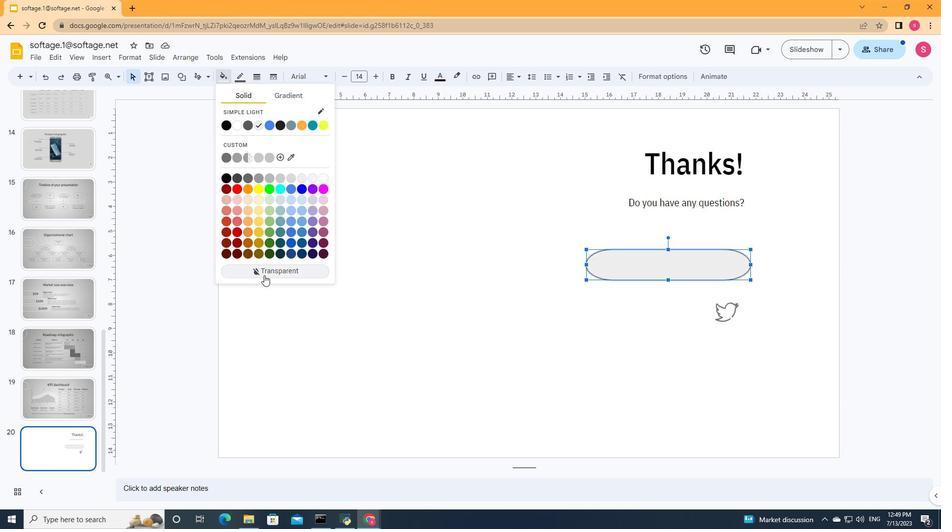
Action: Mouse pressed left at (264, 271)
Screenshot: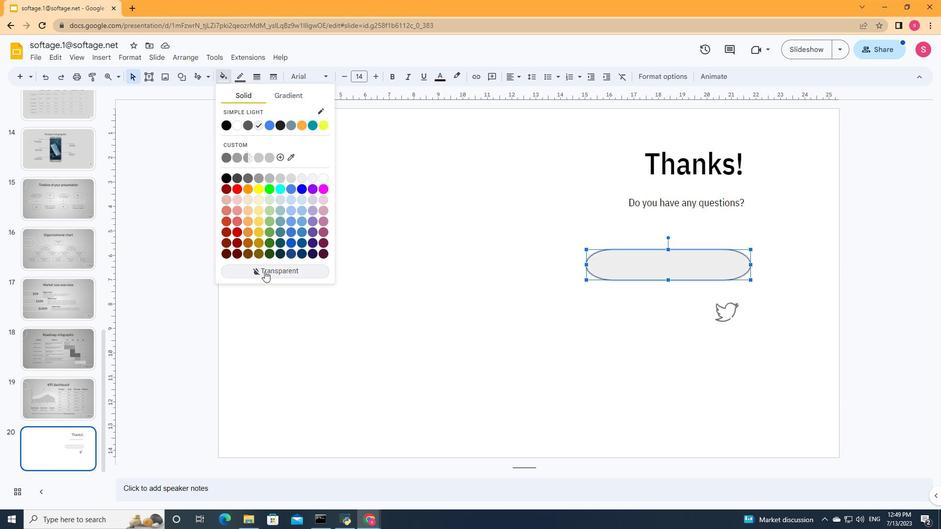 
Action: Mouse moved to (241, 80)
Screenshot: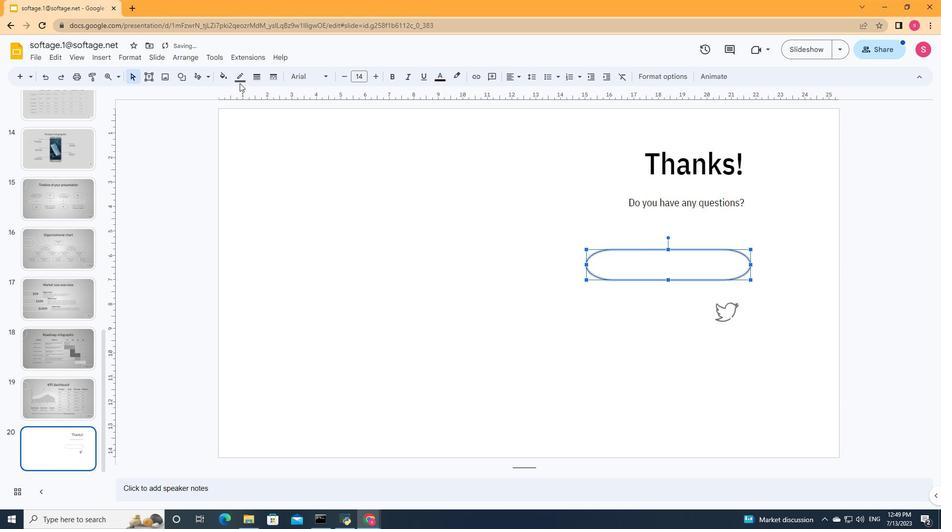 
Action: Mouse pressed left at (241, 80)
Screenshot: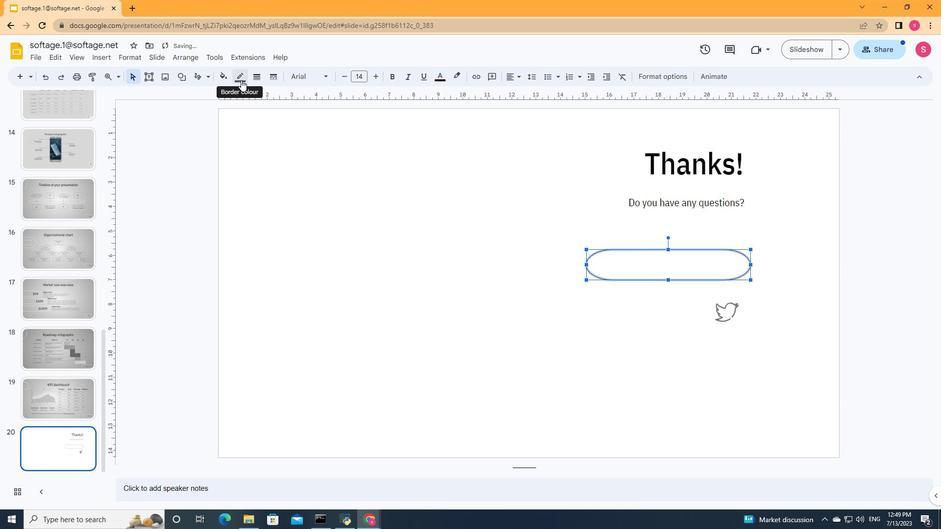 
Action: Mouse moved to (253, 105)
Screenshot: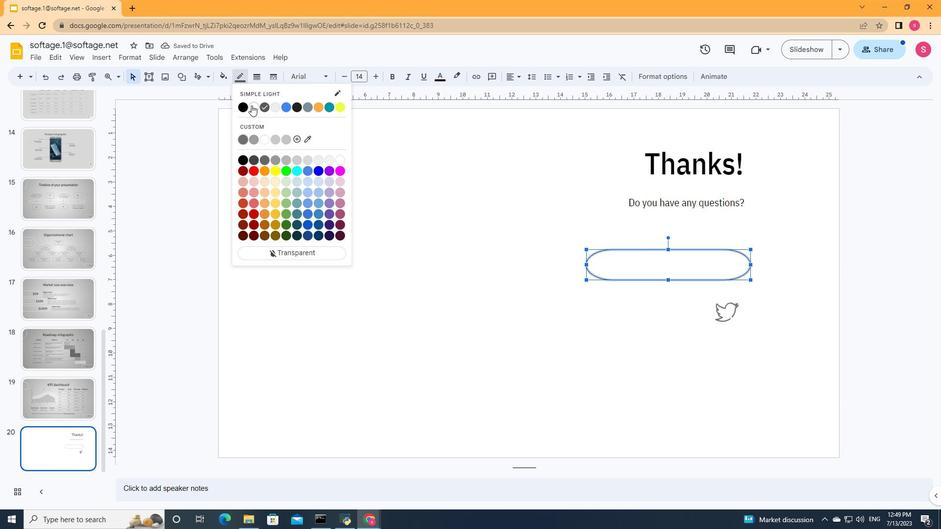 
Action: Mouse pressed left at (253, 105)
Screenshot: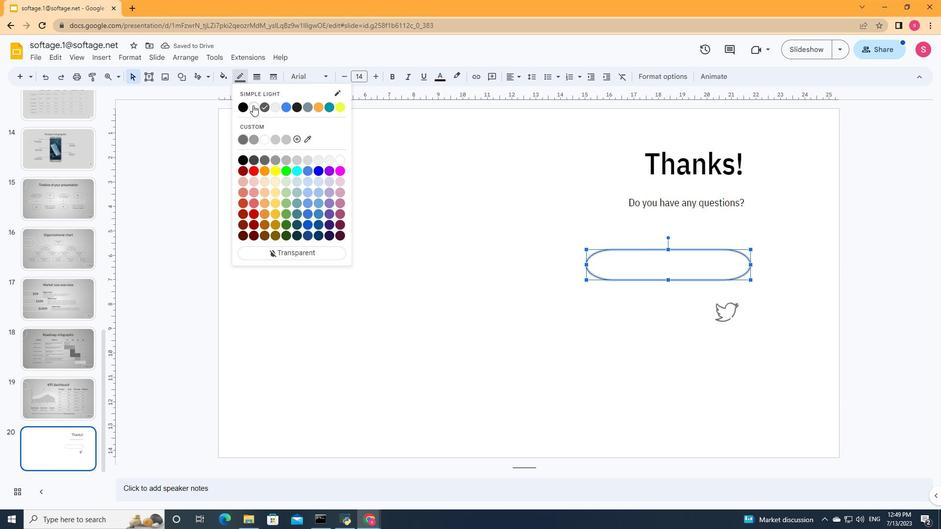 
Action: Mouse moved to (251, 81)
Screenshot: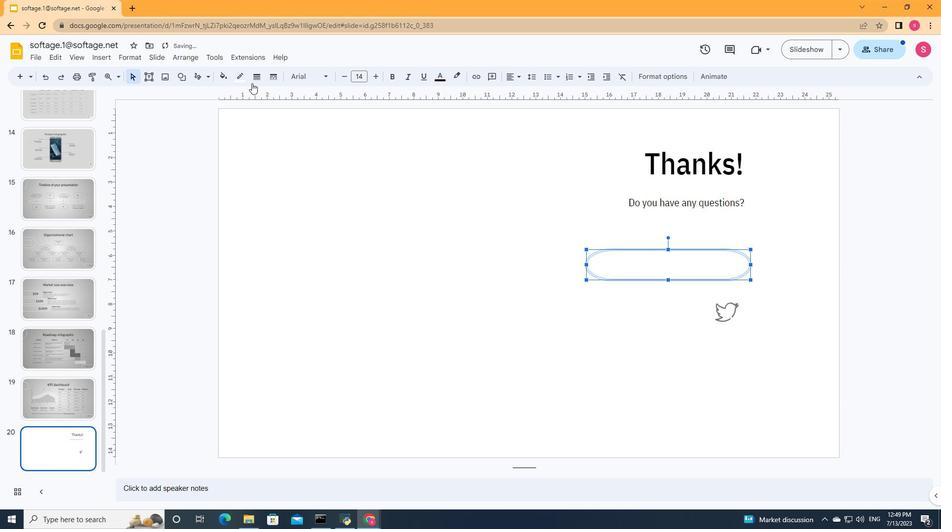 
Action: Mouse pressed left at (251, 81)
Screenshot: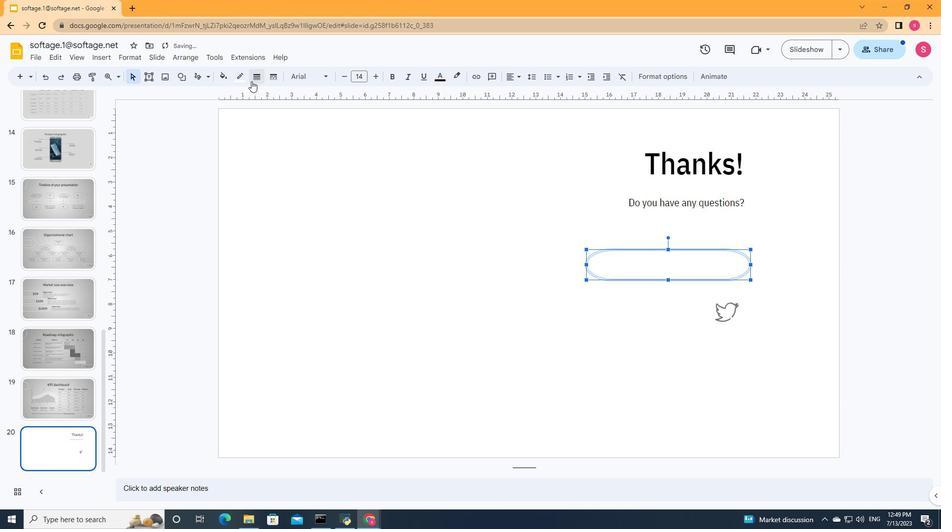 
Action: Mouse moved to (264, 103)
Screenshot: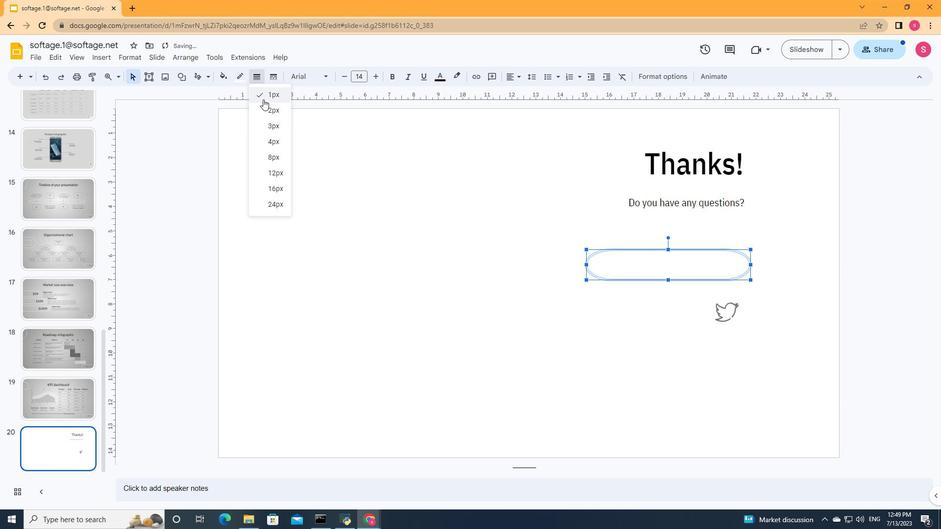 
Action: Mouse pressed left at (264, 103)
Screenshot: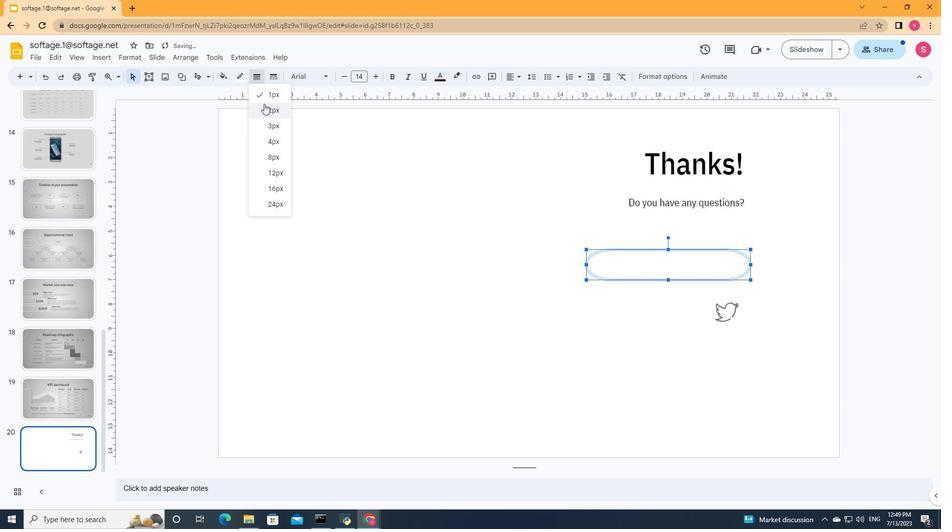 
Action: Mouse moved to (391, 183)
Screenshot: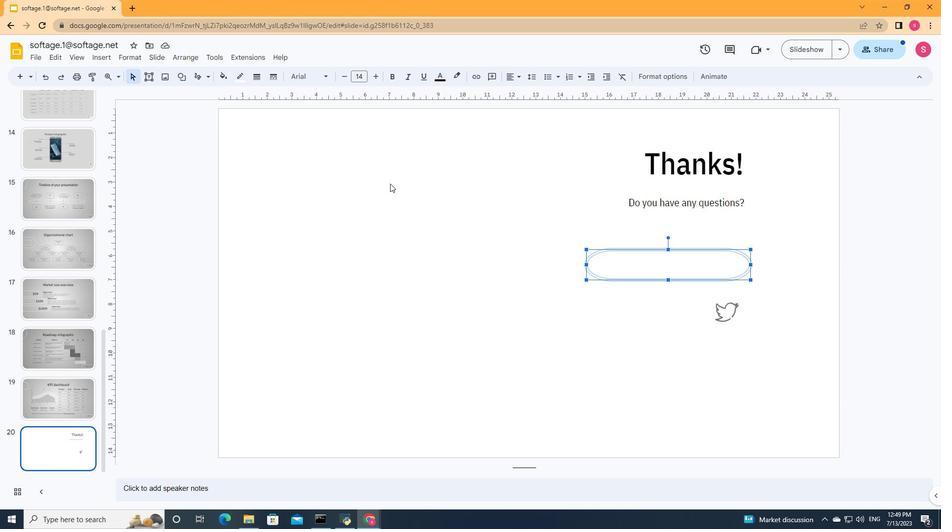 
Action: Mouse pressed left at (391, 183)
Screenshot: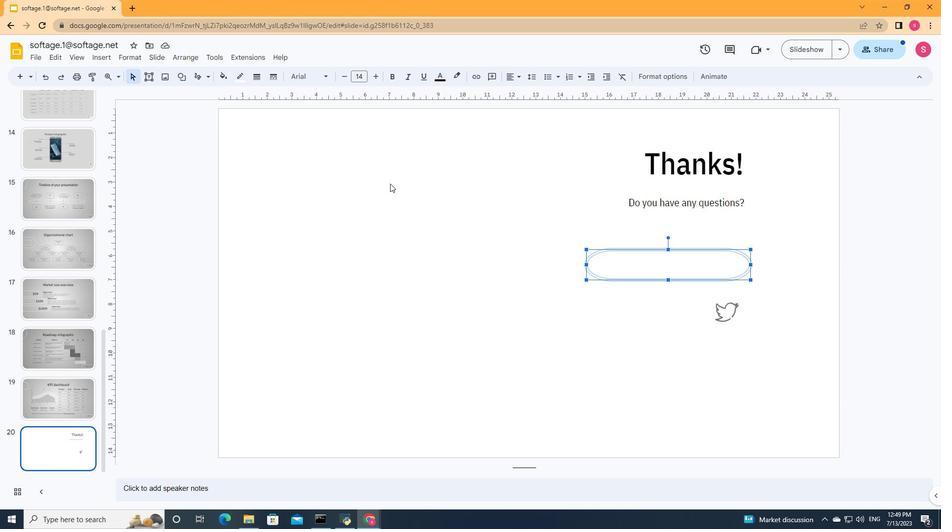 
Action: Mouse moved to (274, 77)
Screenshot: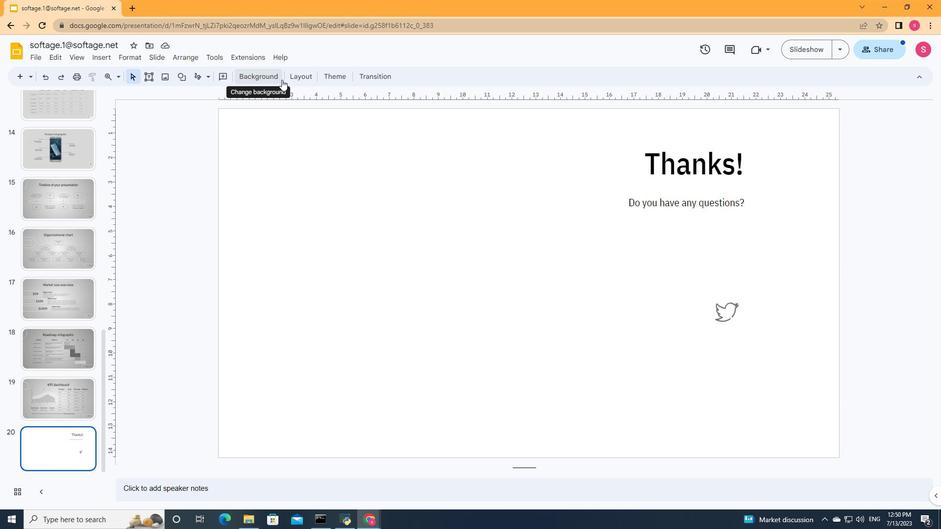 
Action: Mouse pressed left at (274, 77)
Screenshot: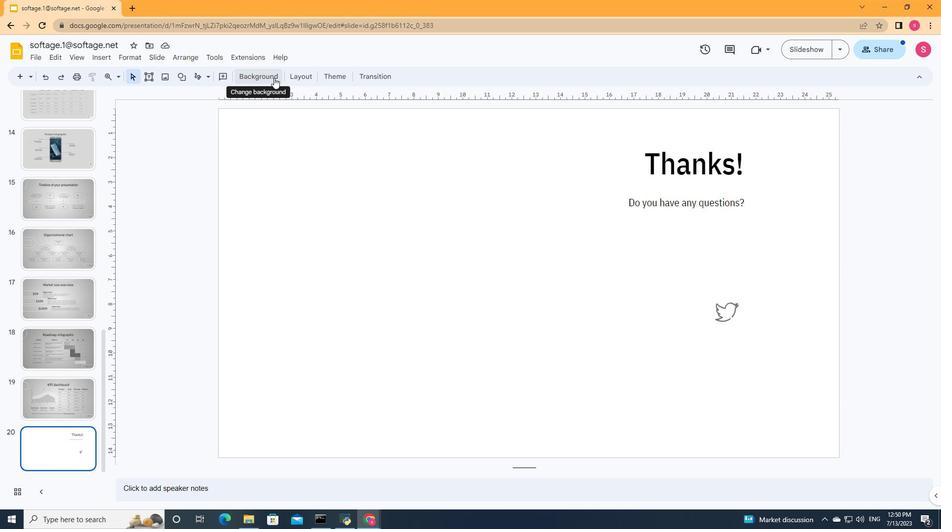 
Action: Mouse moved to (542, 246)
Screenshot: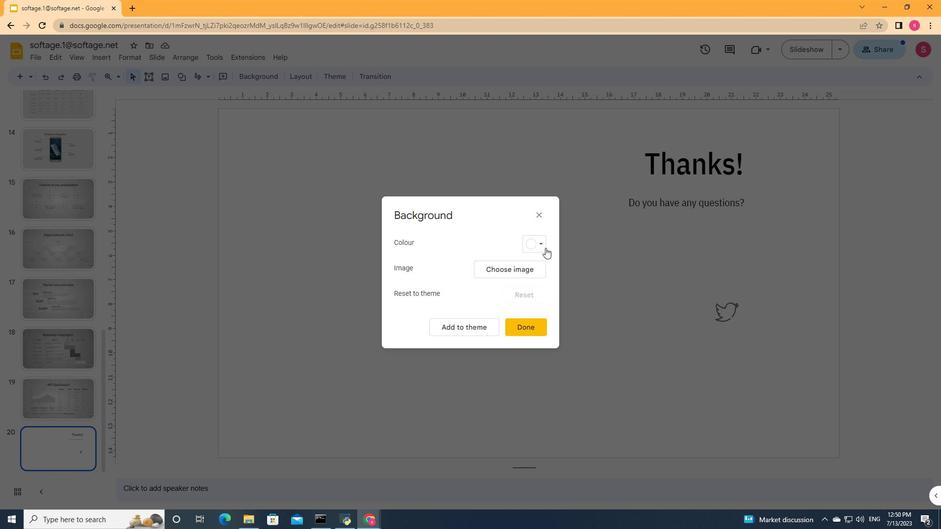 
Action: Mouse pressed left at (542, 246)
Screenshot: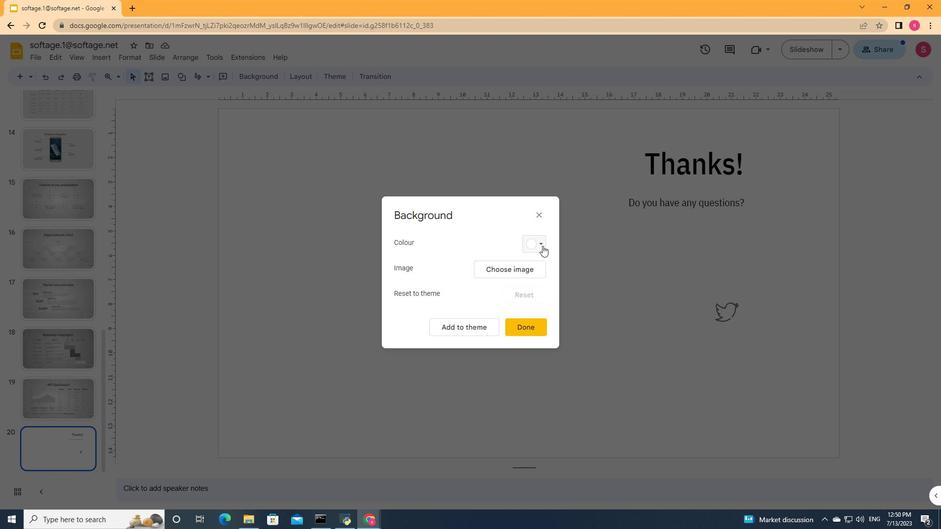 
Action: Mouse moved to (601, 262)
Screenshot: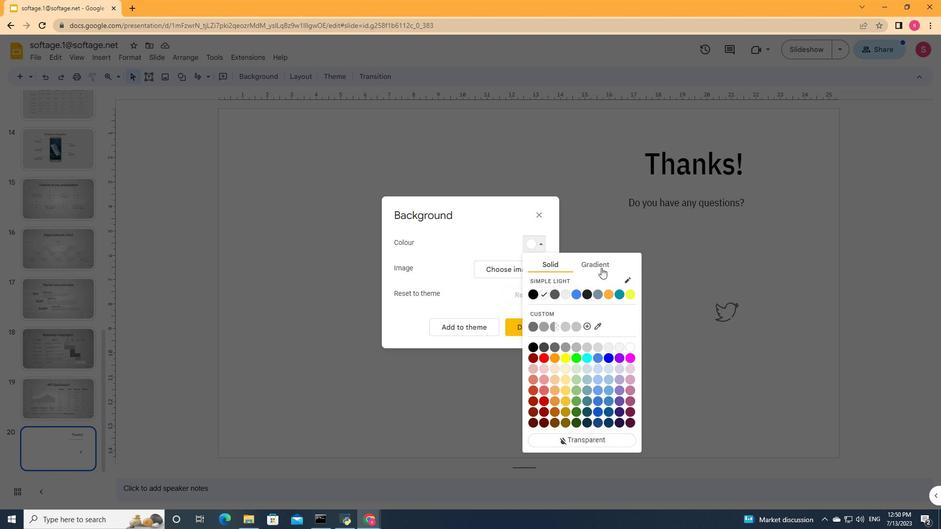 
Action: Mouse pressed left at (601, 262)
Screenshot: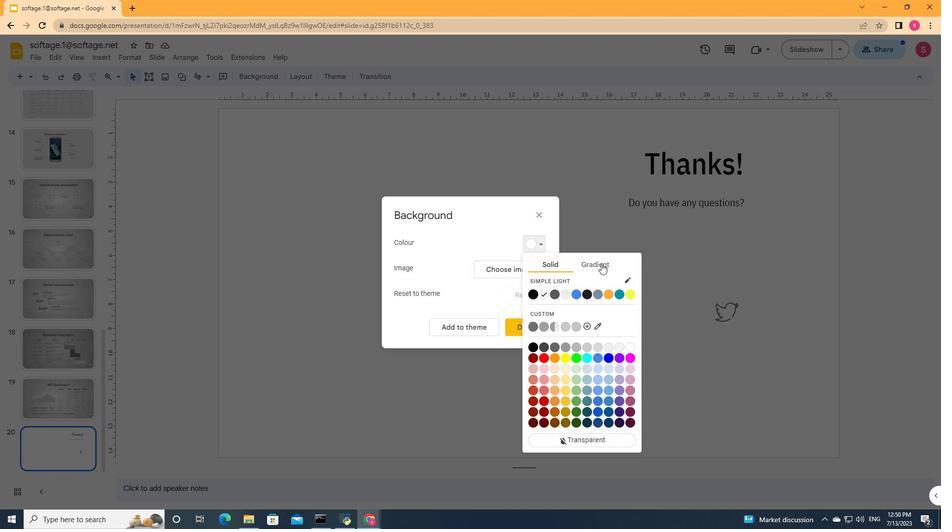 
Action: Mouse moved to (598, 371)
Screenshot: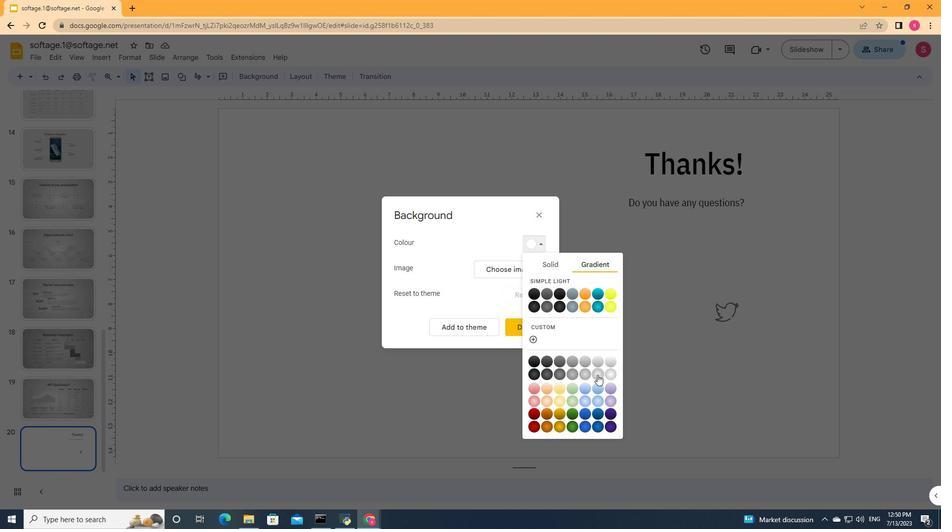 
Action: Mouse pressed left at (598, 371)
Screenshot: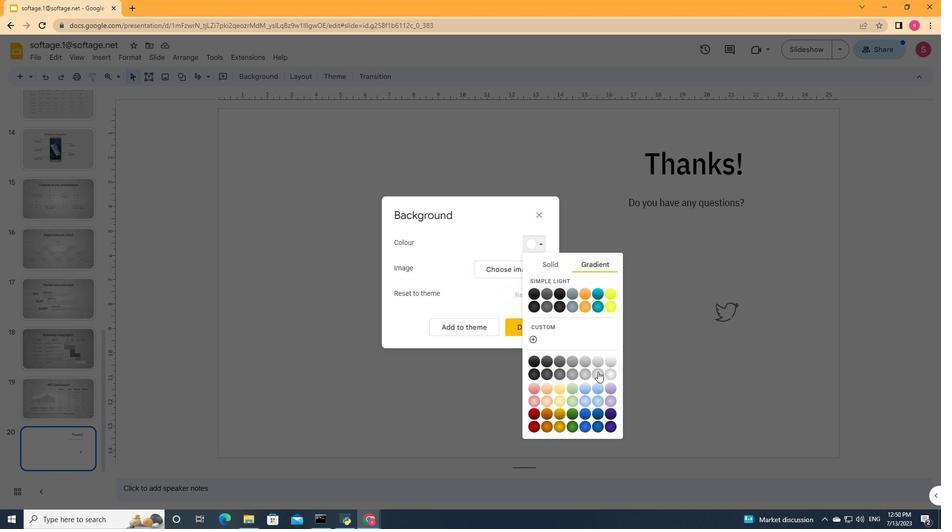 
Action: Mouse moved to (528, 323)
Screenshot: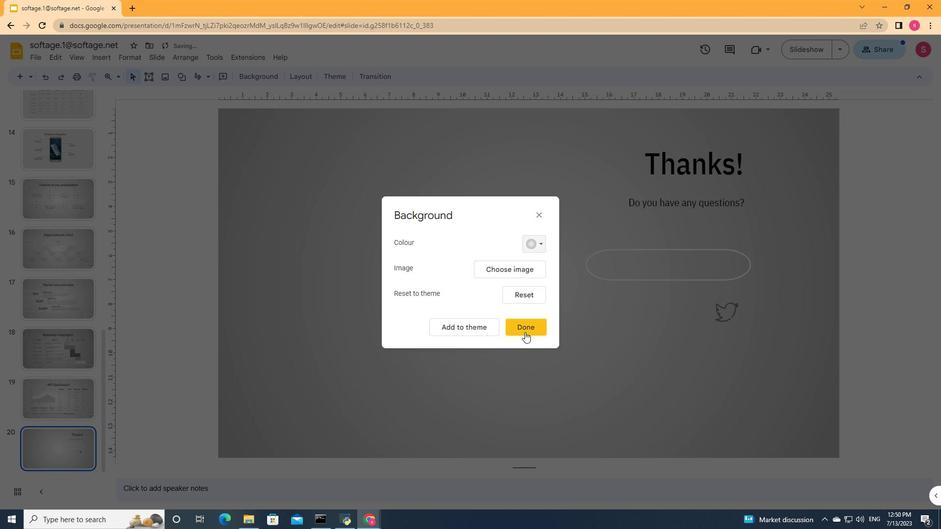 
Action: Mouse pressed left at (528, 323)
Screenshot: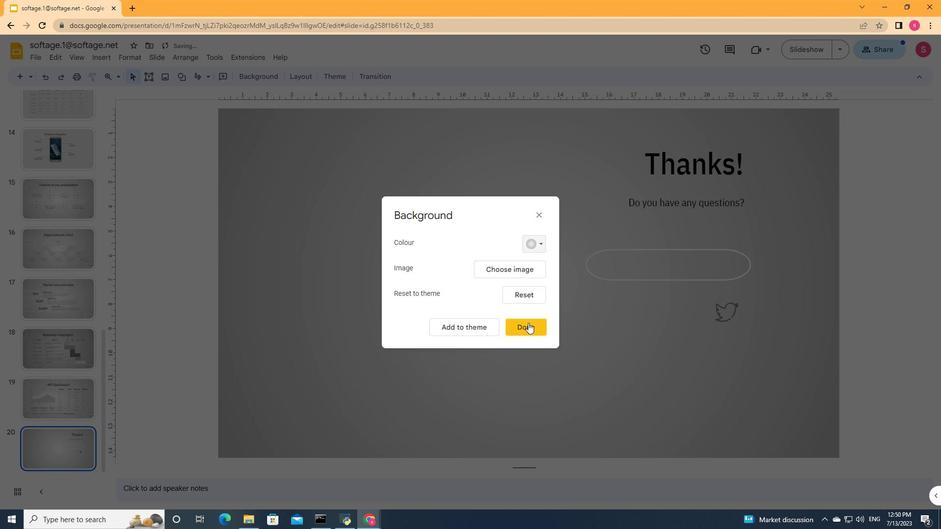 
Action: Mouse moved to (731, 314)
Screenshot: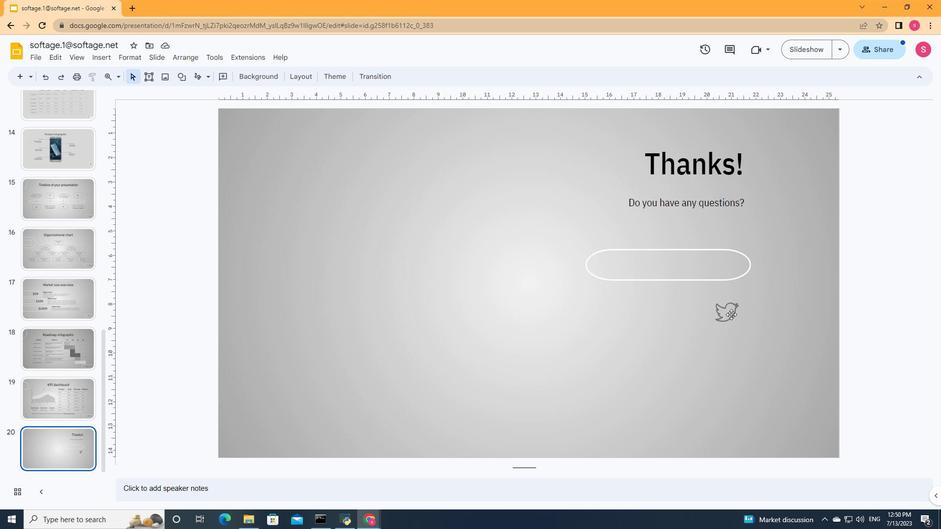 
Action: Mouse pressed left at (731, 314)
Screenshot: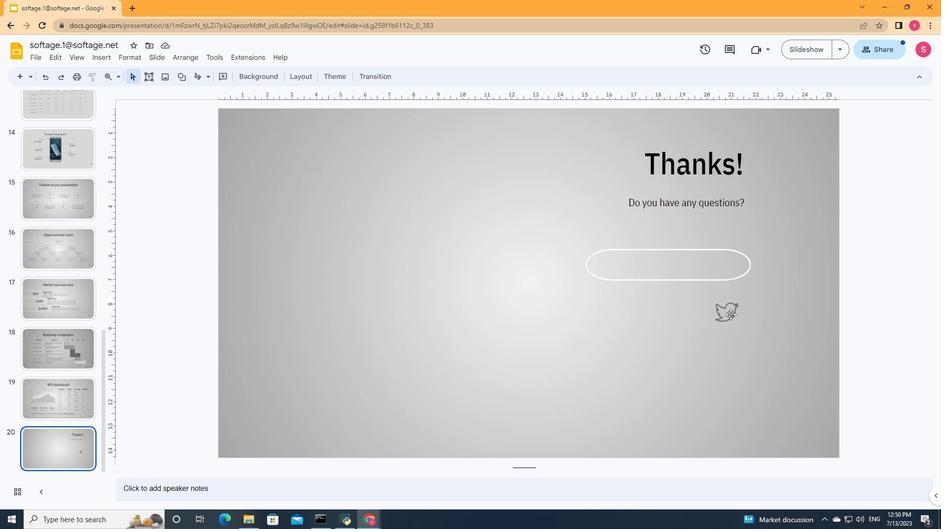
Action: Mouse moved to (731, 314)
Screenshot: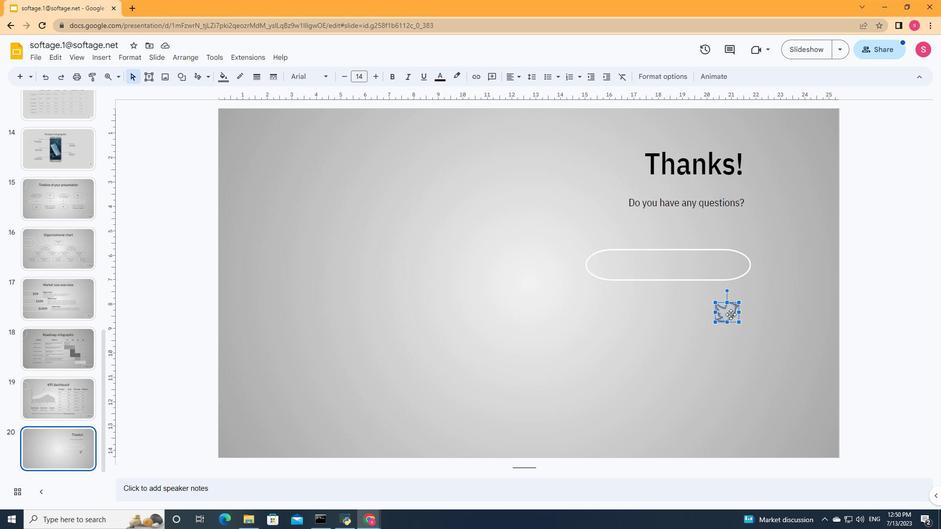 
Action: Mouse pressed left at (731, 314)
Screenshot: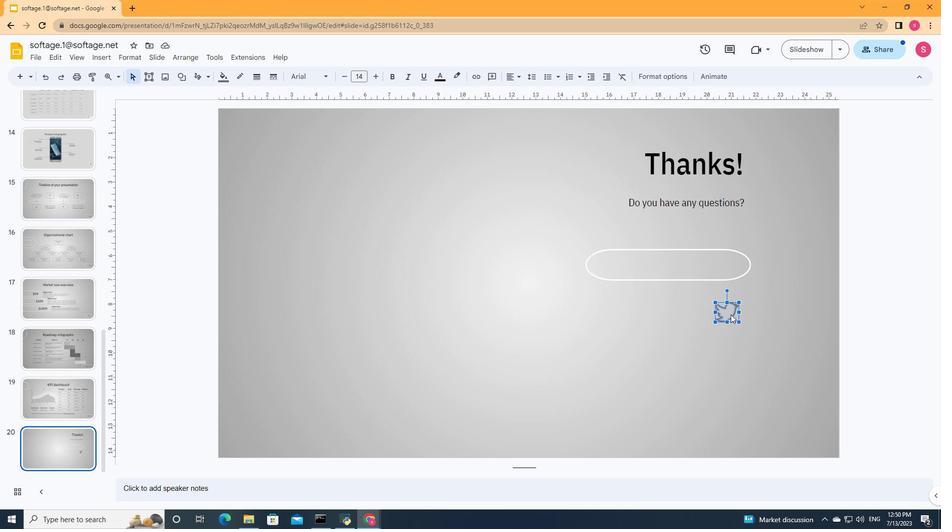 
Action: Mouse moved to (751, 264)
Screenshot: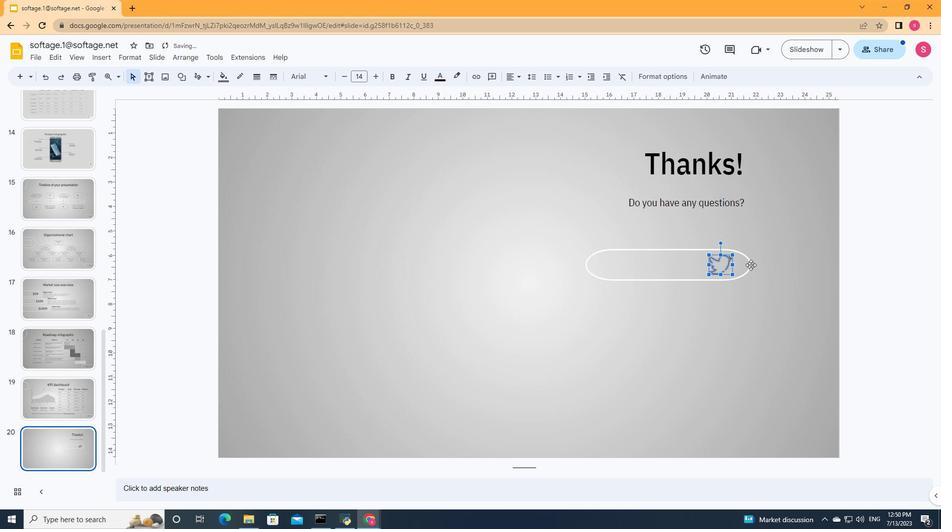 
Action: Mouse pressed left at (751, 264)
Screenshot: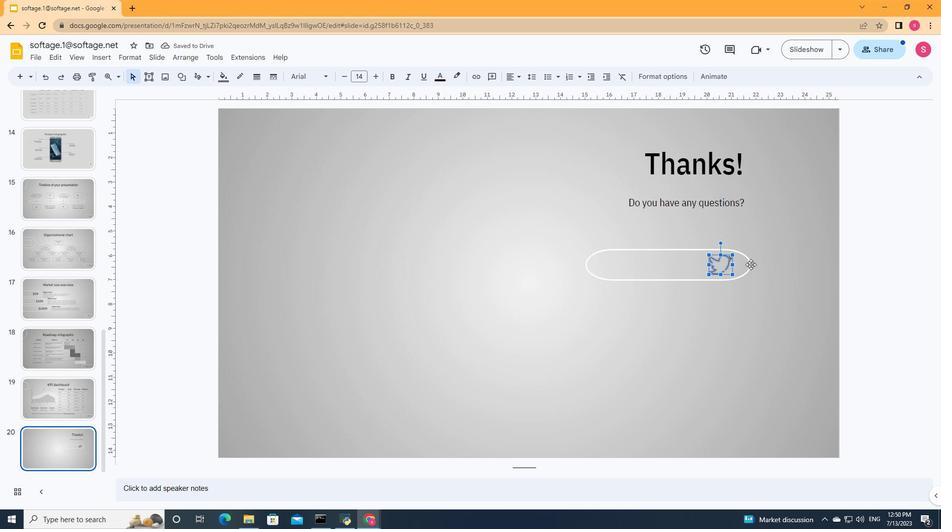 
Action: Mouse moved to (585, 265)
Screenshot: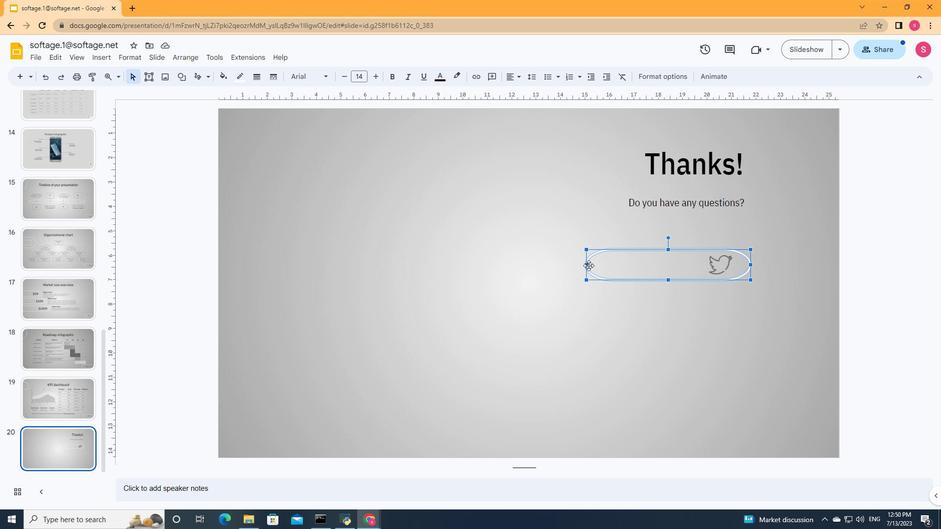 
Action: Mouse pressed left at (585, 265)
Screenshot: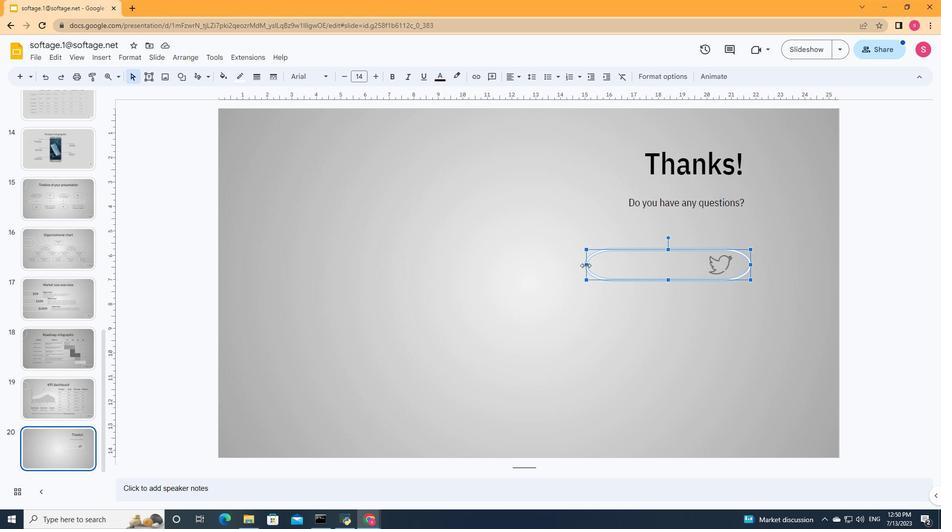 
Action: Mouse moved to (720, 267)
Screenshot: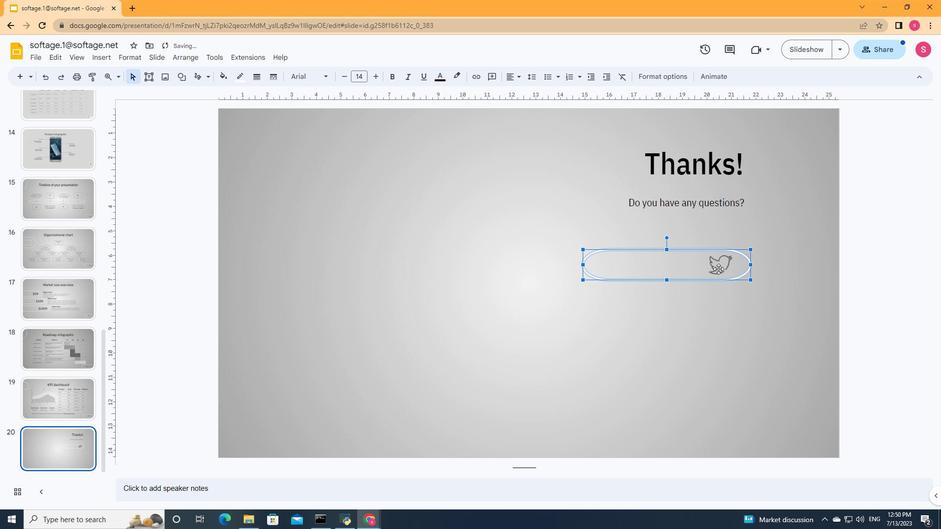 
Action: Mouse pressed left at (720, 267)
Screenshot: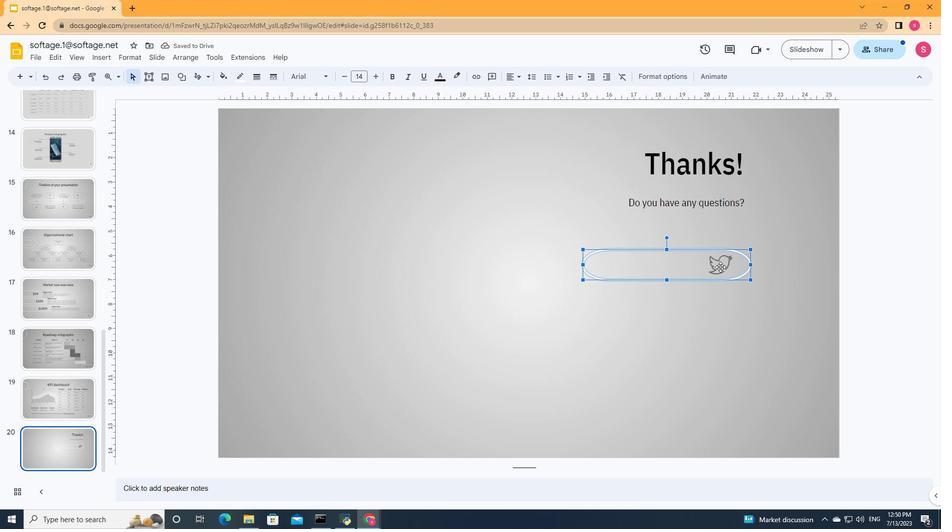 
Action: Mouse moved to (668, 279)
Screenshot: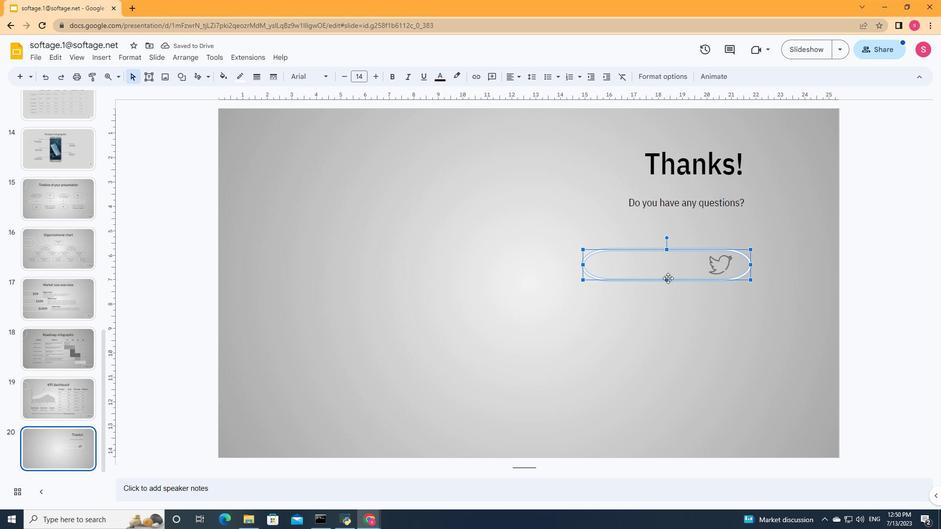 
Action: Mouse pressed left at (668, 279)
Screenshot: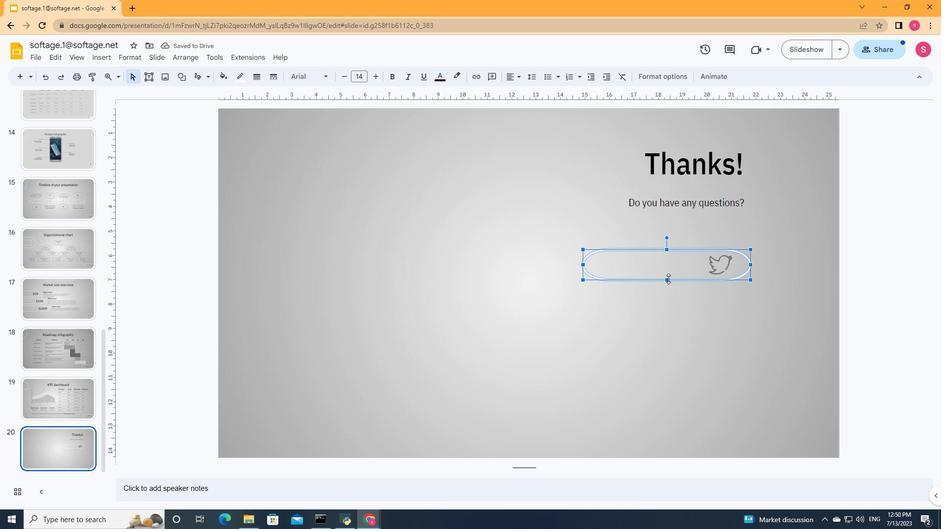 
Action: Mouse moved to (669, 273)
Screenshot: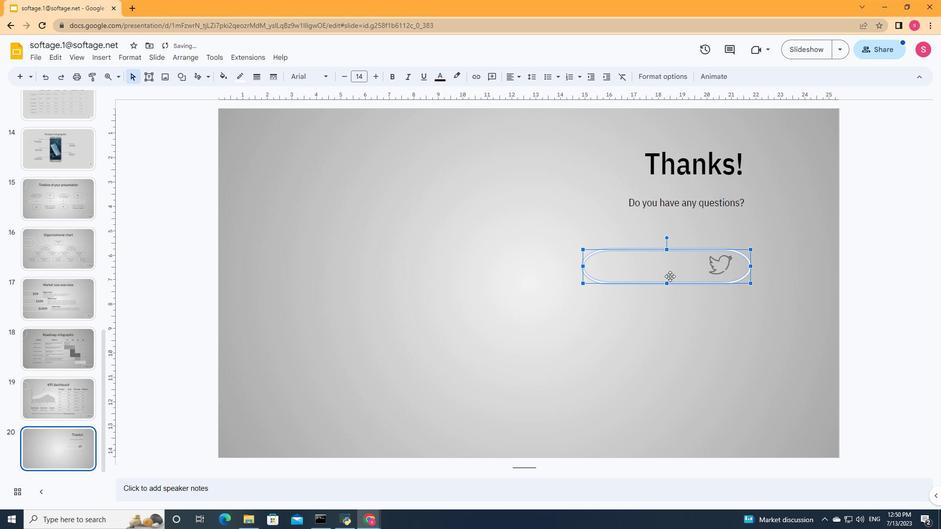 
Action: Mouse pressed left at (669, 273)
Screenshot: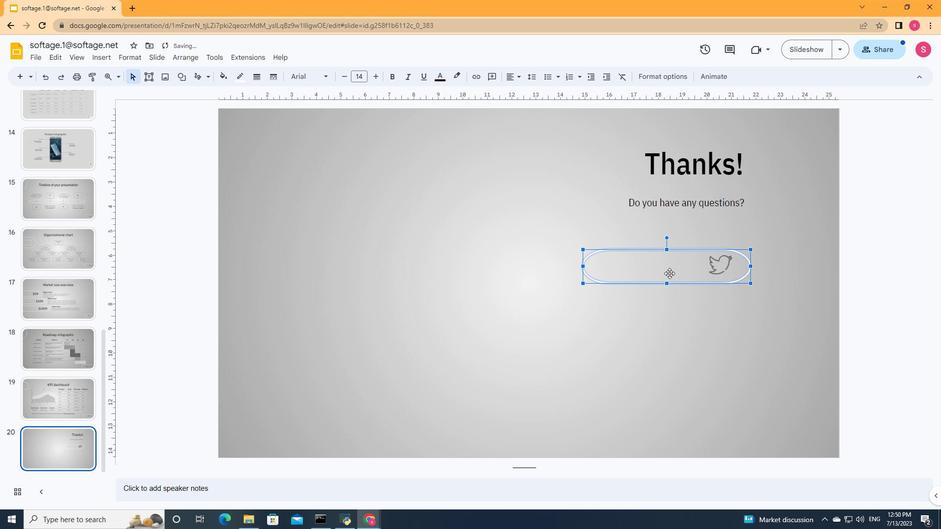 
Action: Mouse moved to (669, 269)
Screenshot: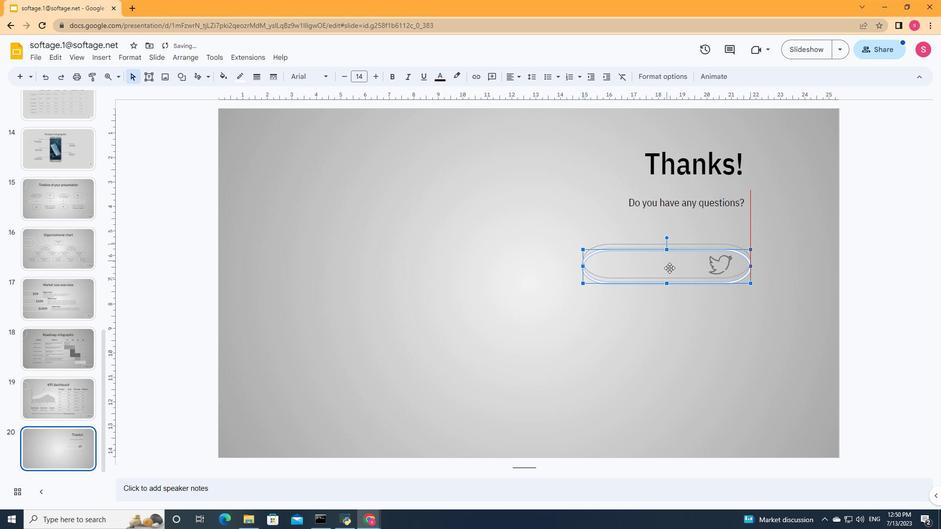 
Action: Mouse pressed left at (669, 269)
Screenshot: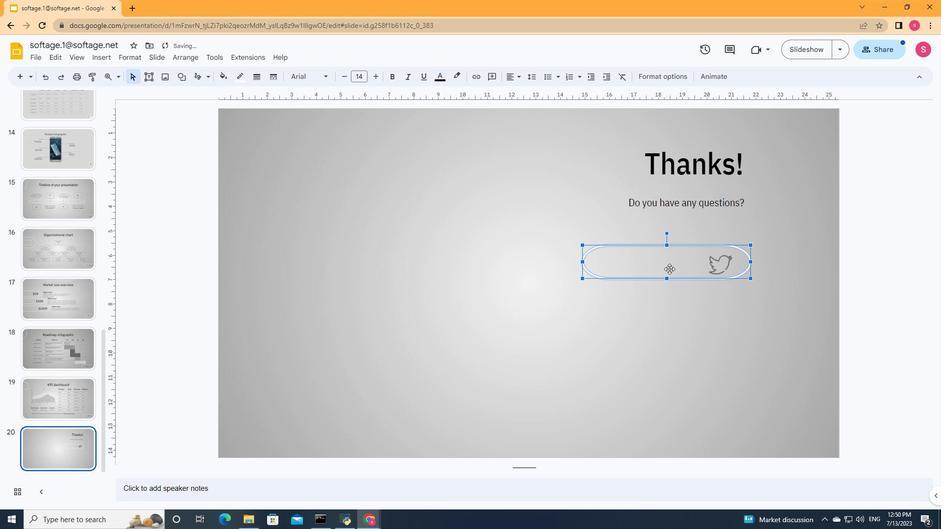 
Action: Mouse moved to (674, 314)
Screenshot: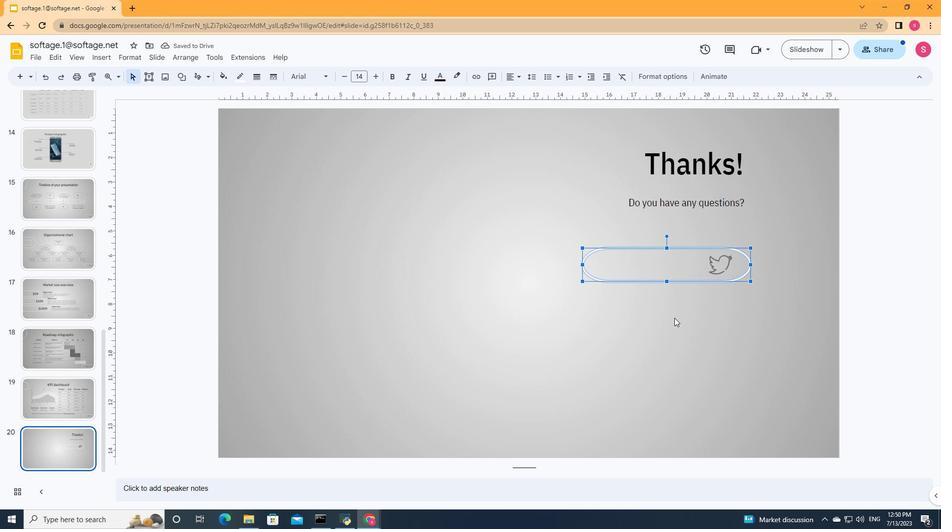 
Action: Mouse pressed left at (674, 314)
Screenshot: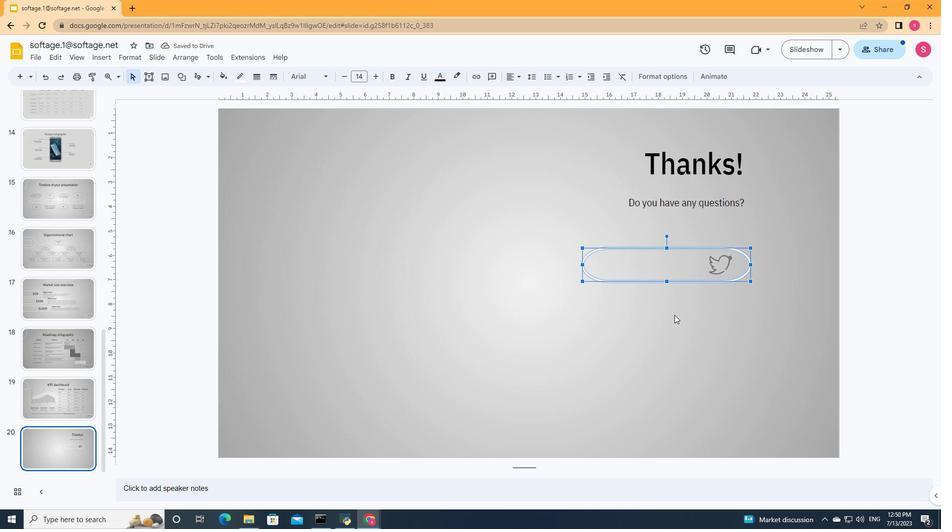 
Action: Mouse moved to (104, 55)
Screenshot: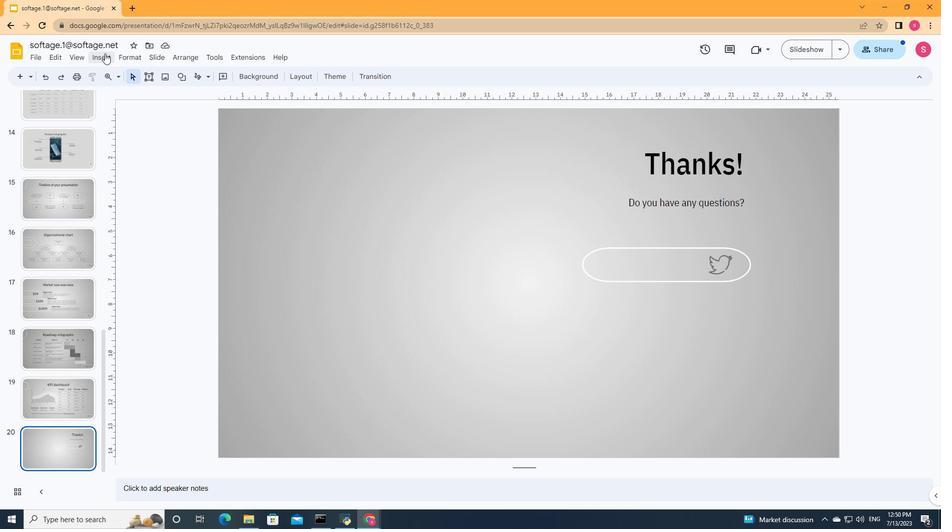 
Action: Mouse pressed left at (104, 55)
Screenshot: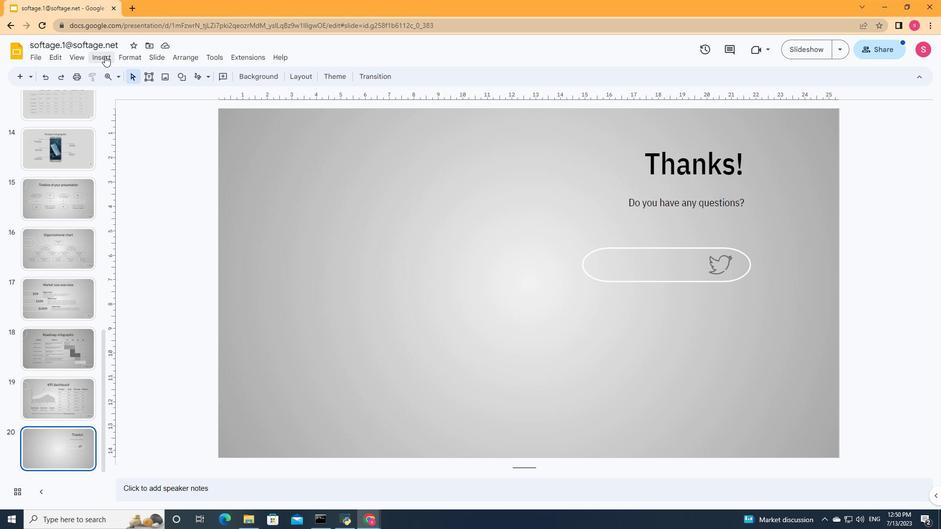 
Action: Mouse moved to (144, 196)
Screenshot: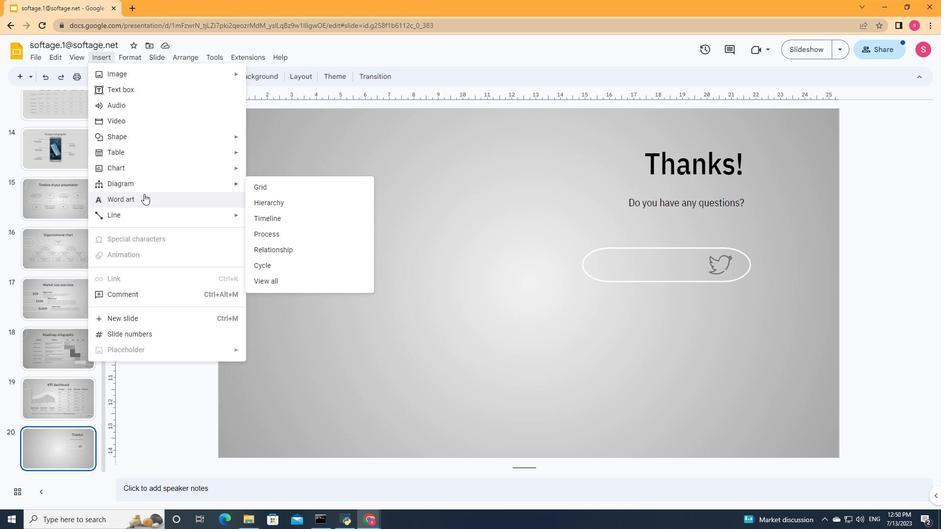 
Action: Mouse pressed left at (144, 196)
Screenshot: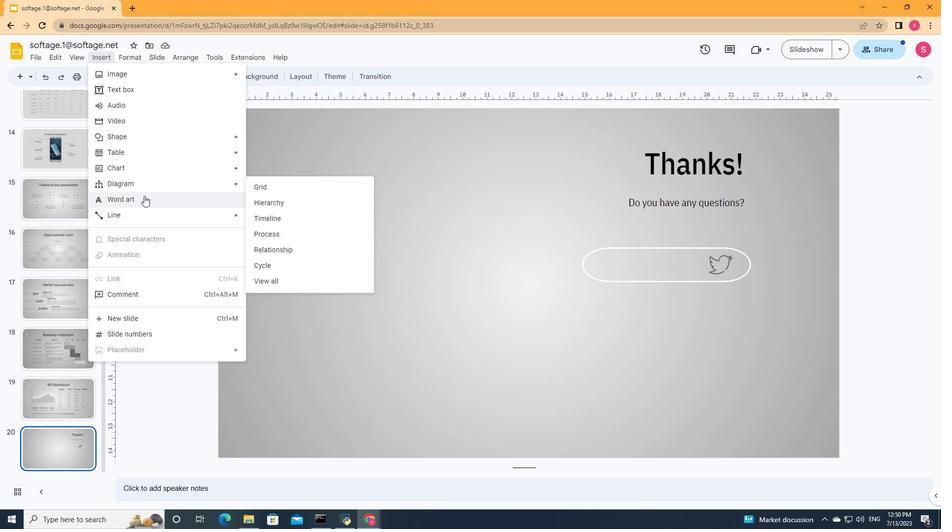 
Action: Mouse moved to (144, 196)
Screenshot: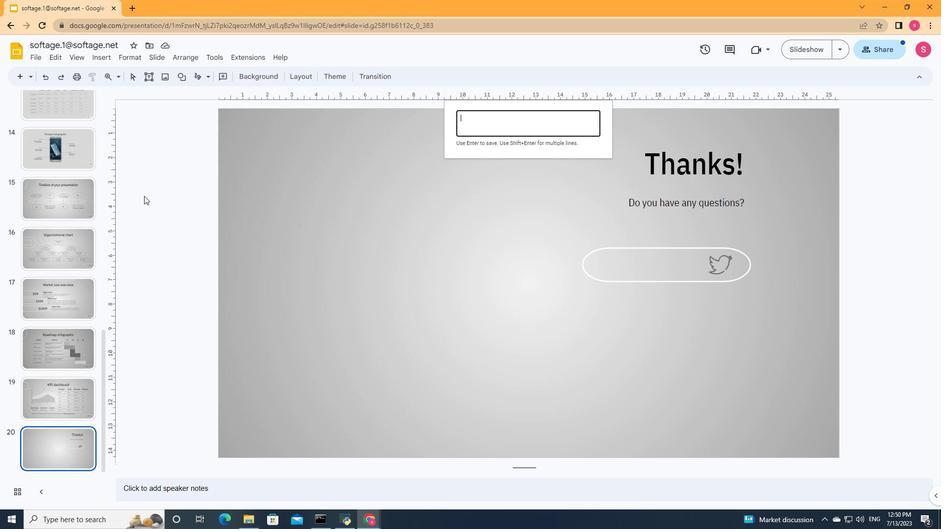 
Action: Key pressed in<Key.enter>
Screenshot: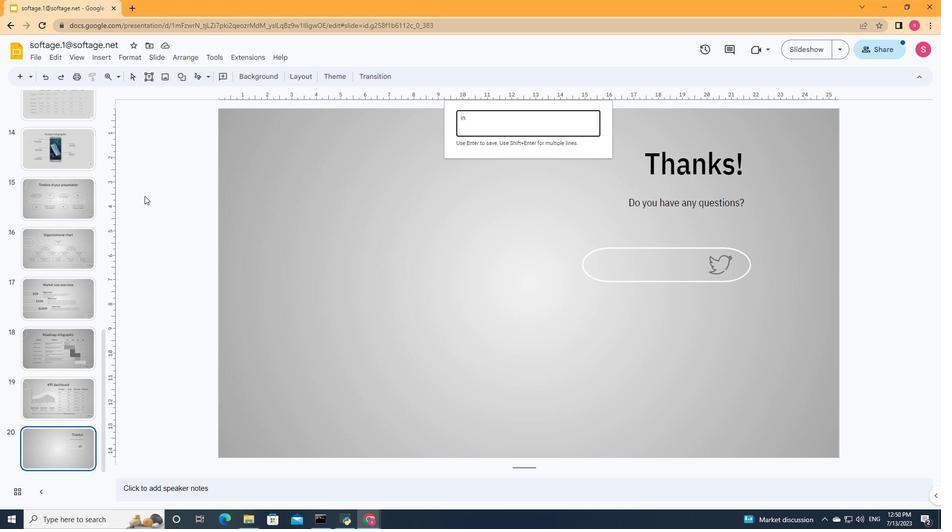 
Action: Mouse moved to (565, 325)
Screenshot: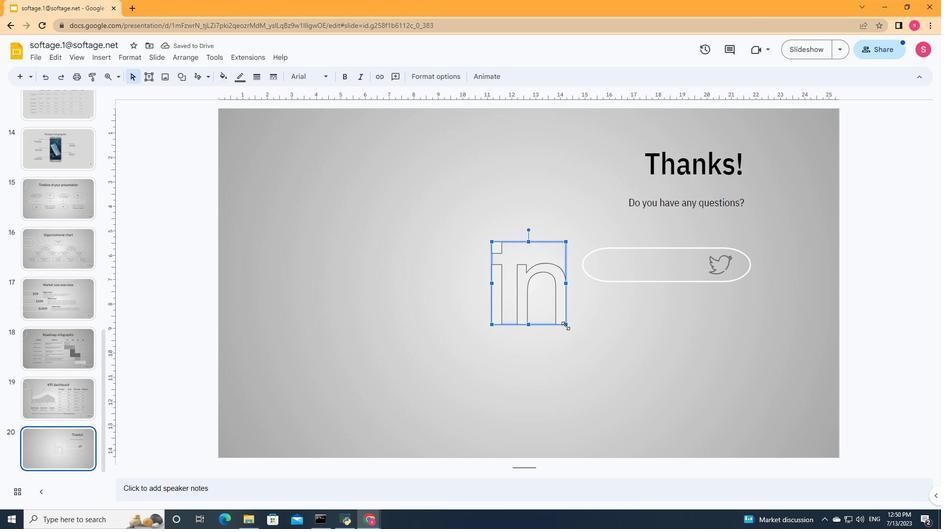 
Action: Mouse pressed left at (565, 325)
Screenshot: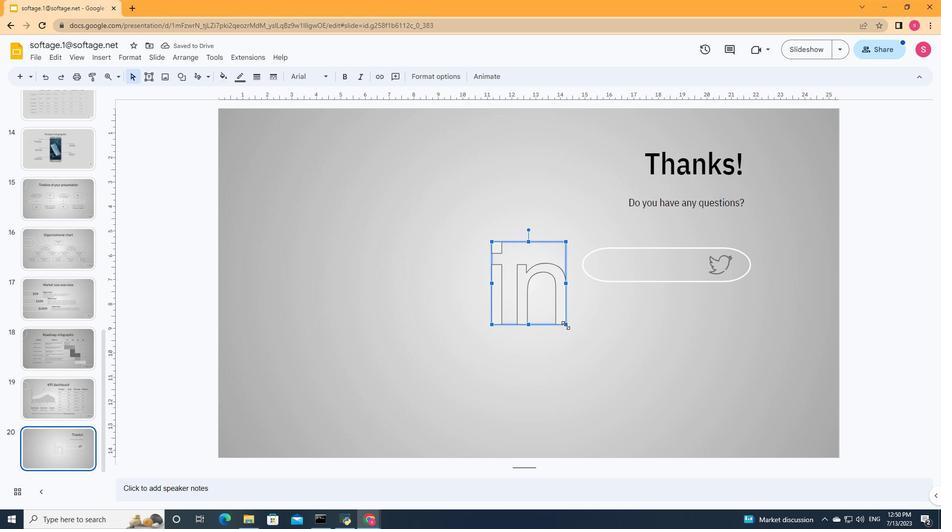 
Action: Mouse moved to (523, 268)
Screenshot: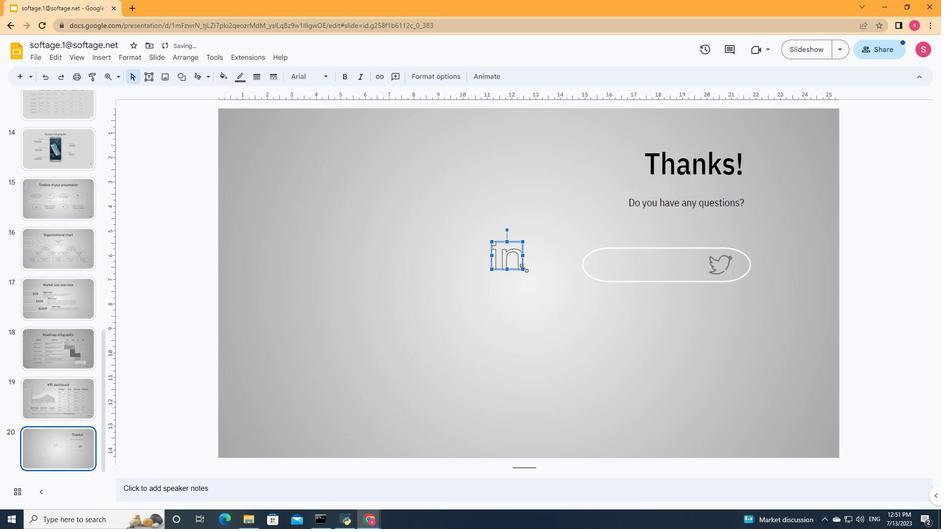 
Action: Mouse pressed left at (523, 268)
Screenshot: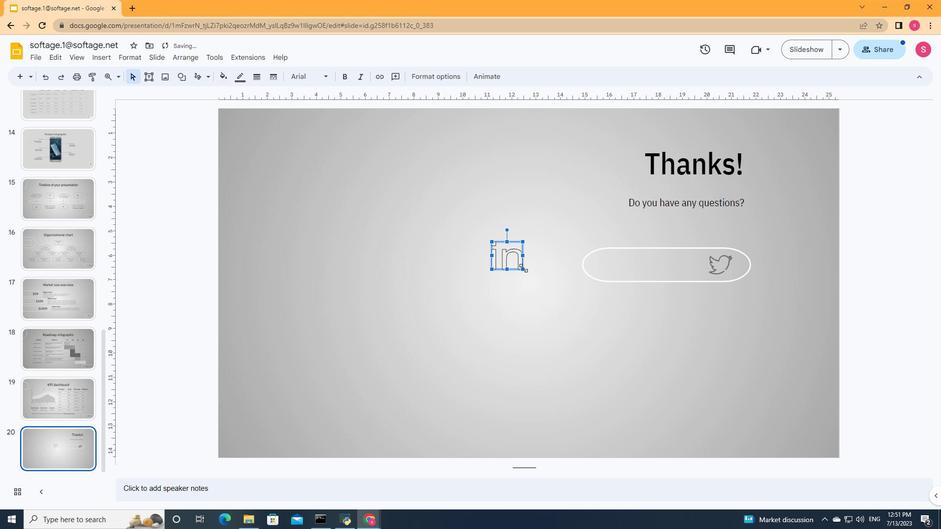 
Action: Mouse moved to (507, 254)
Screenshot: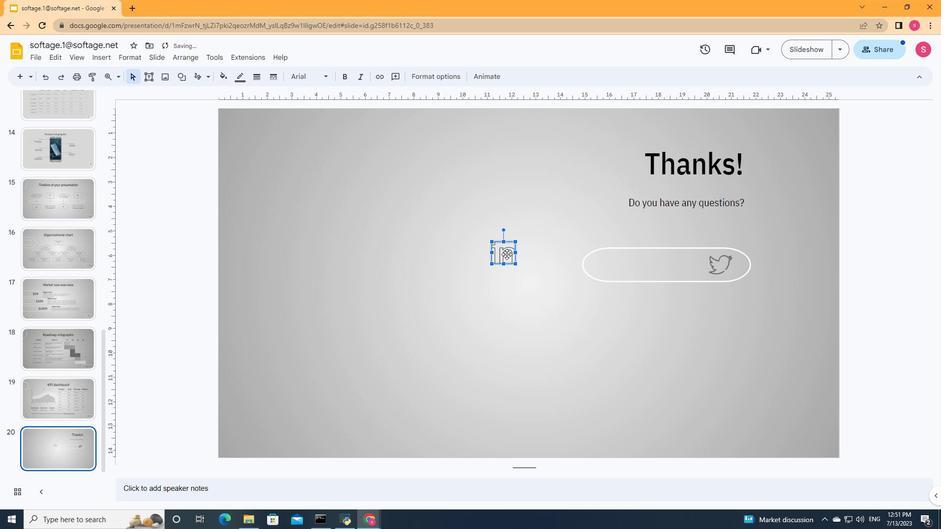 
Action: Mouse pressed left at (507, 254)
Screenshot: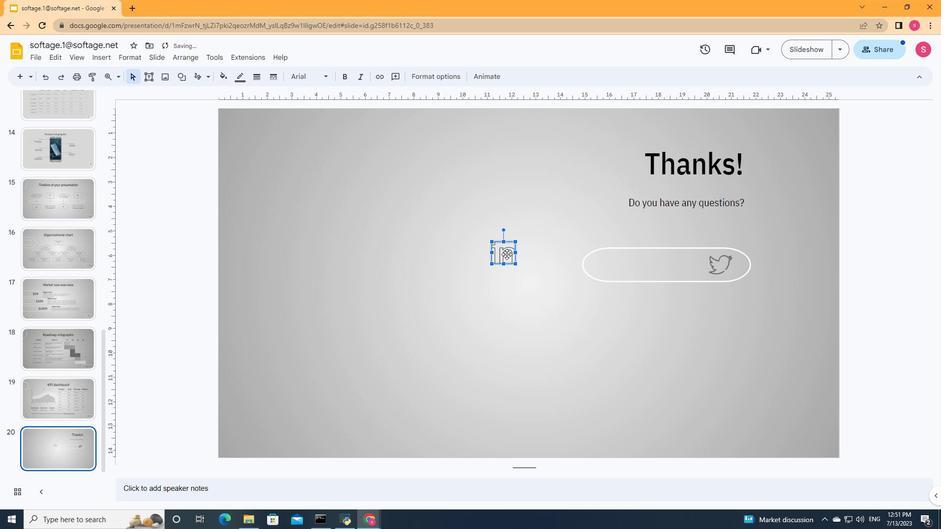 
Action: Mouse moved to (674, 287)
Screenshot: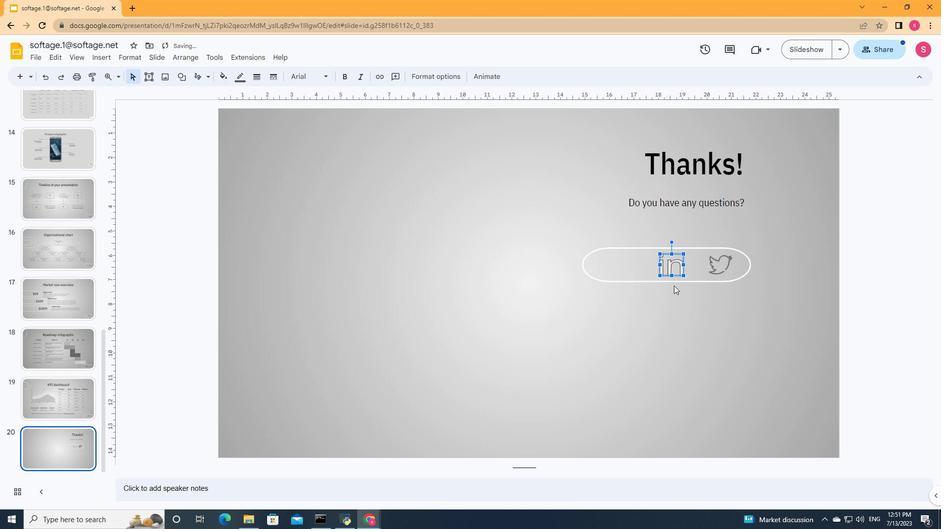 
Action: Mouse pressed left at (674, 287)
Screenshot: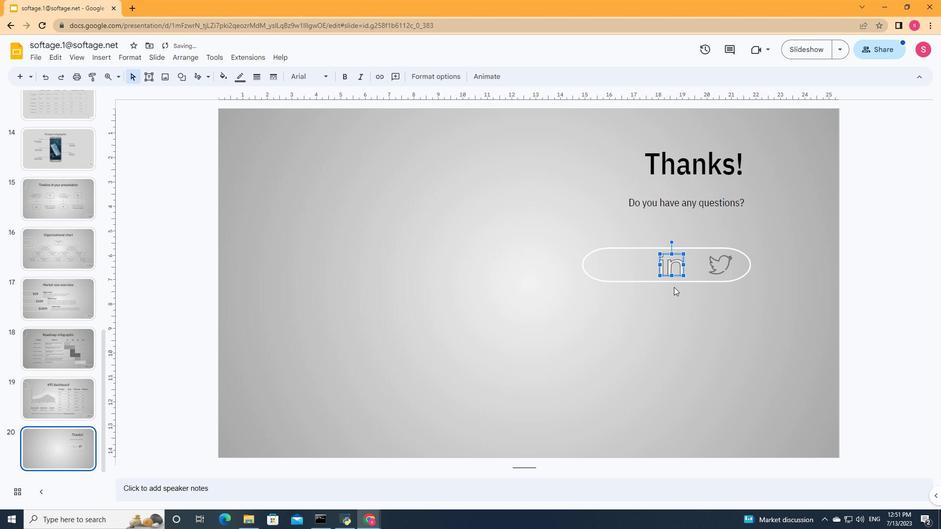 
Action: Mouse moved to (677, 263)
Screenshot: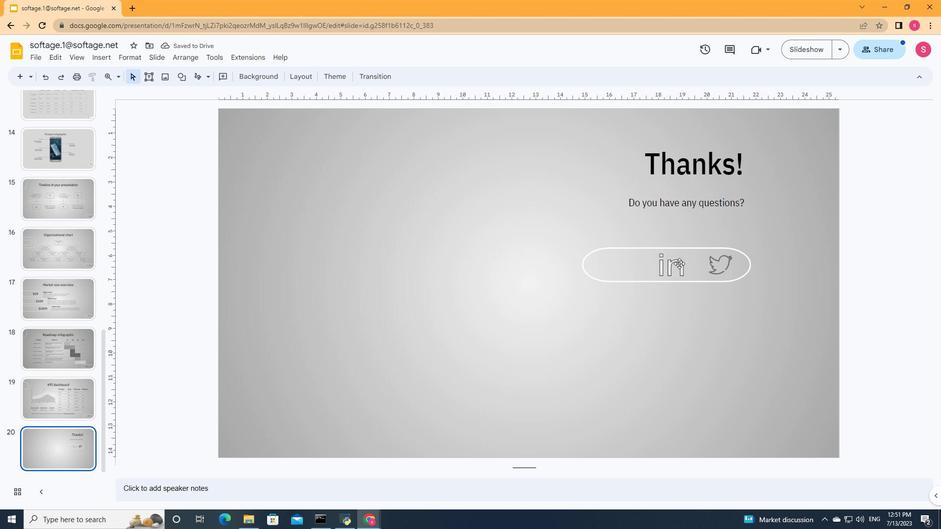 
Action: Mouse pressed left at (677, 263)
Screenshot: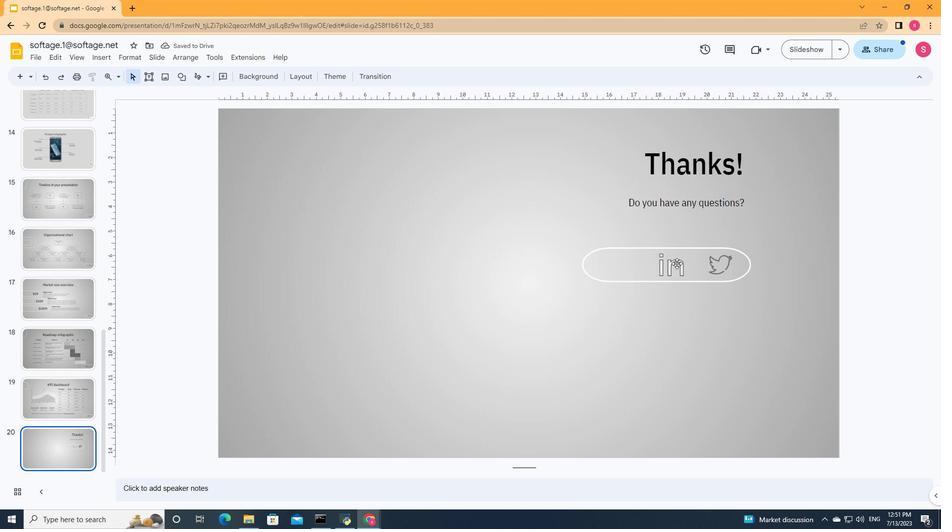 
Action: Mouse moved to (685, 276)
Screenshot: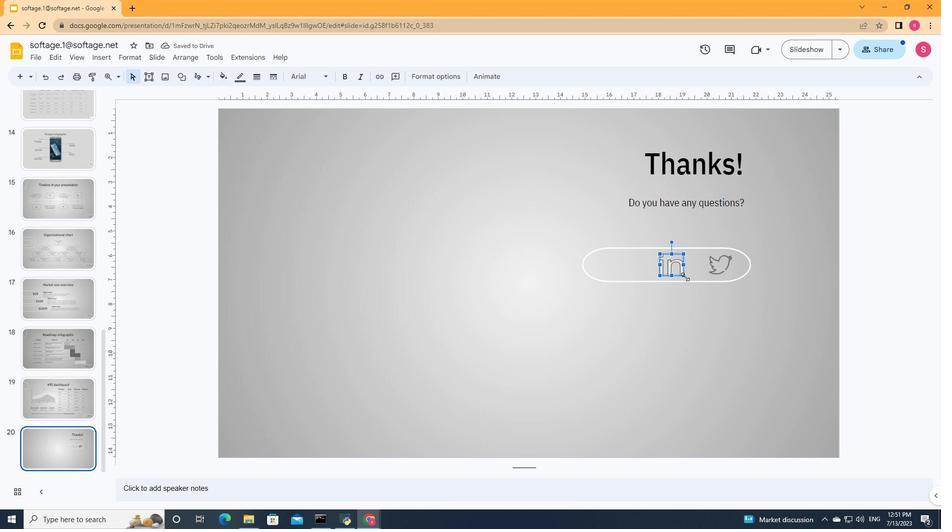 
Action: Mouse pressed left at (685, 276)
Screenshot: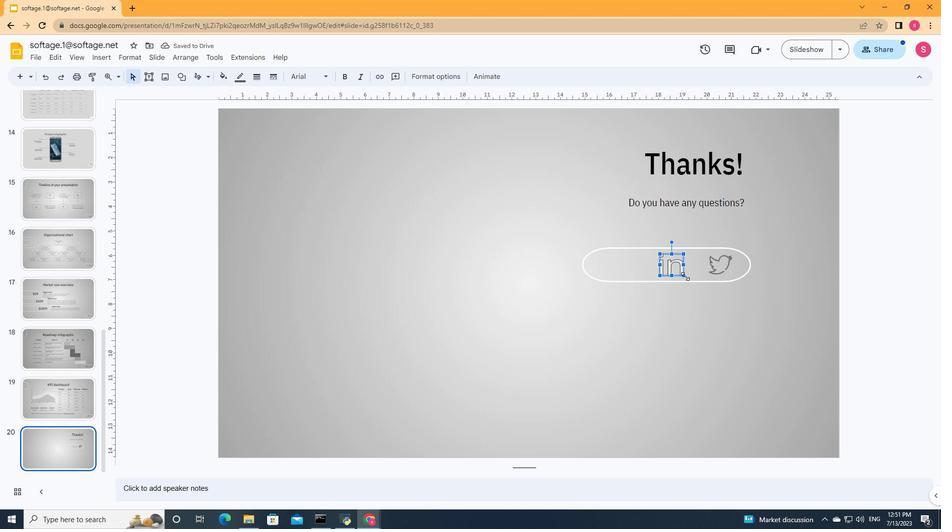 
Action: Mouse moved to (683, 290)
Screenshot: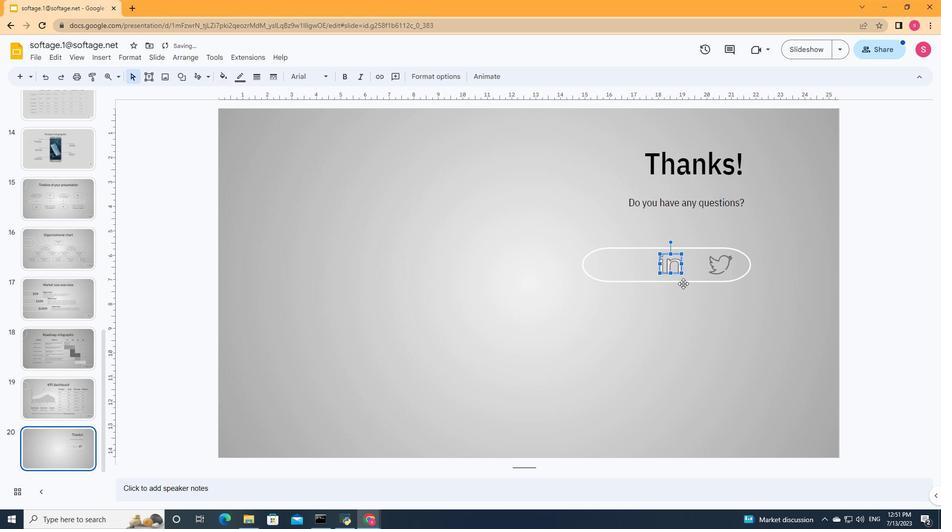 
Action: Mouse pressed left at (683, 290)
Screenshot: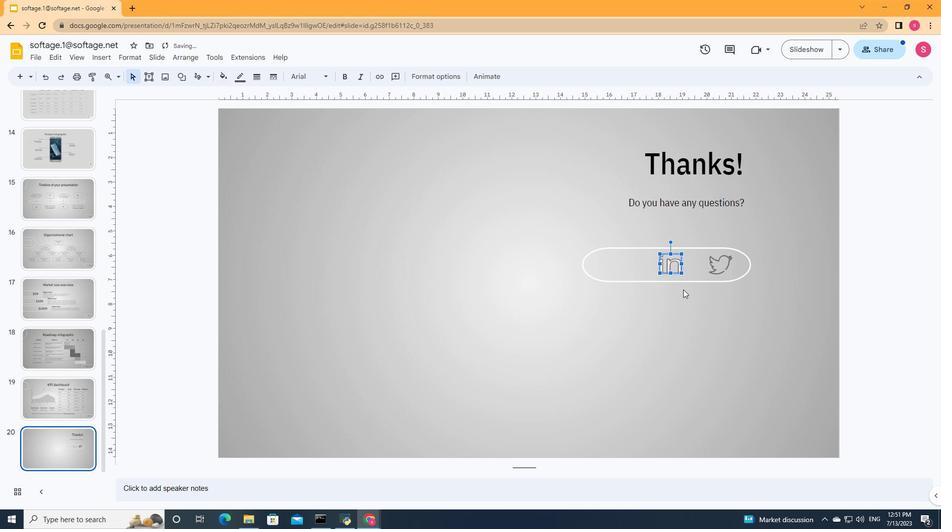 
Action: Mouse moved to (673, 268)
Screenshot: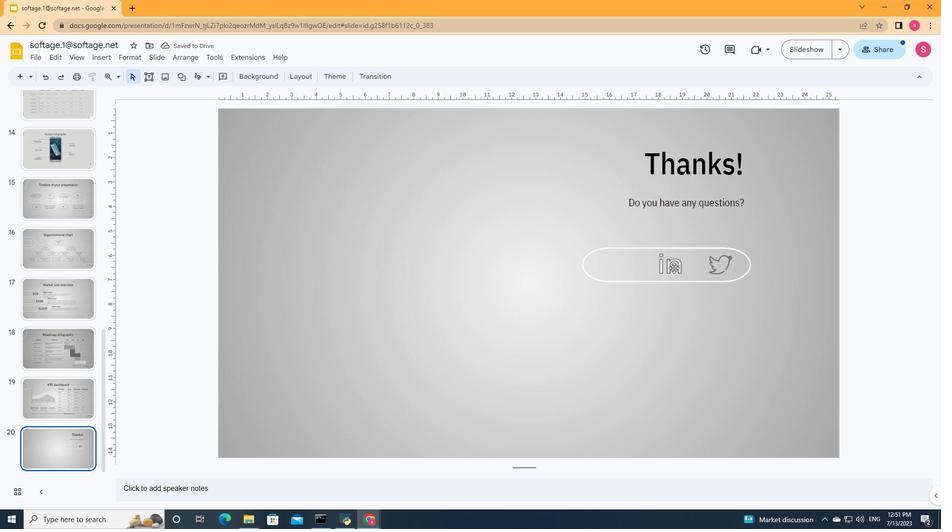 
Action: Mouse pressed left at (673, 268)
Screenshot: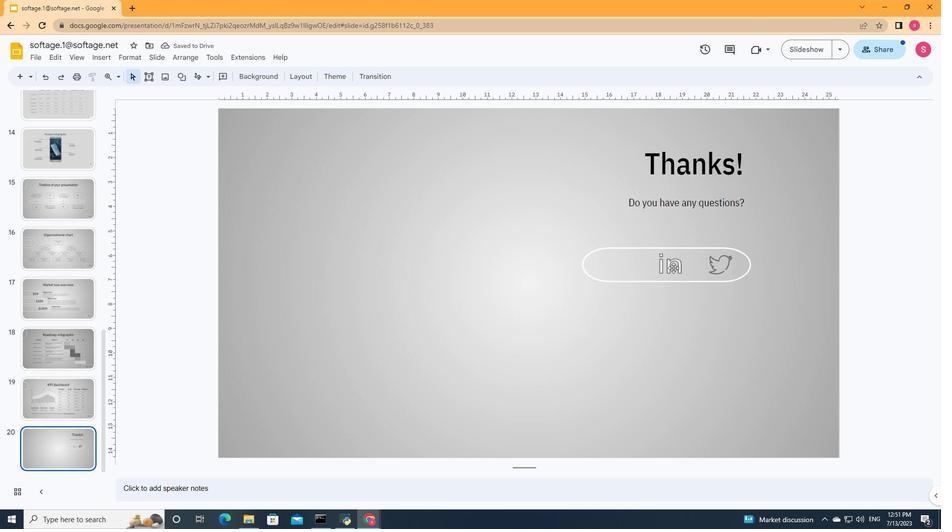 
Action: Mouse moved to (661, 253)
Screenshot: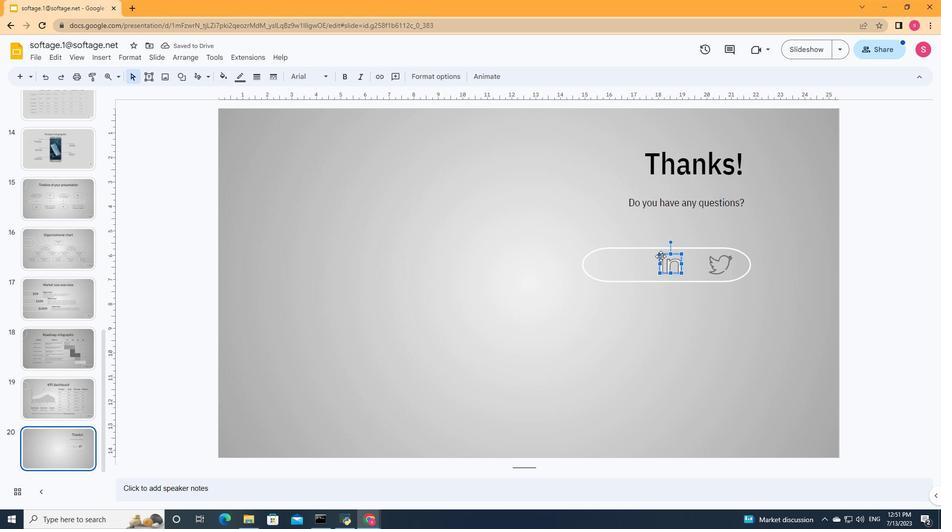 
Action: Mouse pressed left at (661, 253)
Screenshot: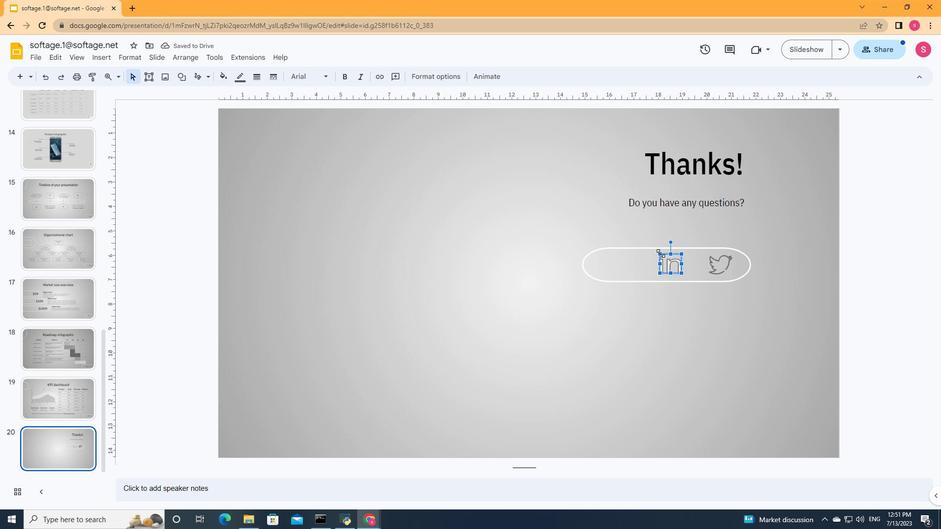 
Action: Mouse moved to (674, 291)
Screenshot: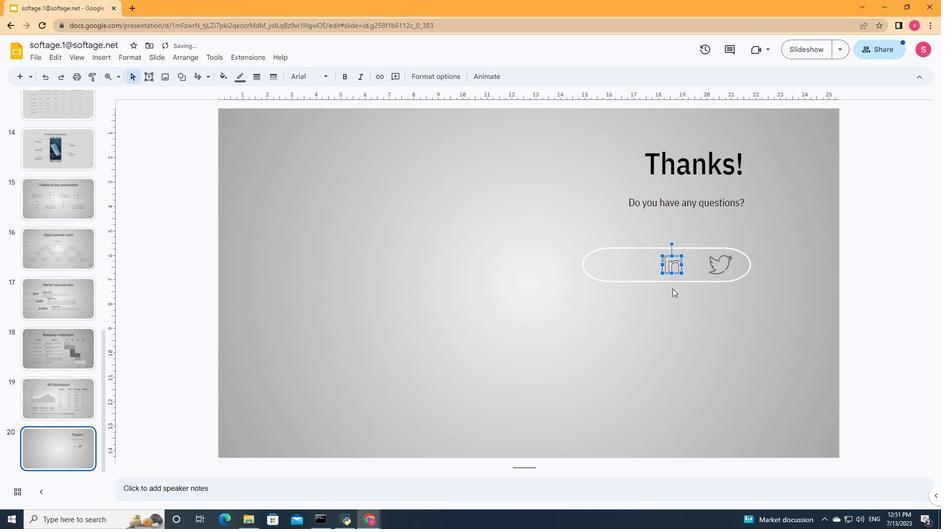 
Action: Mouse pressed left at (674, 291)
Screenshot: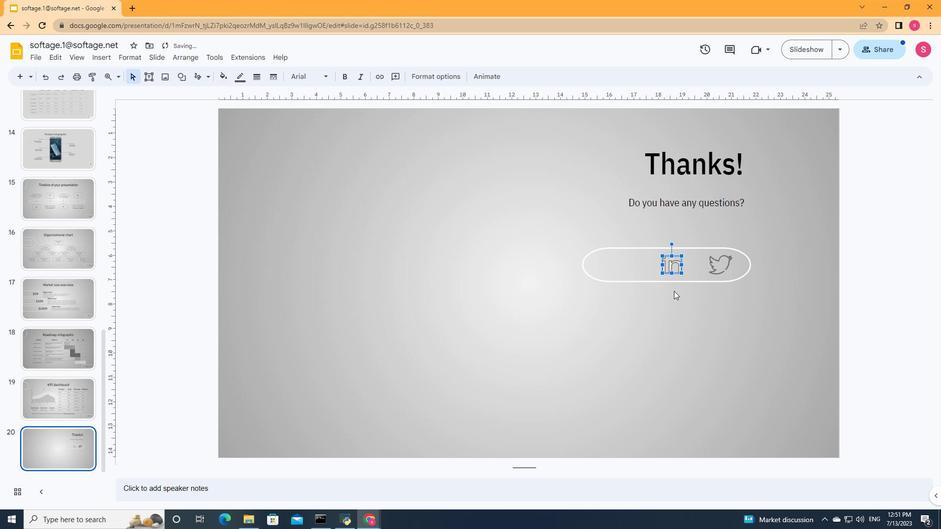 
Action: Mouse moved to (668, 265)
Screenshot: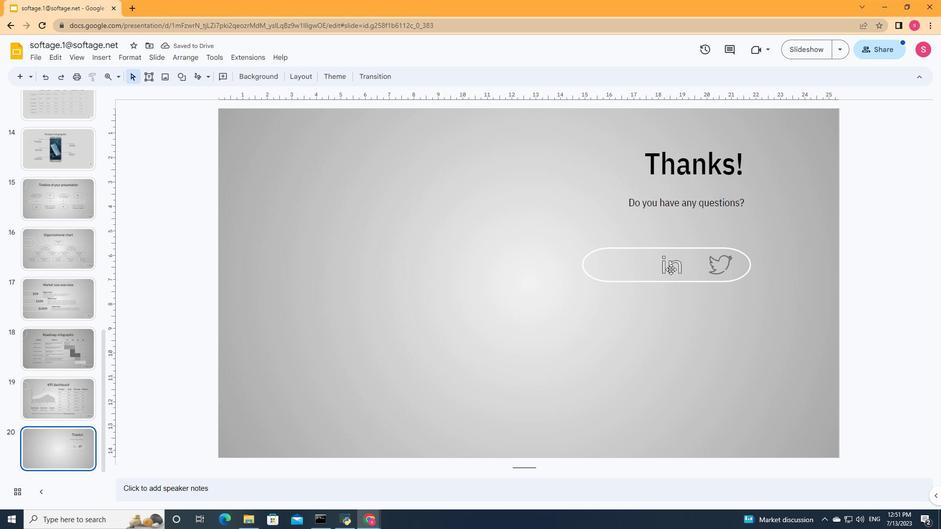 
Action: Mouse pressed left at (668, 265)
Screenshot: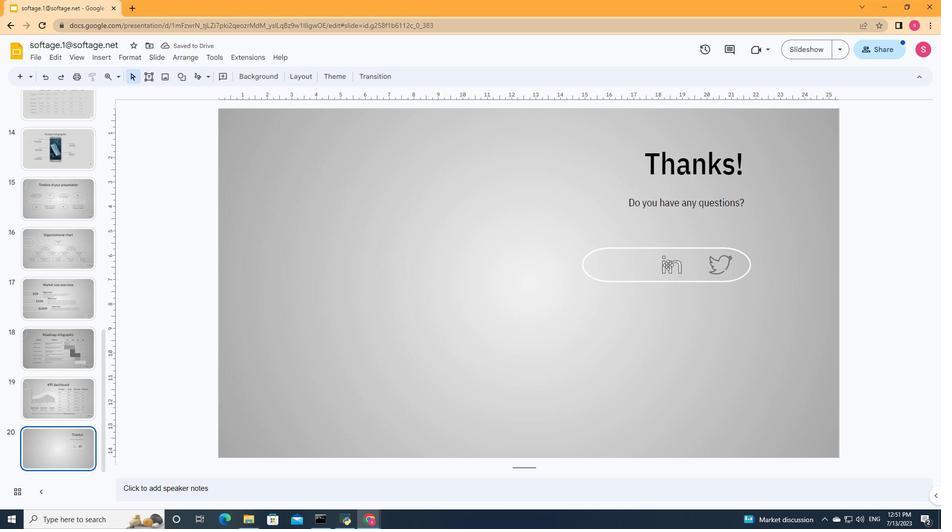 
Action: Mouse moved to (225, 74)
Screenshot: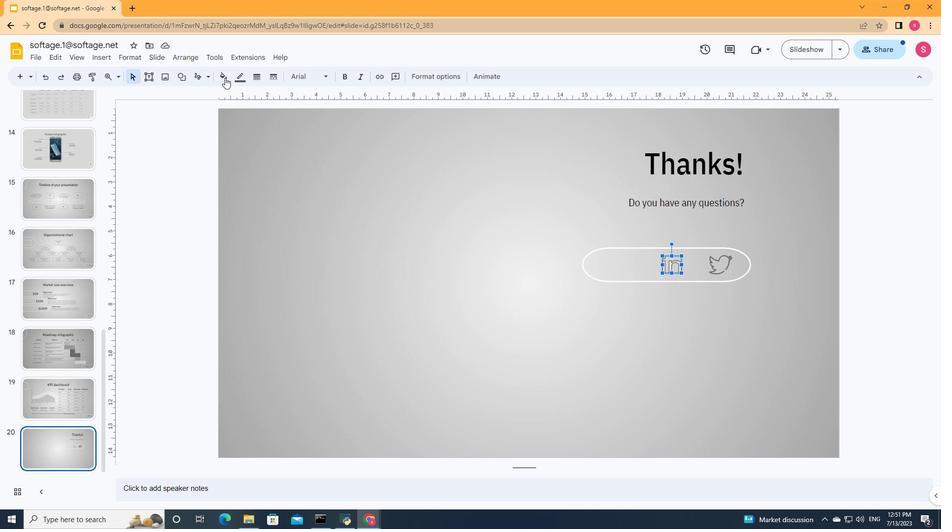 
Action: Mouse pressed left at (225, 74)
Screenshot: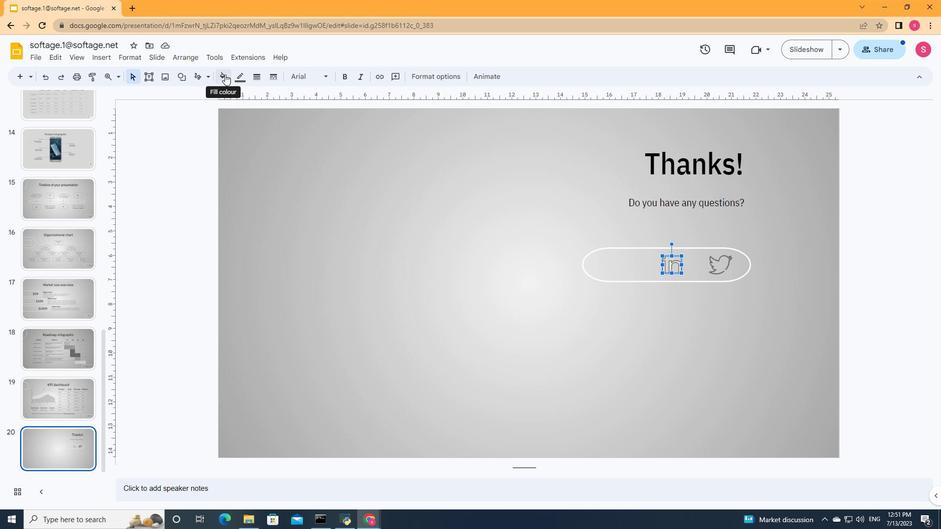 
Action: Mouse moved to (256, 273)
Screenshot: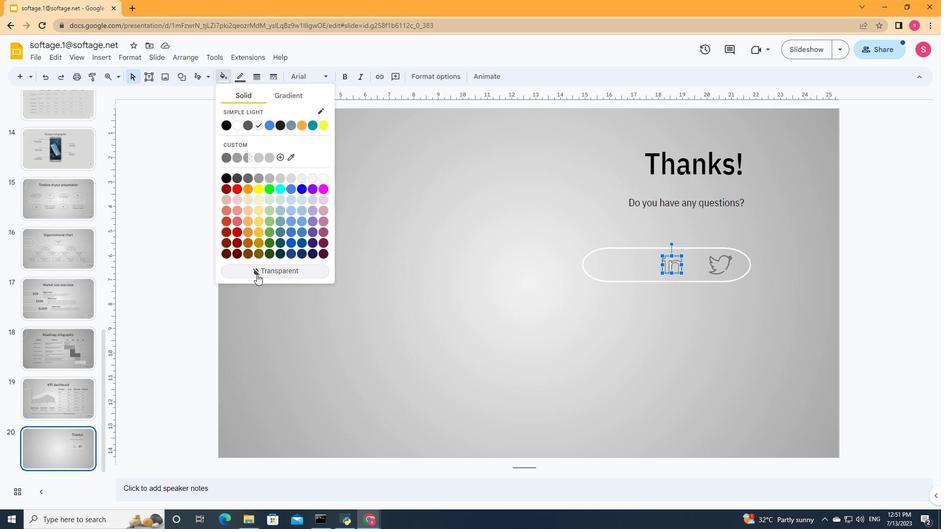 
Action: Mouse pressed left at (256, 273)
Screenshot: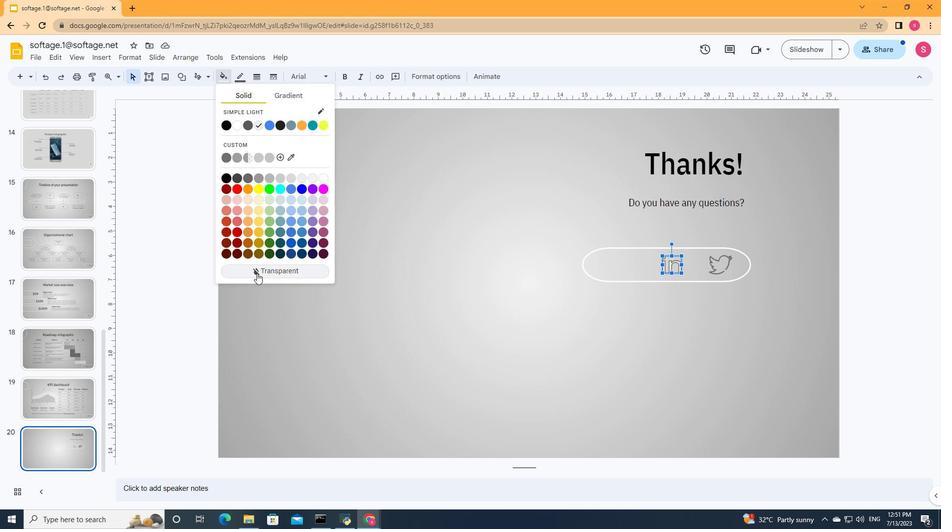 
Action: Mouse moved to (642, 307)
Screenshot: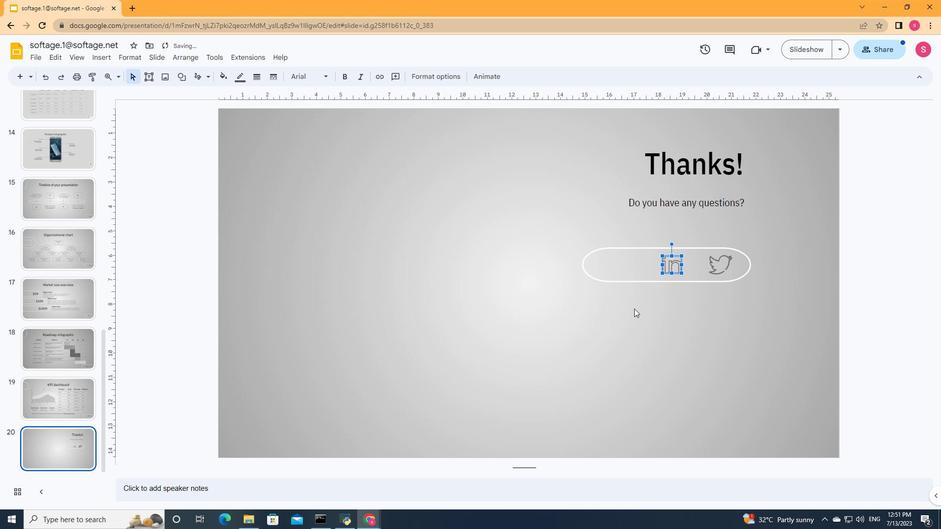 
Action: Mouse pressed left at (642, 307)
Screenshot: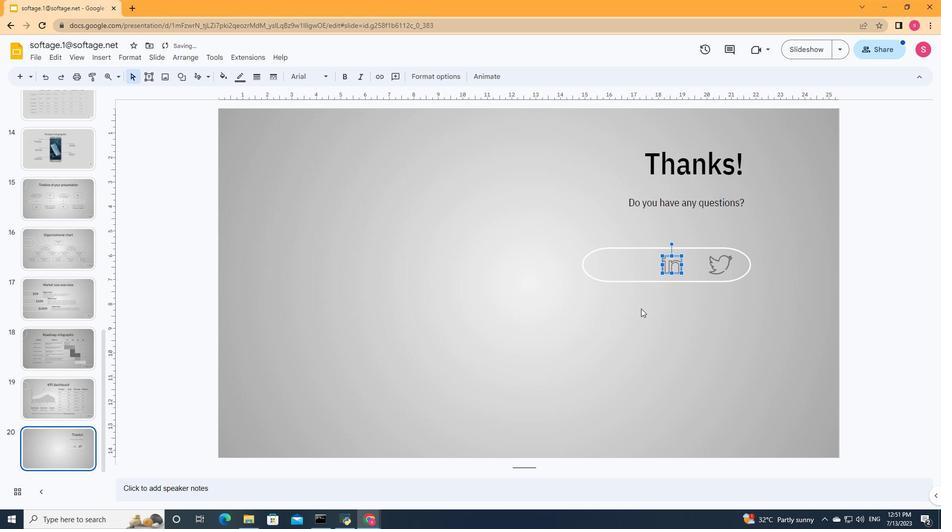 
Action: Mouse moved to (675, 267)
Screenshot: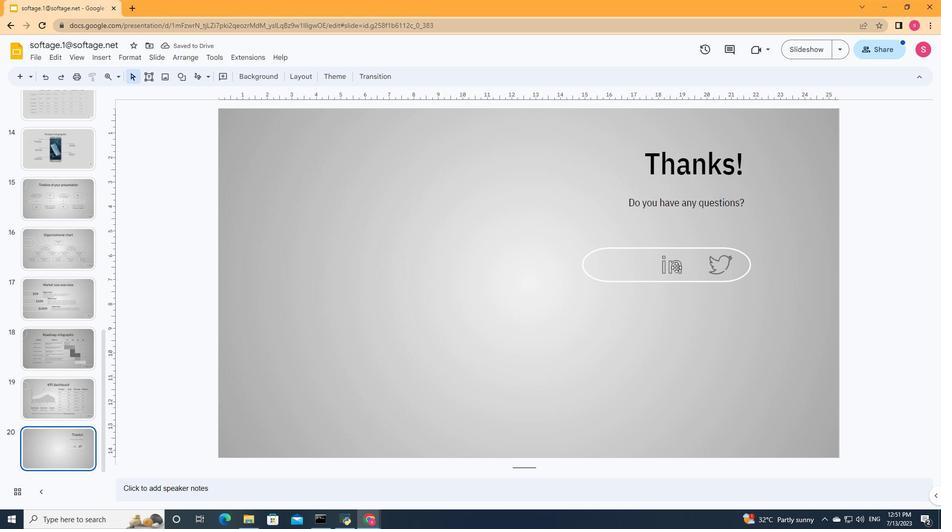 
Action: Mouse pressed left at (675, 267)
Screenshot: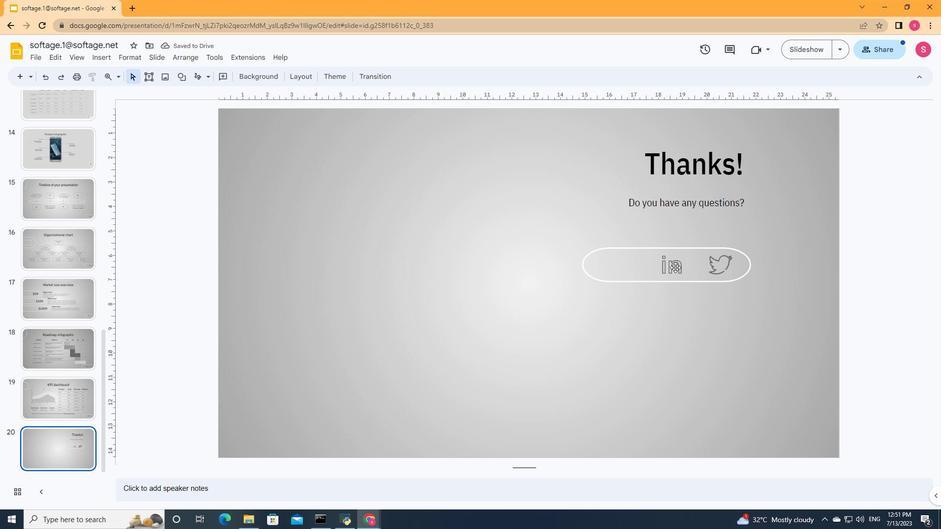 
Action: Mouse moved to (682, 274)
Screenshot: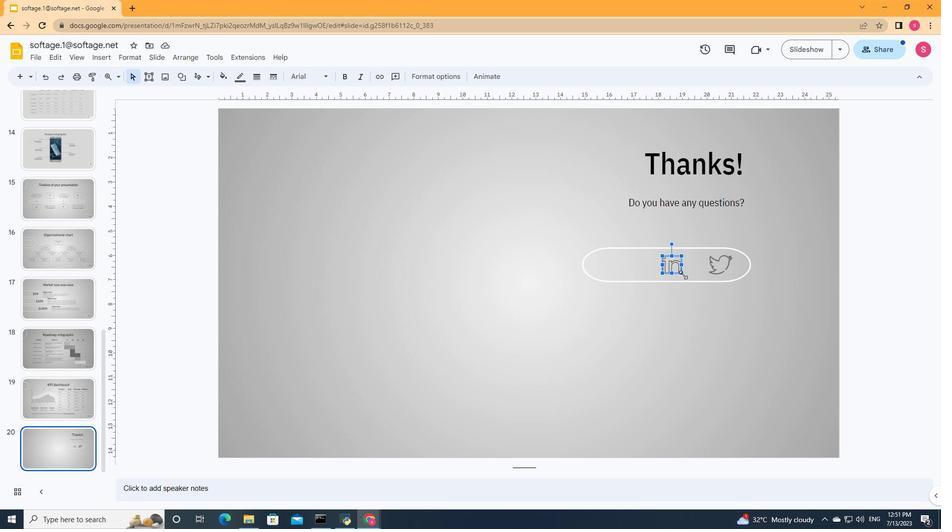 
Action: Mouse pressed left at (682, 274)
Screenshot: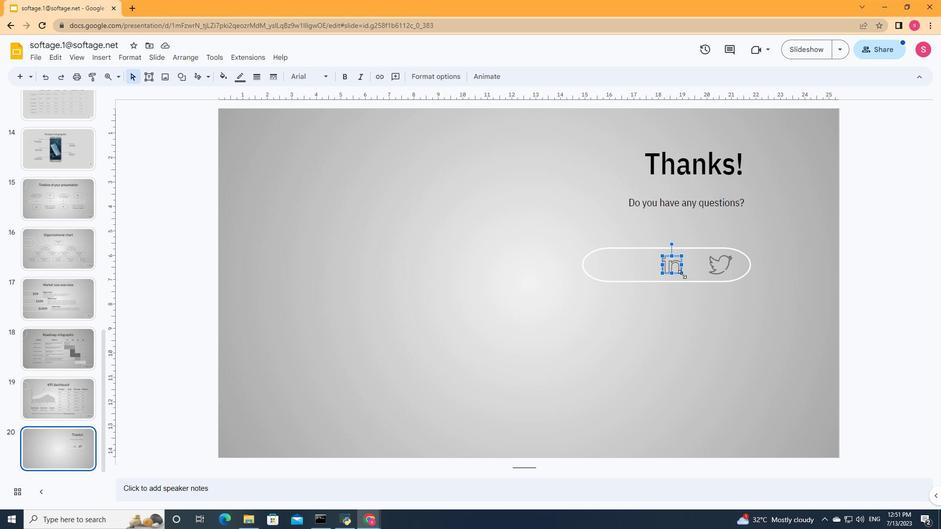 
Action: Mouse moved to (689, 273)
Screenshot: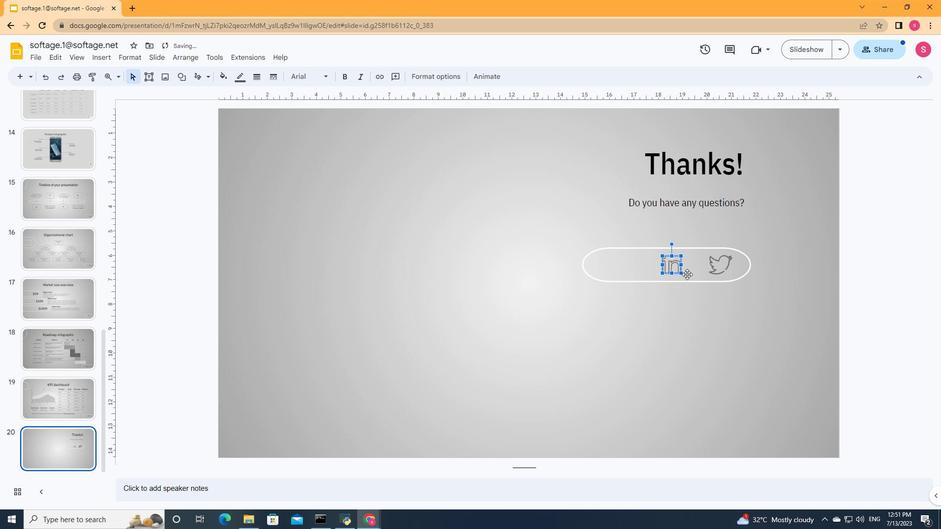 
Action: Mouse pressed left at (689, 273)
Screenshot: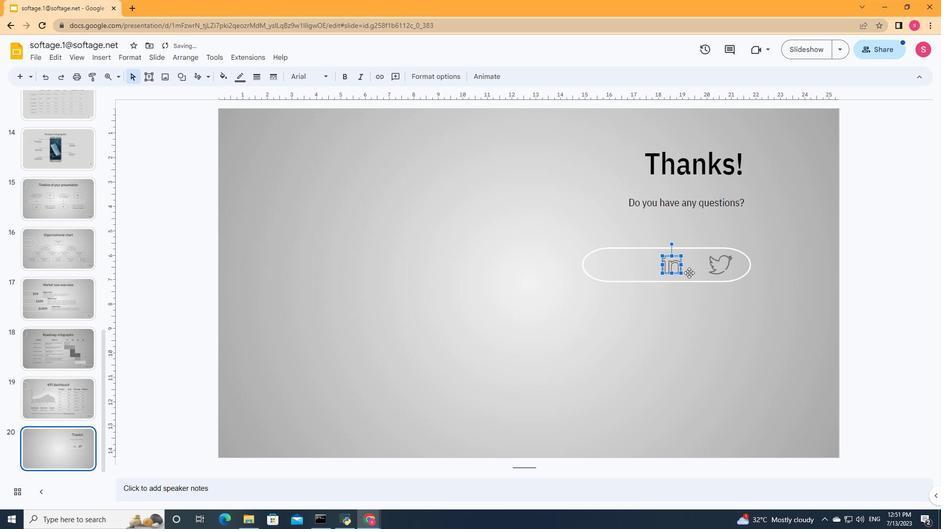 
Action: Mouse moved to (674, 268)
Screenshot: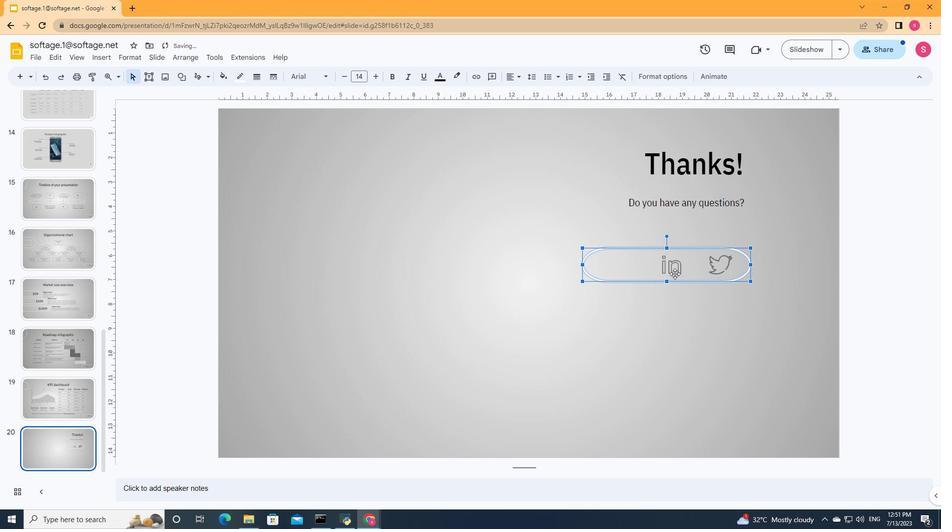 
Action: Mouse pressed left at (674, 268)
Screenshot: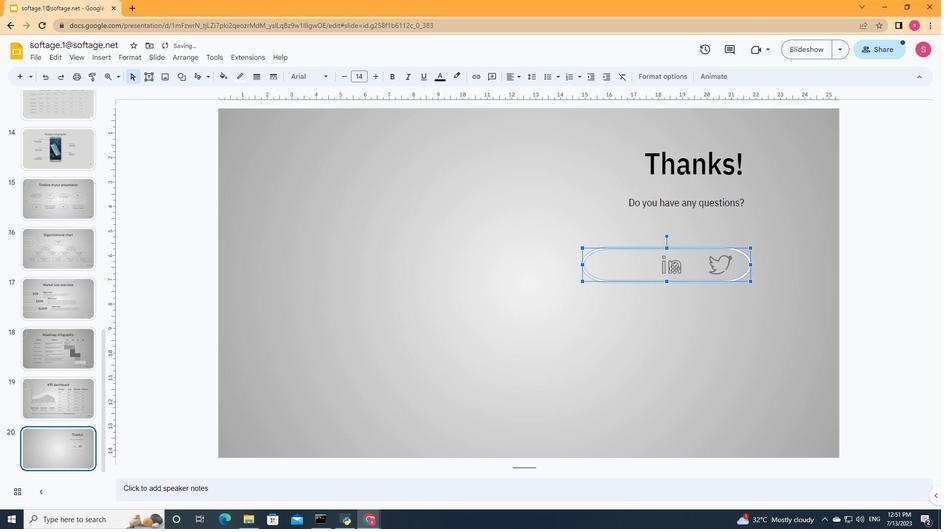 
Action: Mouse moved to (206, 77)
Screenshot: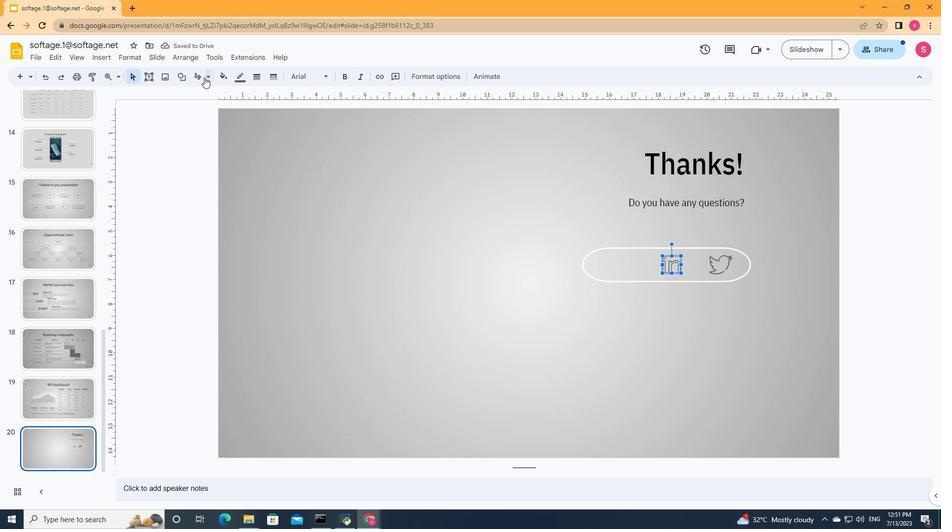 
Action: Mouse pressed left at (206, 77)
Screenshot: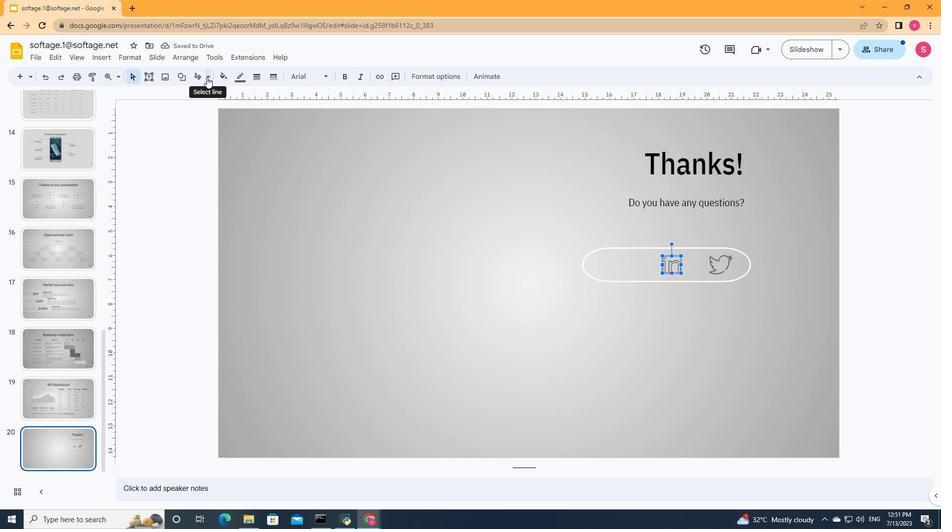 
Action: Mouse moved to (244, 189)
Screenshot: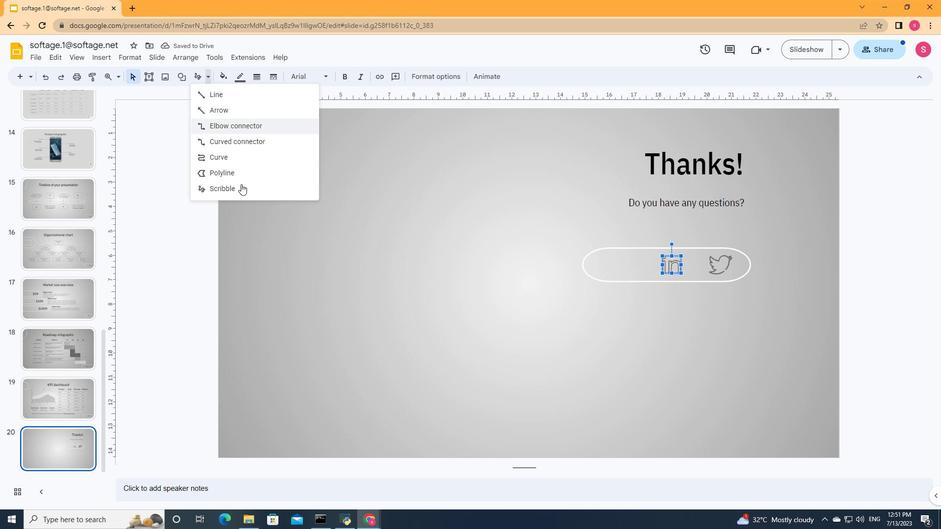 
Action: Mouse pressed left at (244, 189)
Screenshot: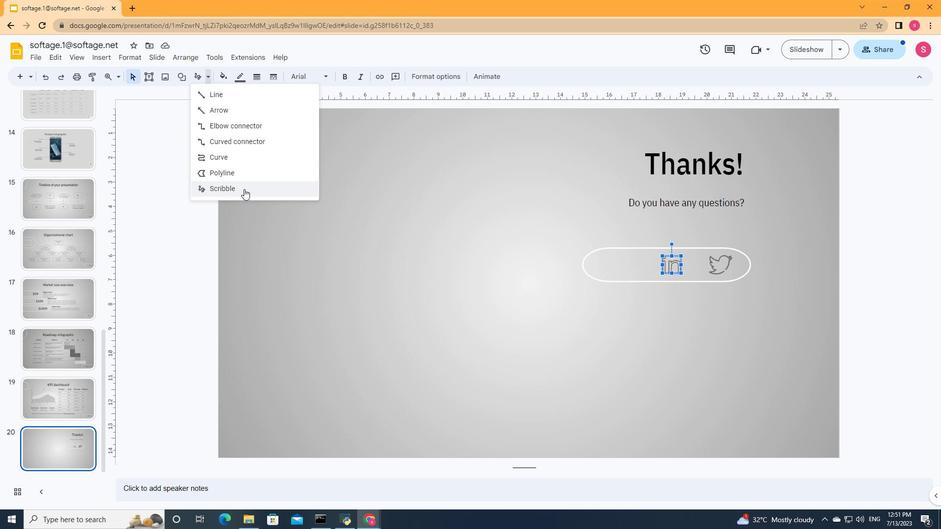 
Action: Mouse moved to (680, 269)
Screenshot: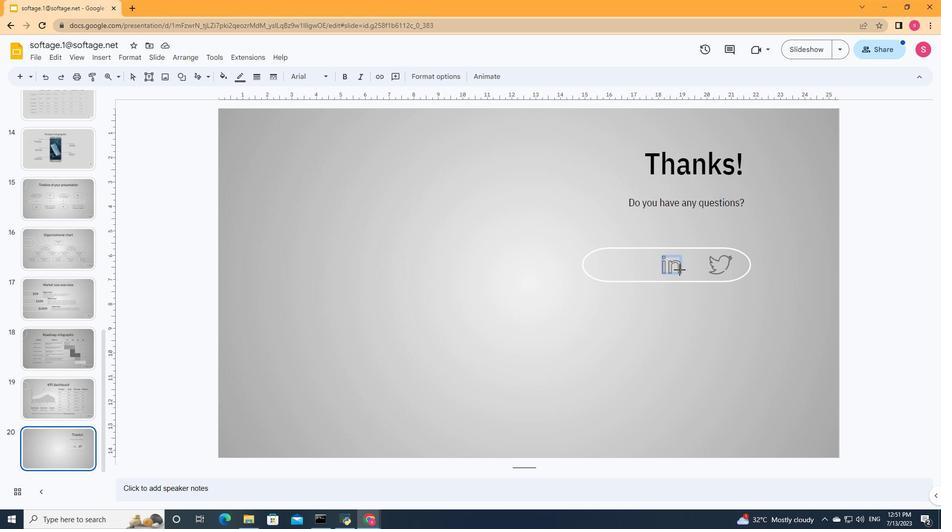 
Action: Mouse pressed left at (680, 269)
Screenshot: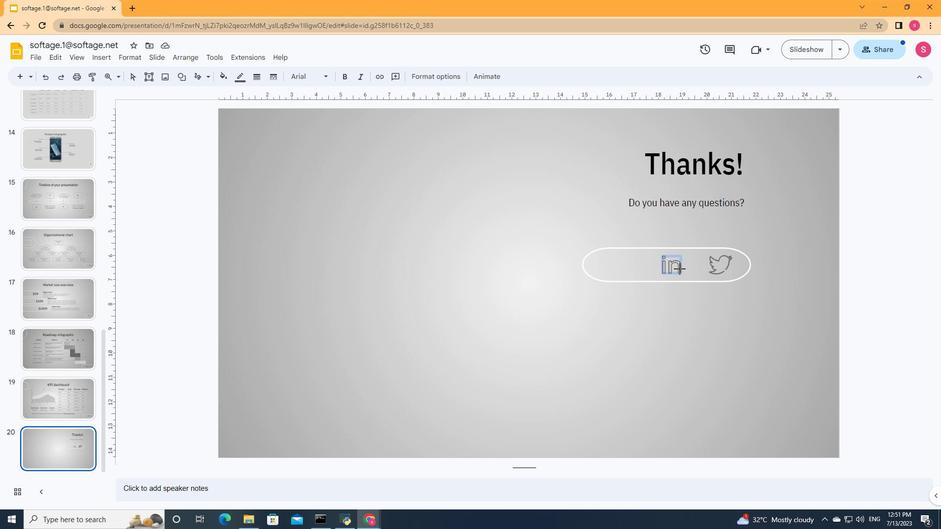 
Action: Mouse moved to (220, 77)
Screenshot: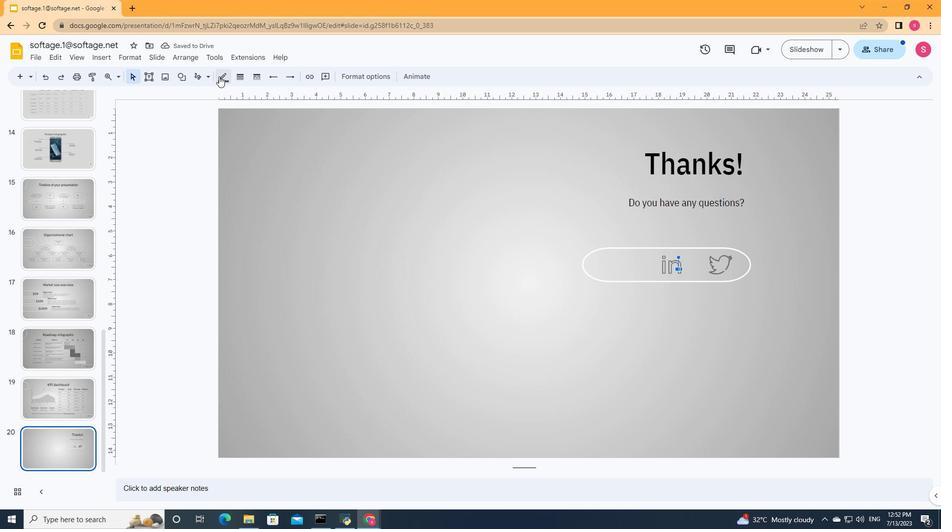 
Action: Mouse pressed left at (220, 77)
Screenshot: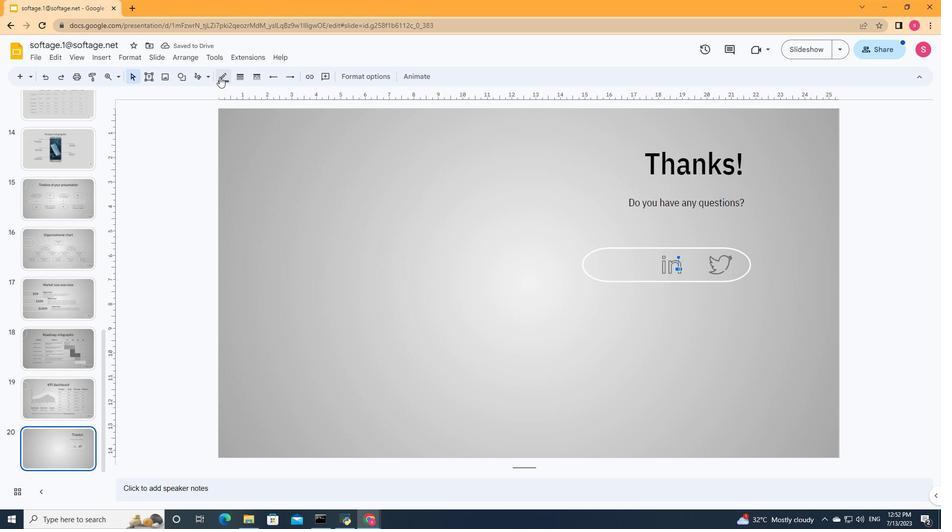 
Action: Mouse moved to (296, 253)
Screenshot: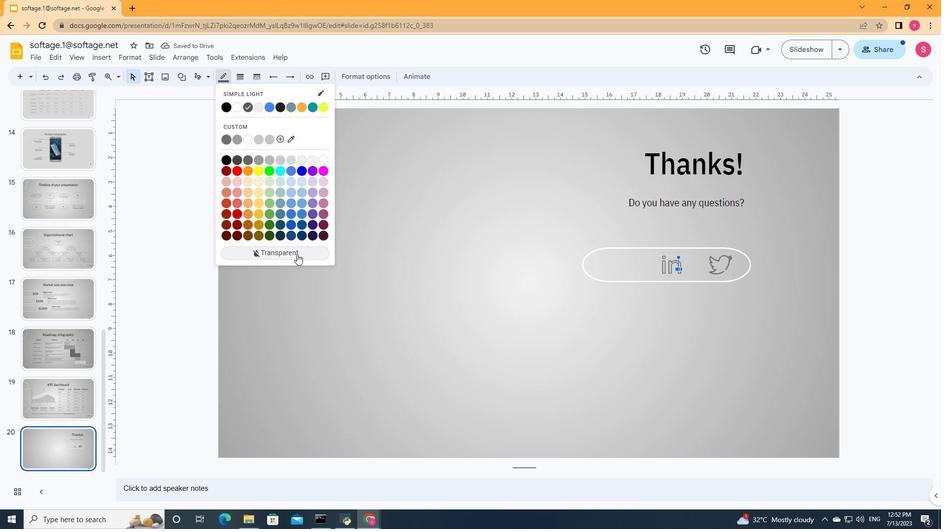 
Action: Mouse pressed left at (296, 253)
Screenshot: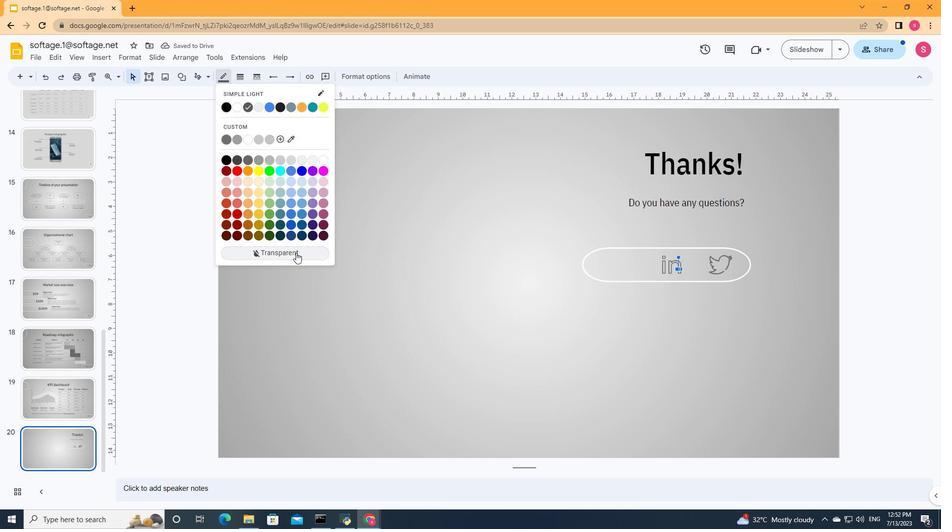 
Action: Mouse moved to (680, 304)
Screenshot: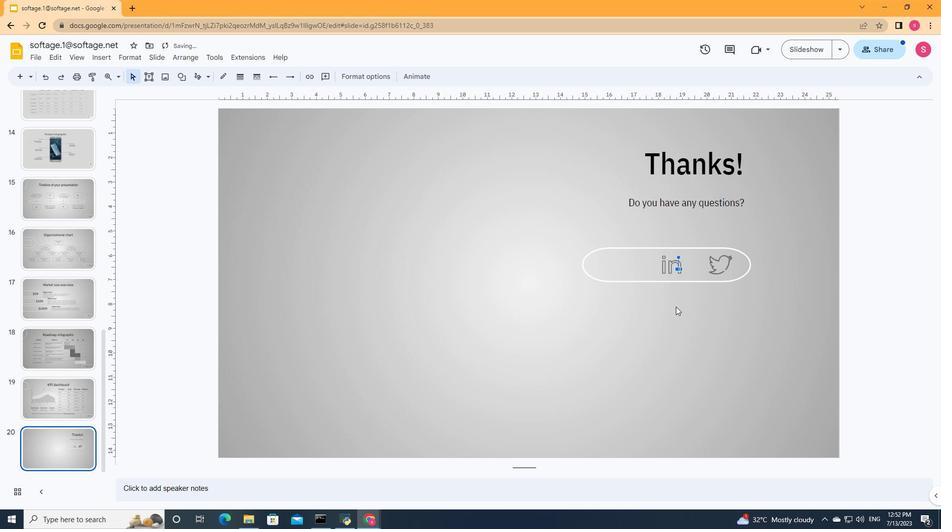 
Action: Mouse pressed left at (680, 304)
Screenshot: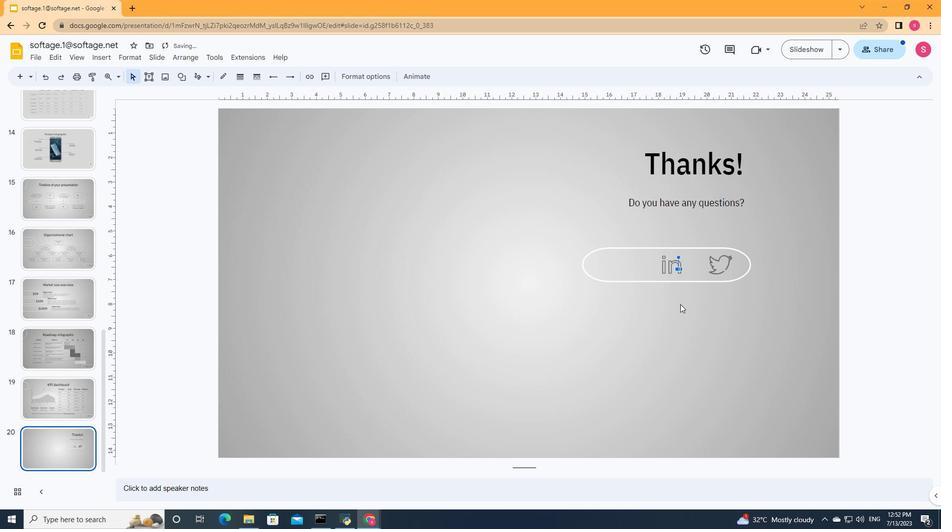 
Action: Mouse moved to (678, 268)
Screenshot: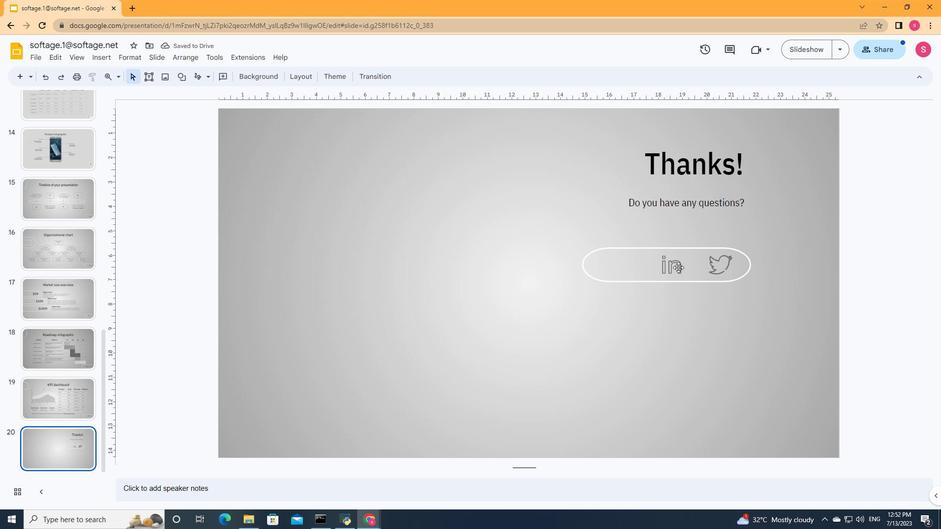 
Action: Mouse pressed left at (678, 268)
Screenshot: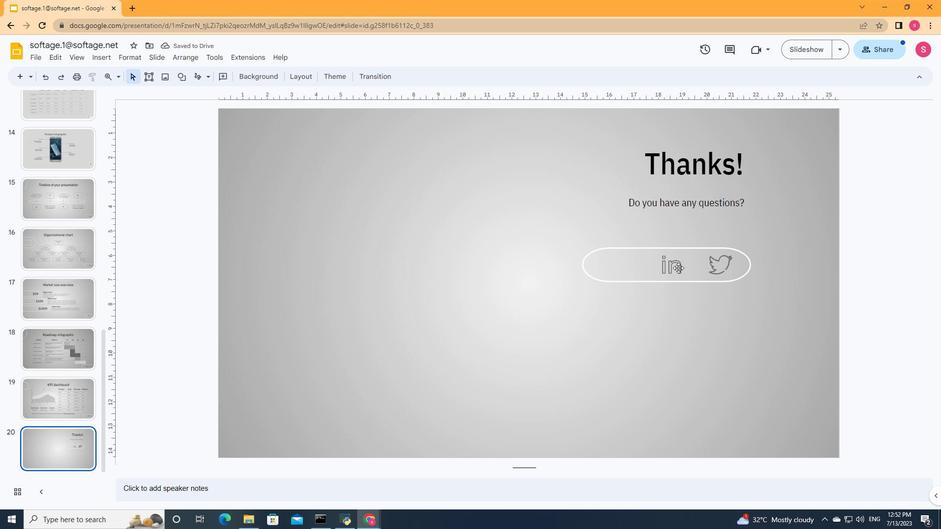 
Action: Mouse moved to (225, 81)
Screenshot: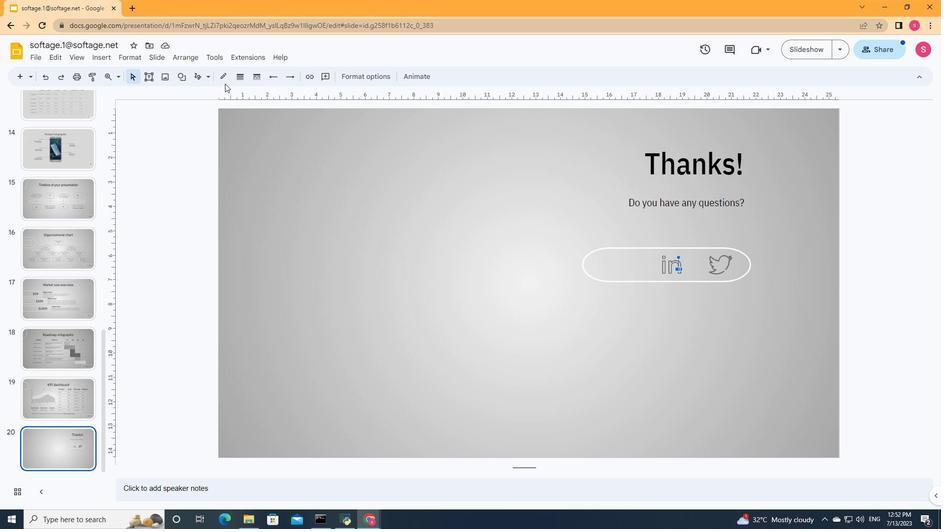 
Action: Mouse pressed left at (225, 81)
Screenshot: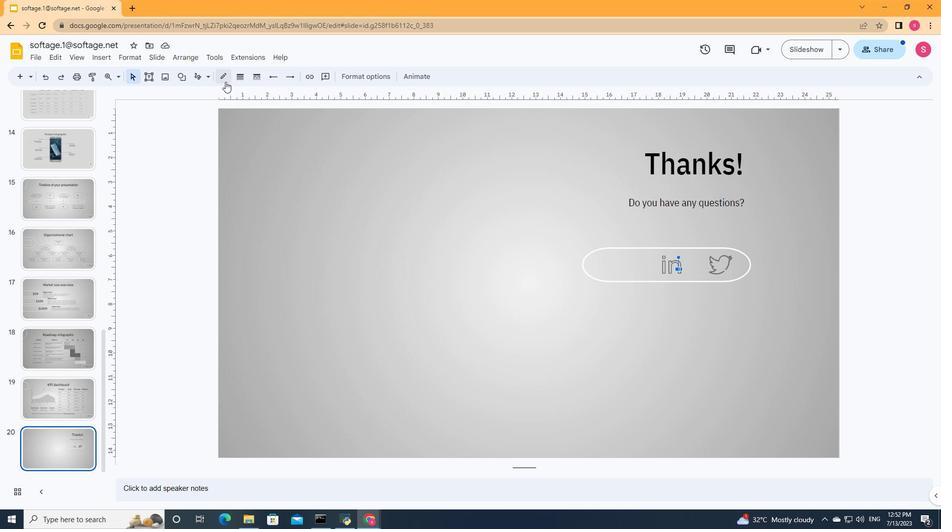 
Action: Mouse moved to (292, 137)
Screenshot: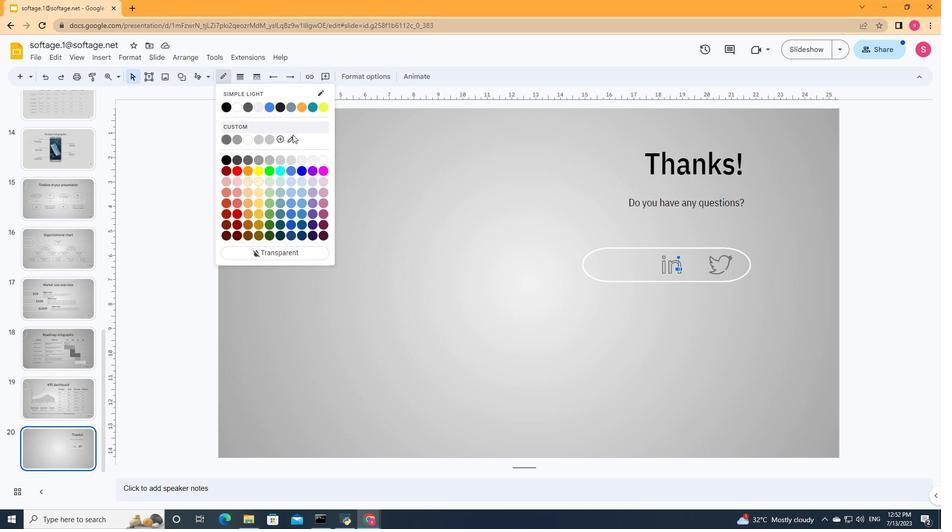 
Action: Mouse pressed left at (292, 137)
Screenshot: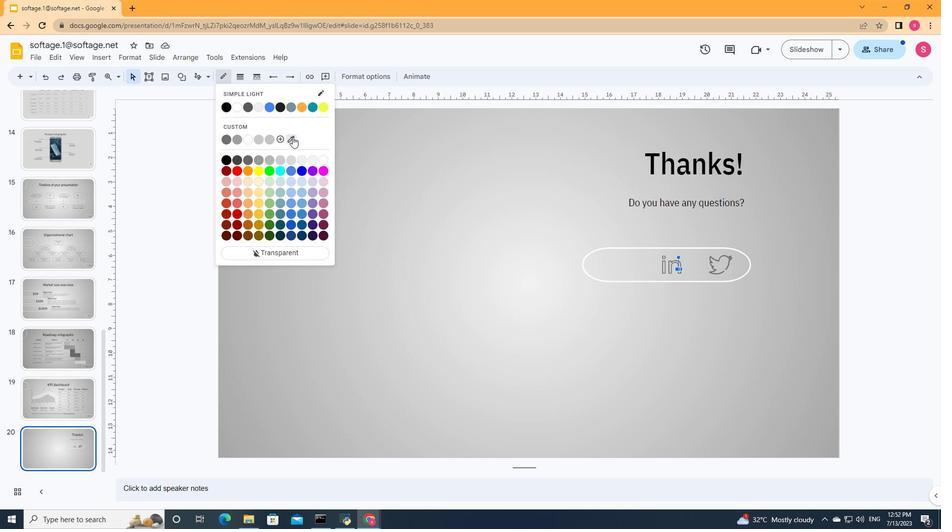 
Action: Mouse moved to (674, 273)
Screenshot: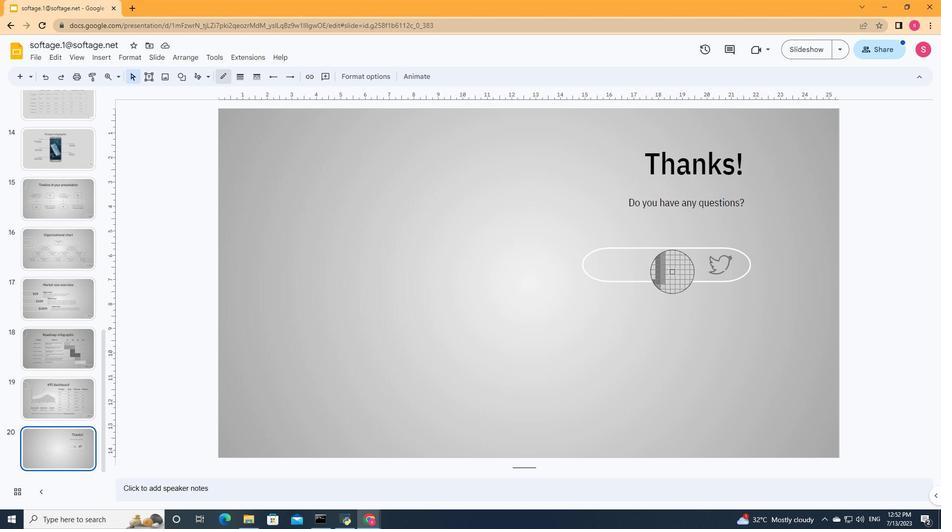 
Action: Mouse pressed left at (674, 273)
Screenshot: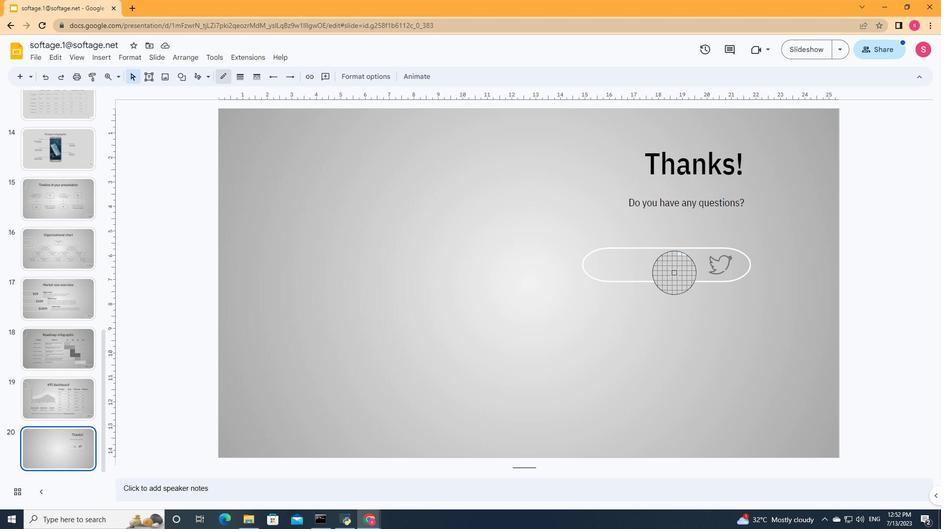 
Action: Mouse moved to (679, 291)
Screenshot: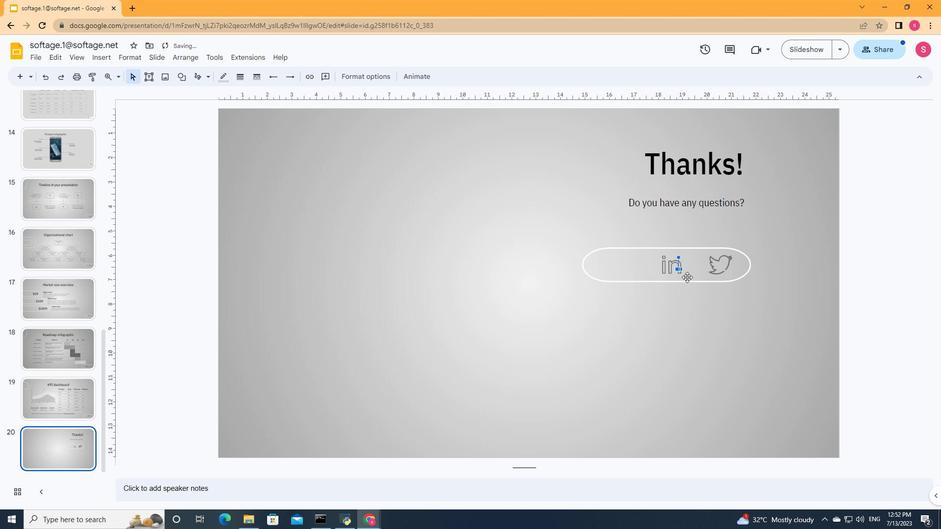 
Action: Mouse pressed left at (679, 291)
Screenshot: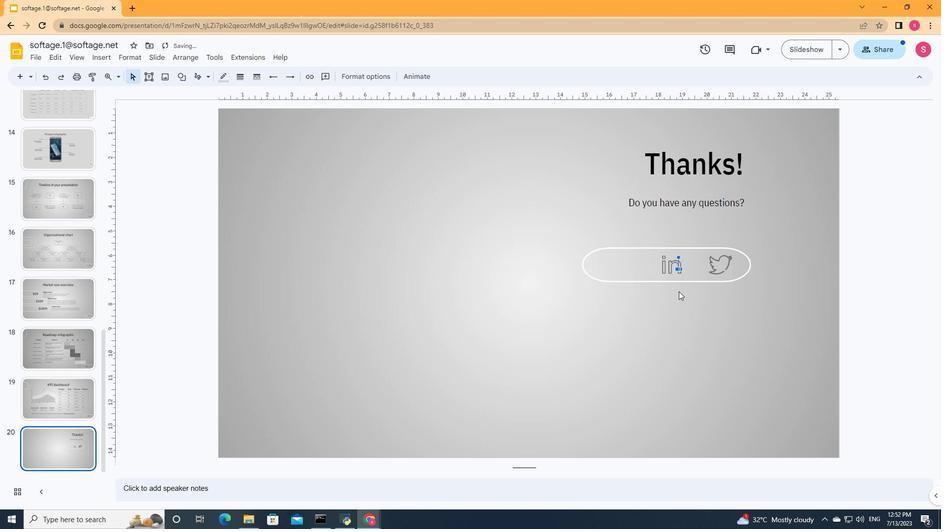 
Action: Mouse moved to (99, 59)
Screenshot: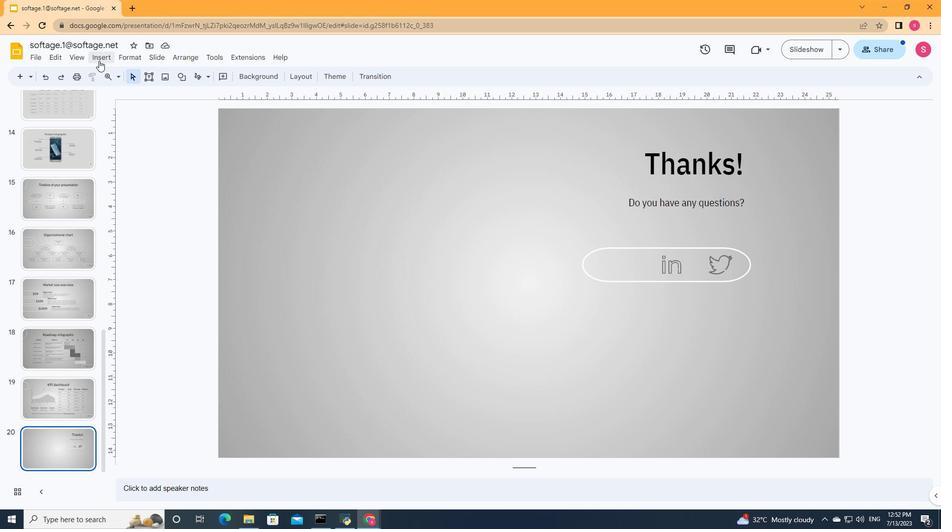 
Action: Mouse pressed left at (99, 59)
Screenshot: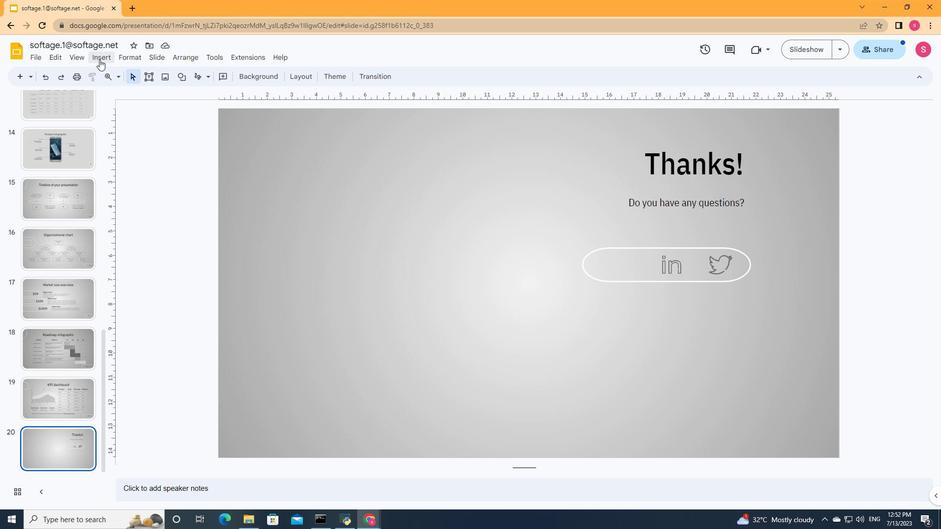 
Action: Mouse moved to (274, 142)
Screenshot: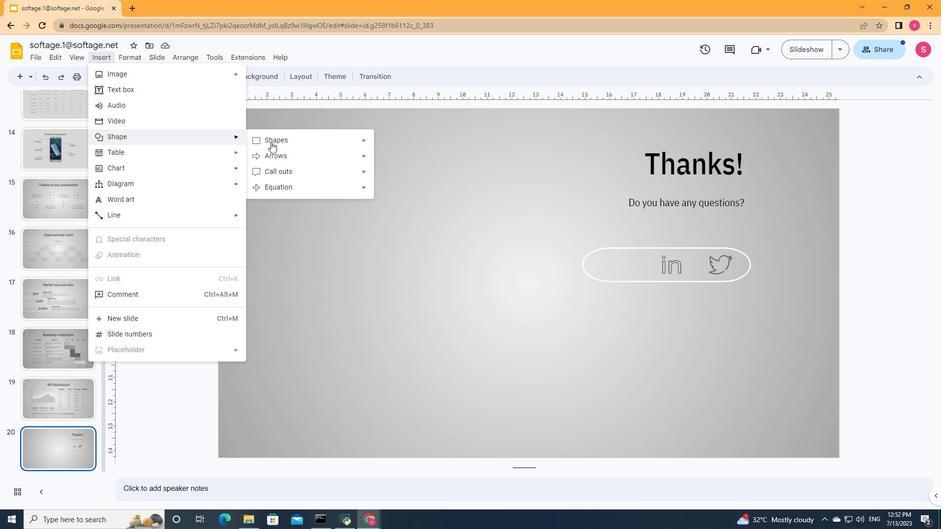 
Action: Mouse pressed left at (274, 142)
Screenshot: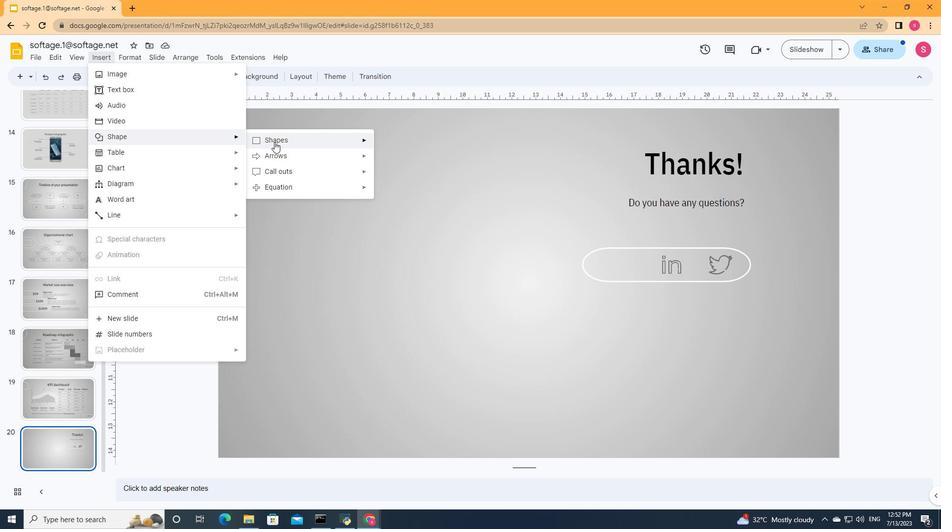 
Action: Mouse moved to (389, 141)
